 Task: Look for space in São Lourenço da Mata, Brazil from 2nd September, 2023 to 5th September, 2023 for 1 adult in price range Rs.5000 to Rs.10000. Place can be private room with 1  bedroom having 1 bed and 1 bathroom. Property type can be house, flat, guest house, hotel. Booking option can be shelf check-in. Required host language is Spanish.
Action: Mouse moved to (638, 88)
Screenshot: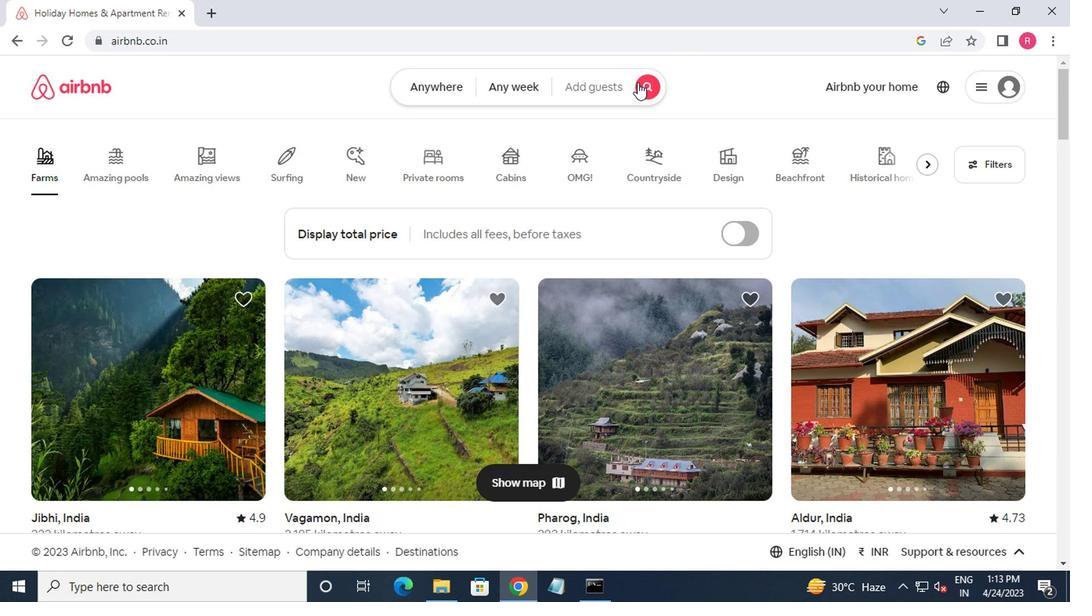 
Action: Mouse pressed left at (638, 88)
Screenshot: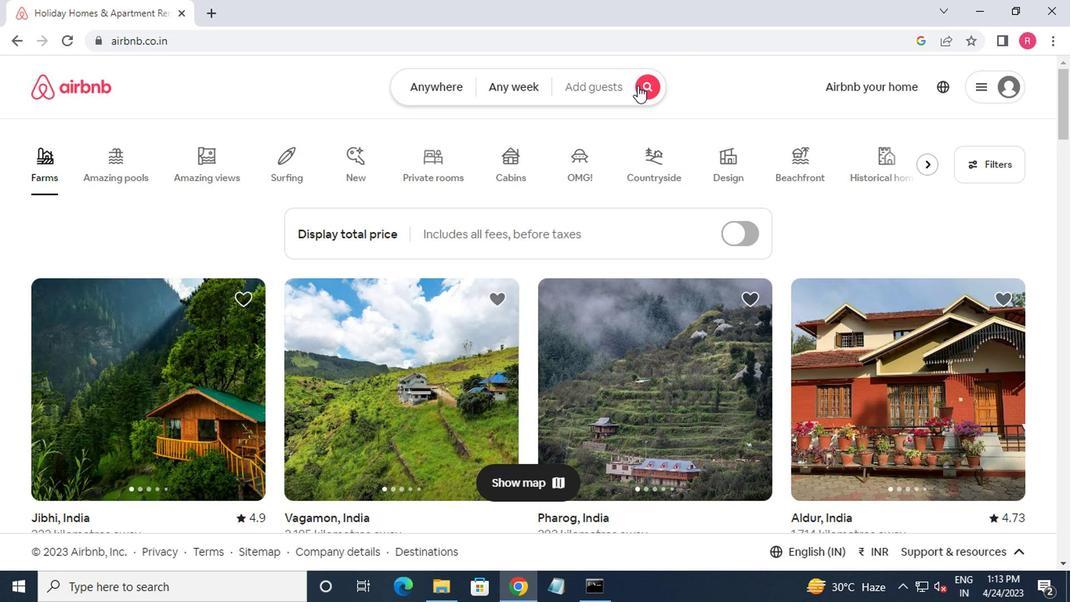 
Action: Mouse moved to (331, 156)
Screenshot: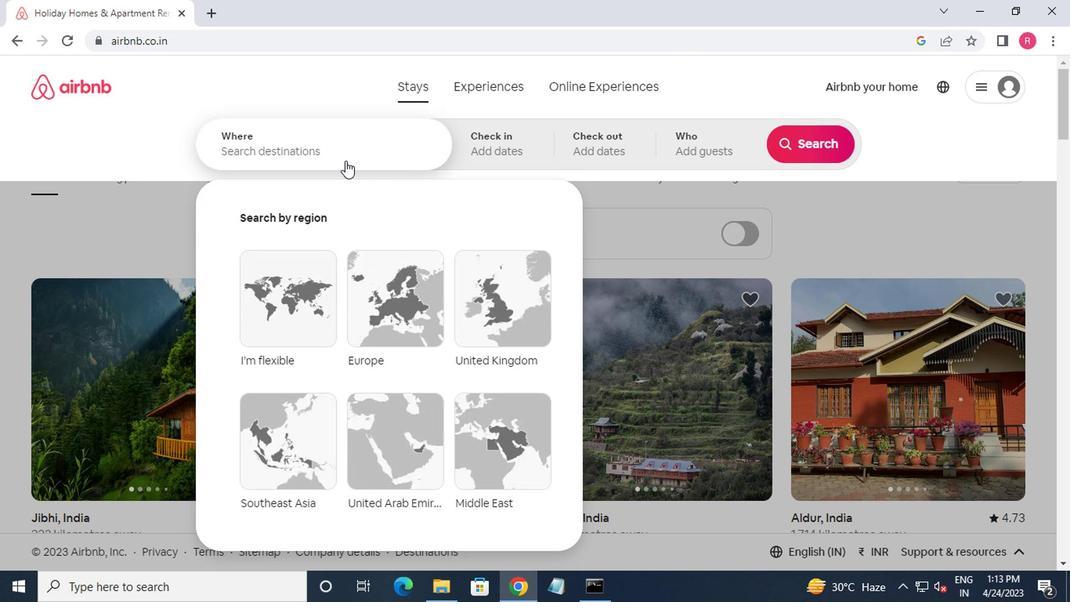 
Action: Mouse pressed left at (331, 156)
Screenshot: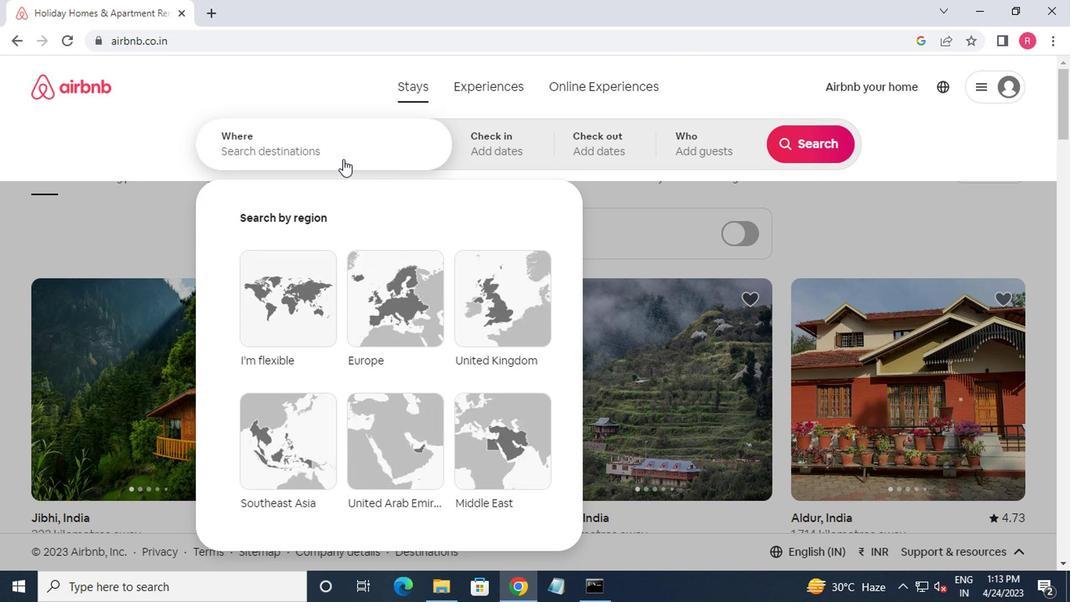 
Action: Mouse moved to (267, 200)
Screenshot: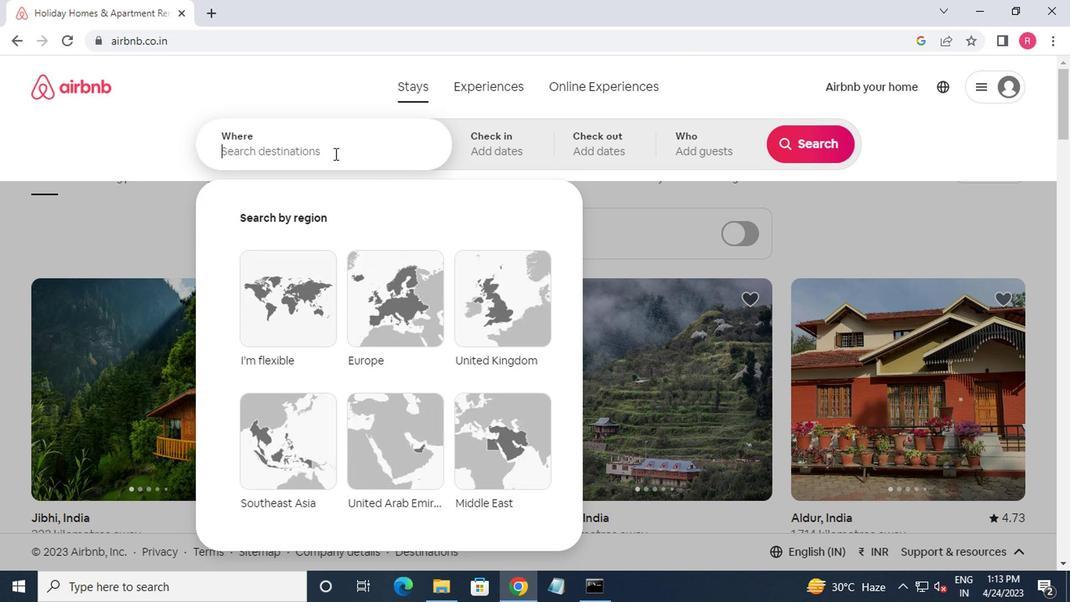 
Action: Key pressed sao<Key.space>lourenco<Key.space>da<Key.space>mar<Key.backspace>ta
Screenshot: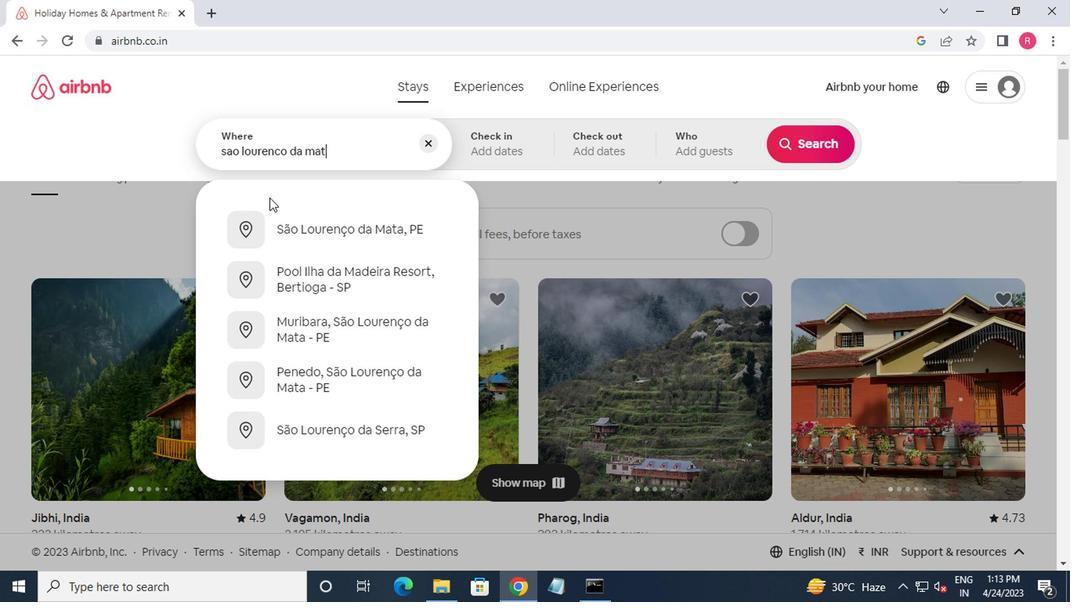 
Action: Mouse moved to (355, 237)
Screenshot: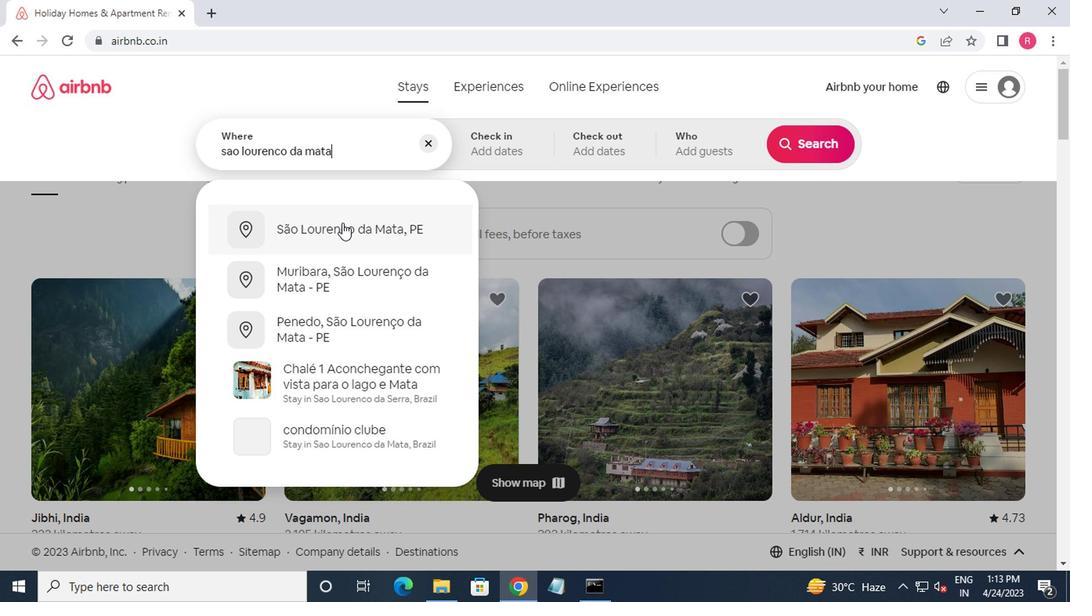
Action: Mouse pressed left at (355, 237)
Screenshot: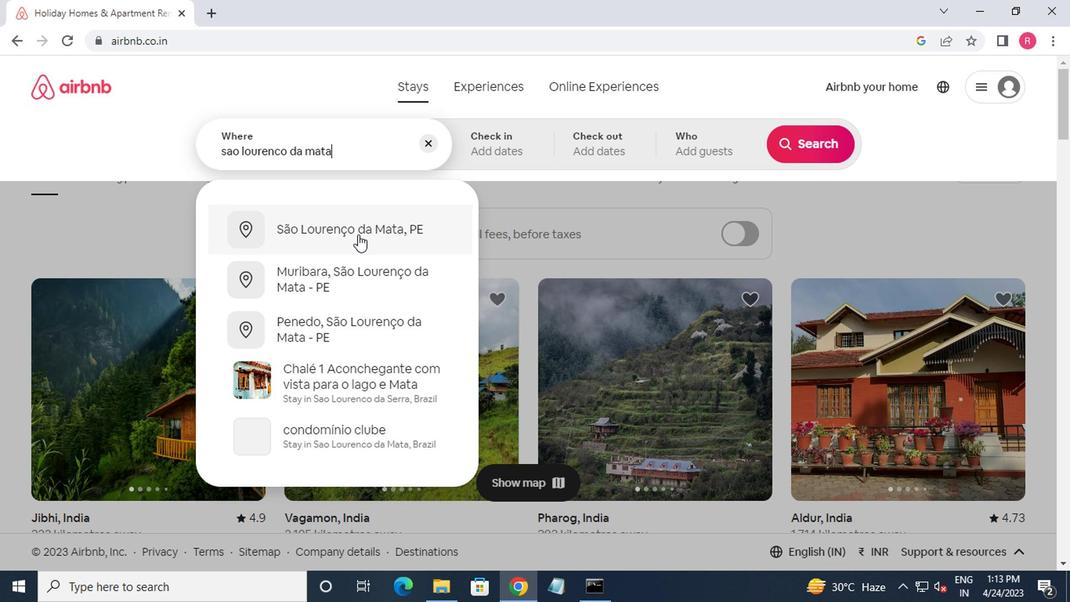 
Action: Mouse moved to (803, 268)
Screenshot: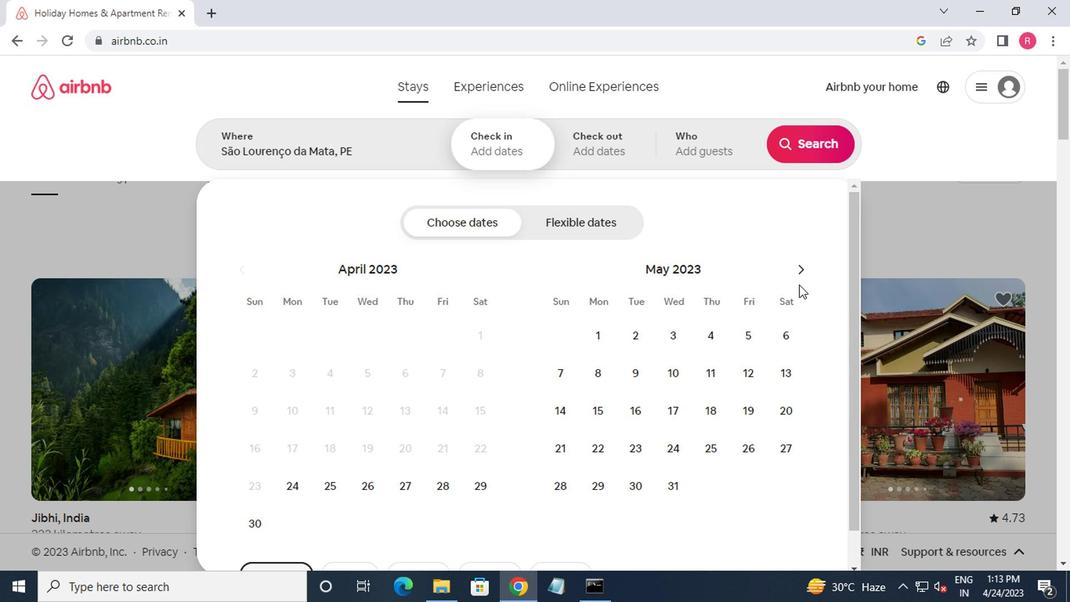 
Action: Mouse pressed left at (803, 268)
Screenshot: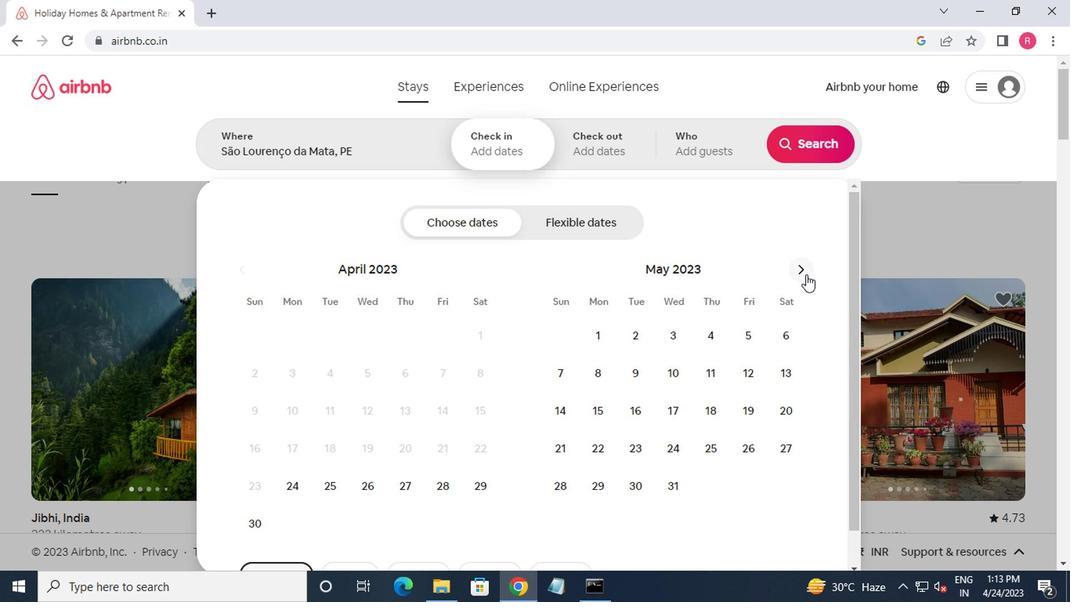 
Action: Mouse moved to (800, 269)
Screenshot: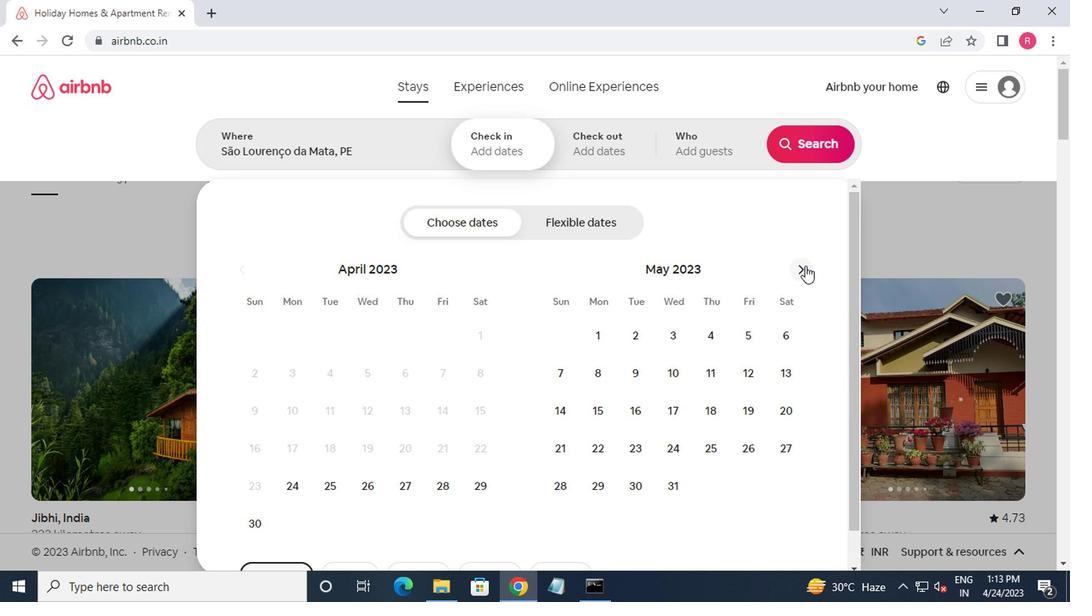 
Action: Mouse pressed left at (800, 269)
Screenshot: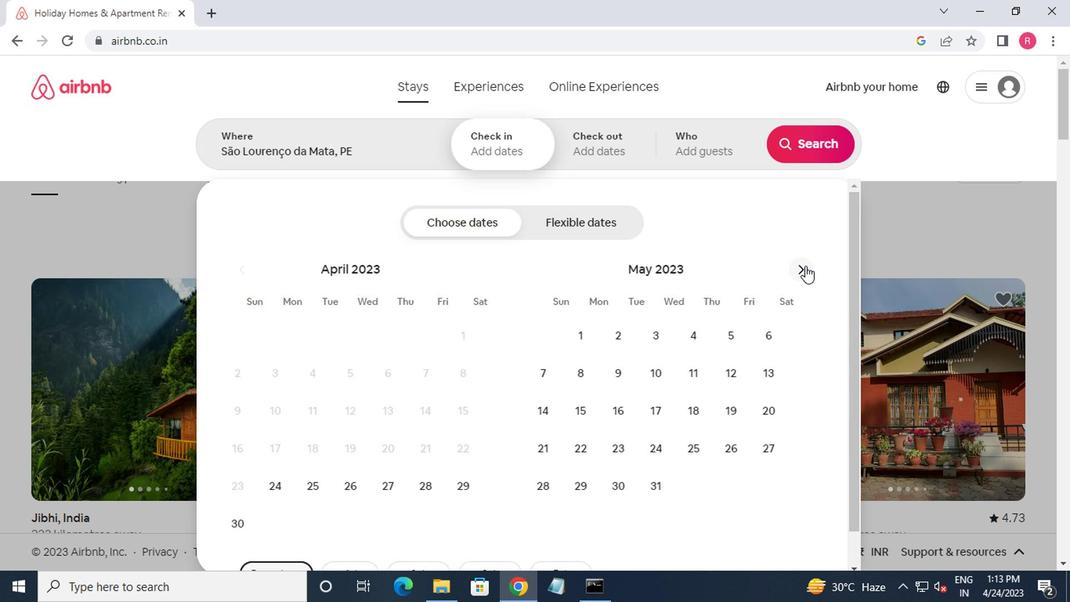 
Action: Mouse moved to (800, 269)
Screenshot: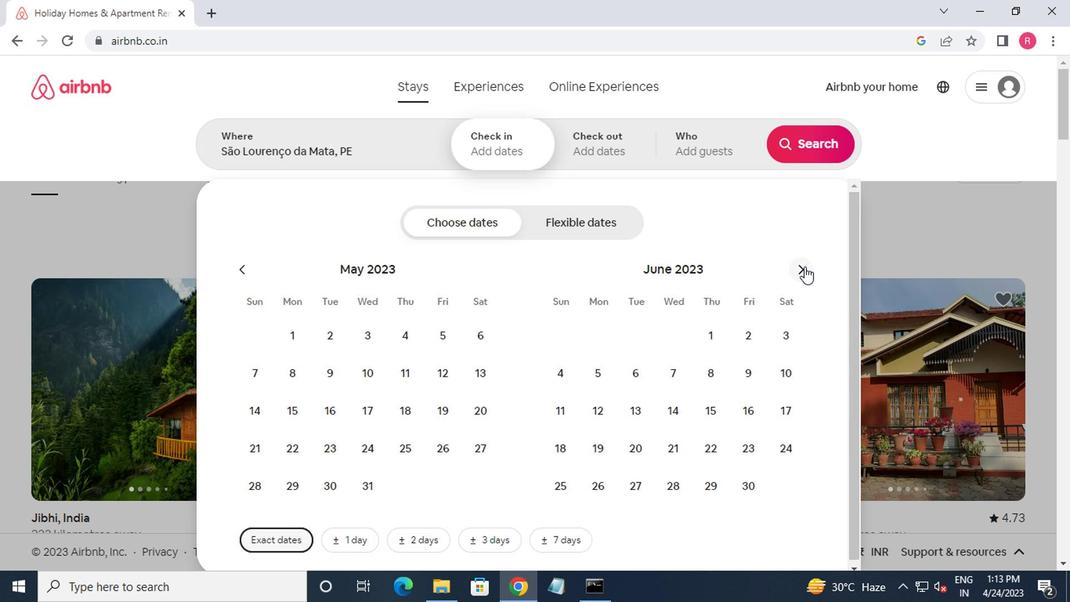 
Action: Mouse pressed left at (800, 269)
Screenshot: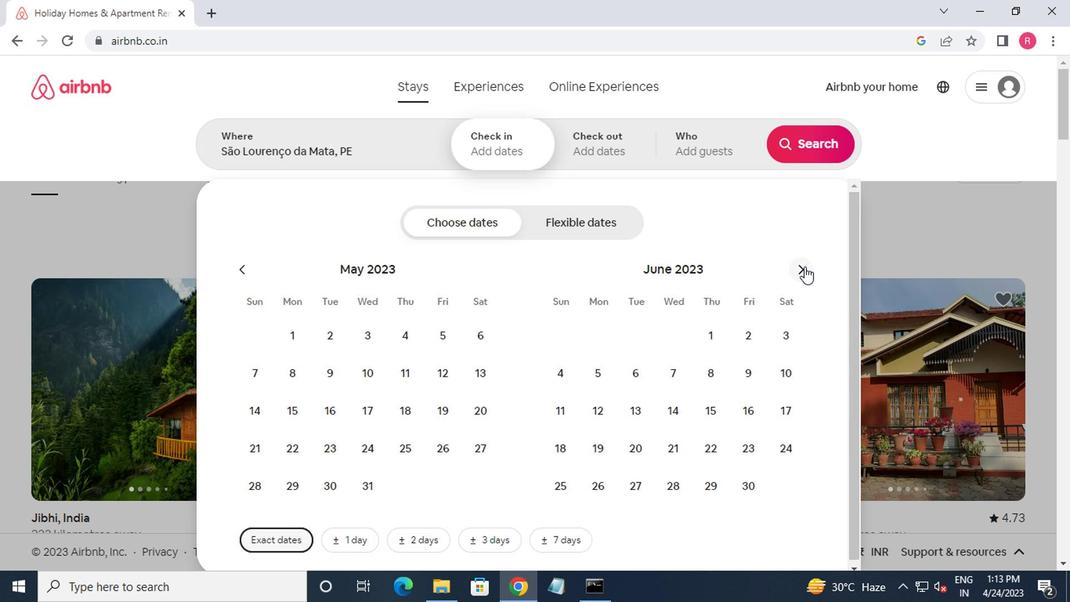 
Action: Mouse moved to (800, 271)
Screenshot: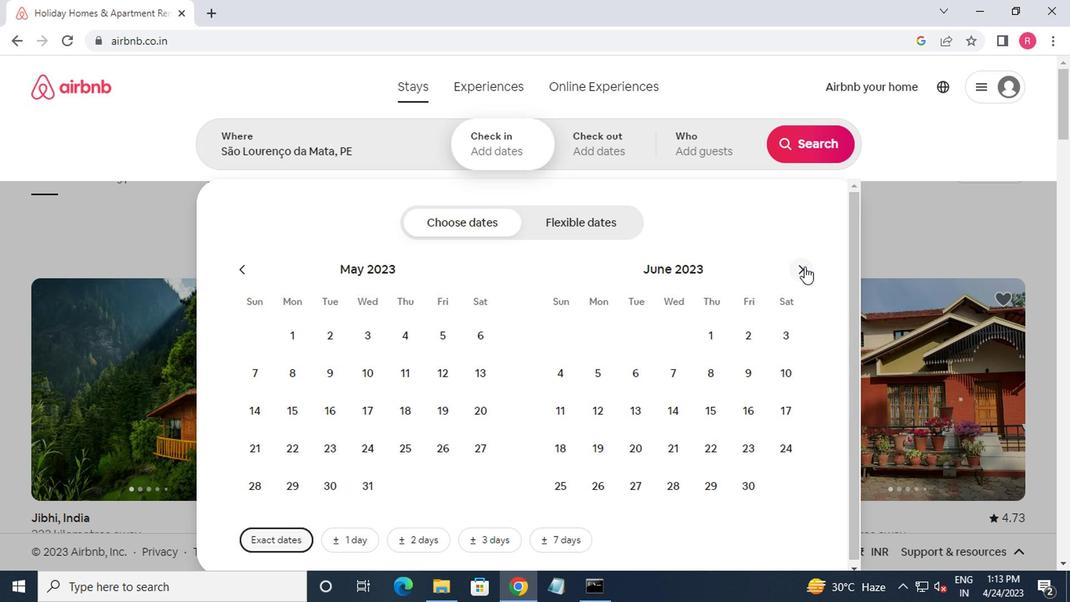 
Action: Mouse pressed left at (800, 271)
Screenshot: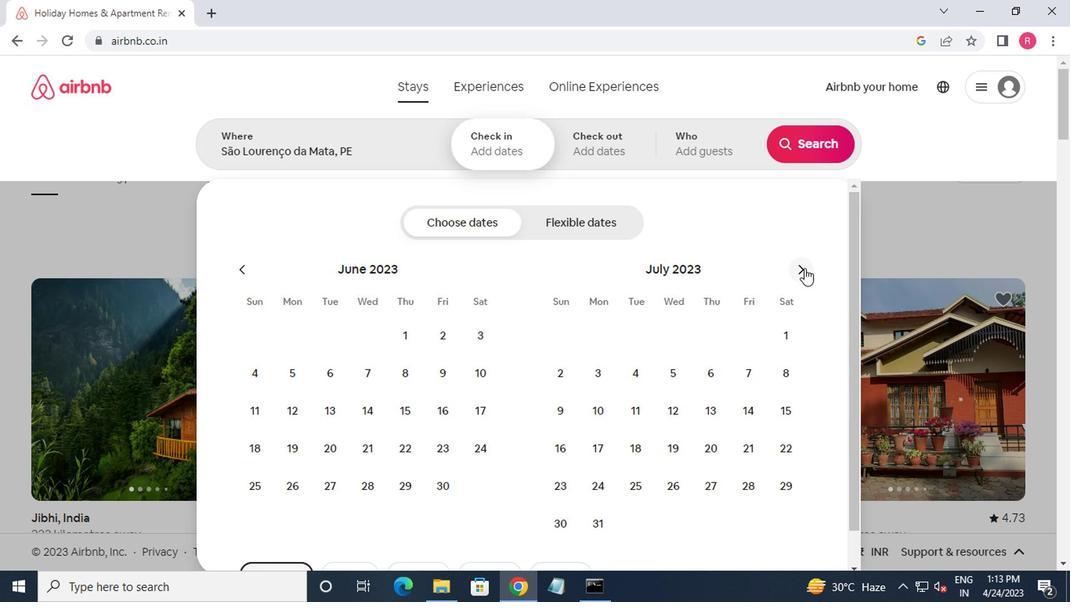 
Action: Mouse moved to (796, 272)
Screenshot: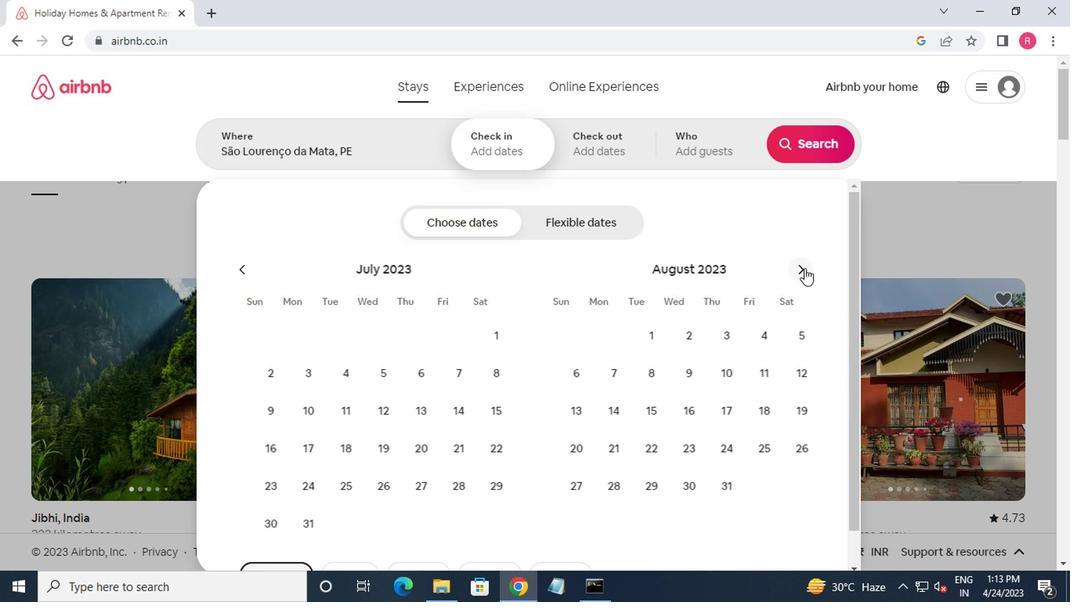 
Action: Mouse pressed left at (796, 272)
Screenshot: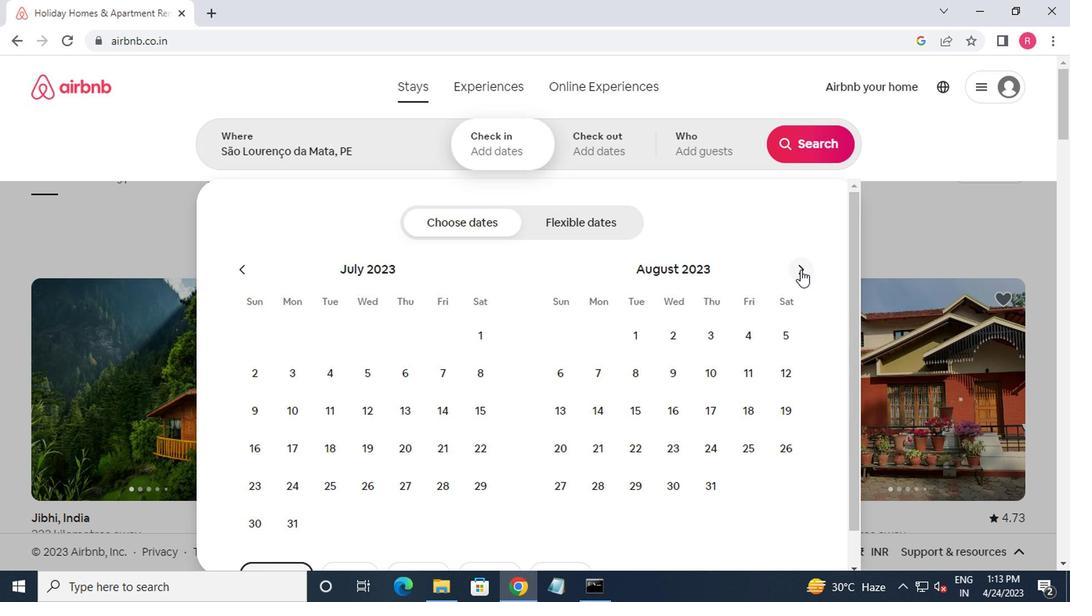 
Action: Mouse moved to (780, 342)
Screenshot: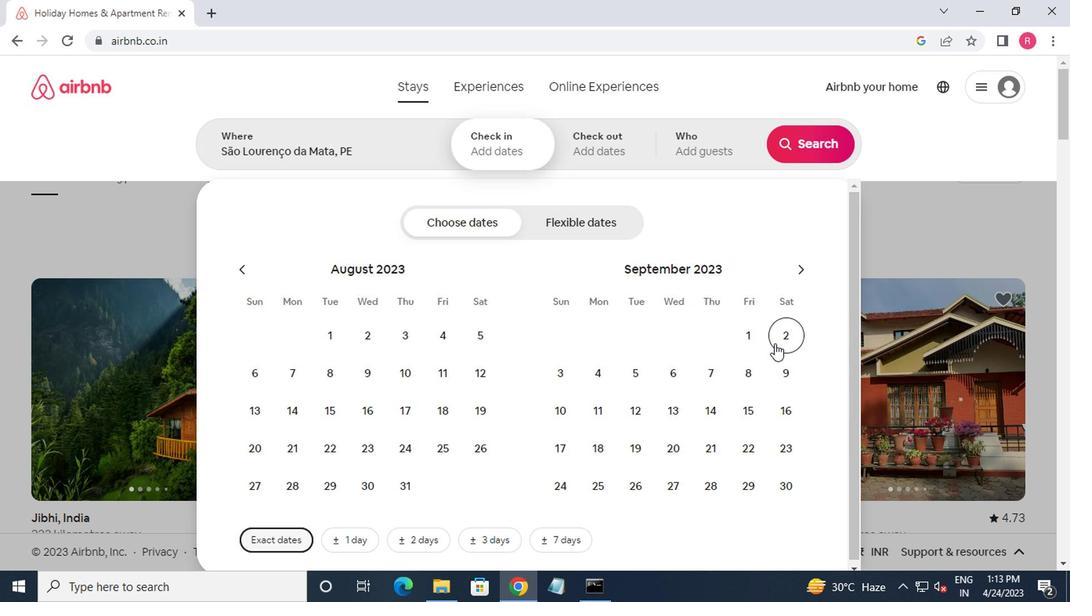 
Action: Mouse pressed left at (780, 342)
Screenshot: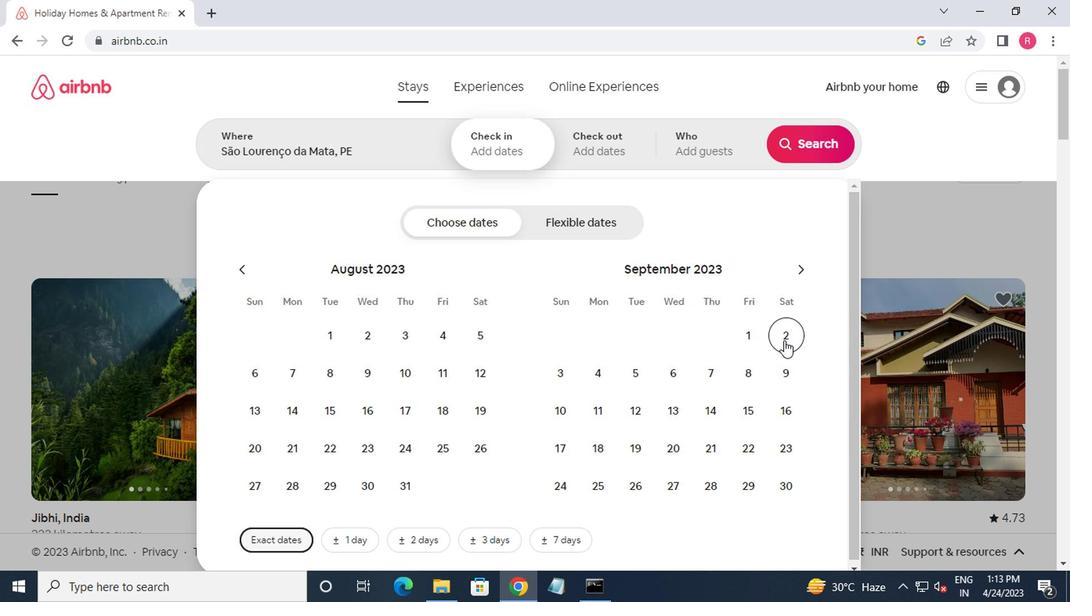 
Action: Mouse moved to (643, 380)
Screenshot: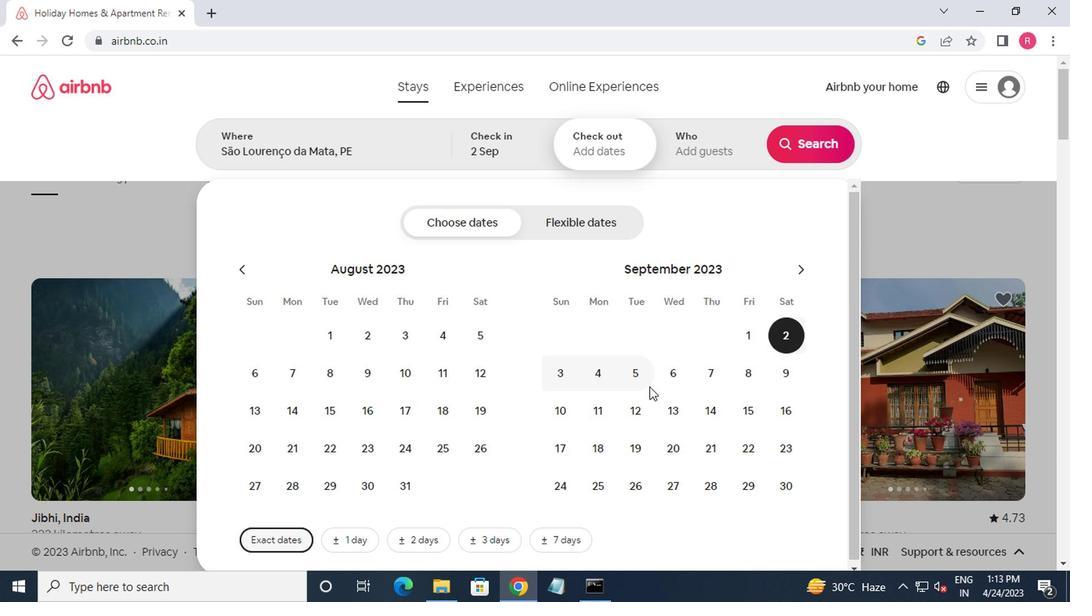 
Action: Mouse pressed left at (643, 380)
Screenshot: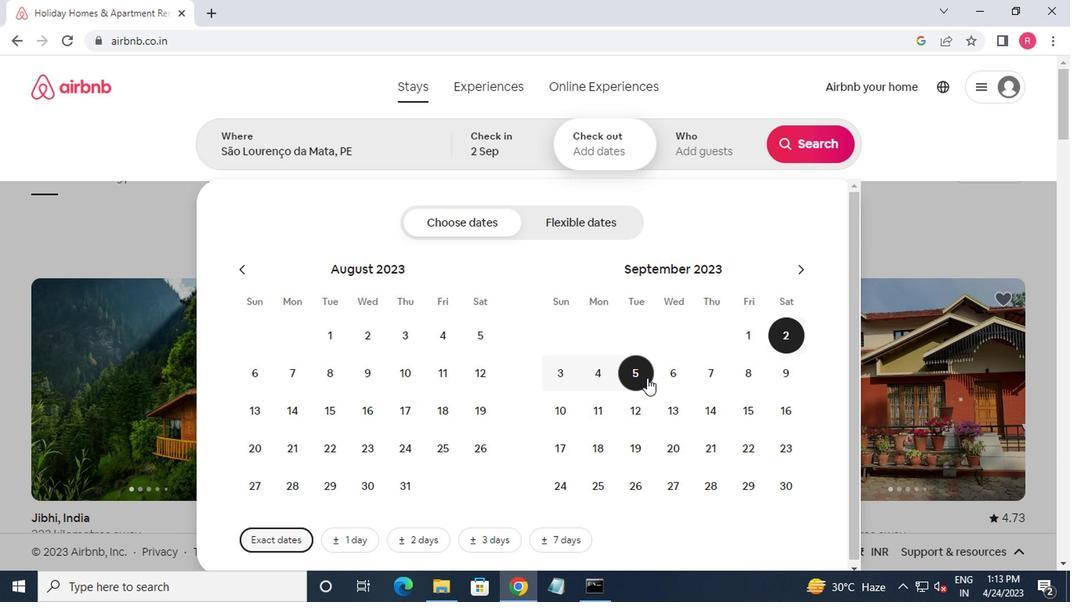 
Action: Mouse moved to (702, 131)
Screenshot: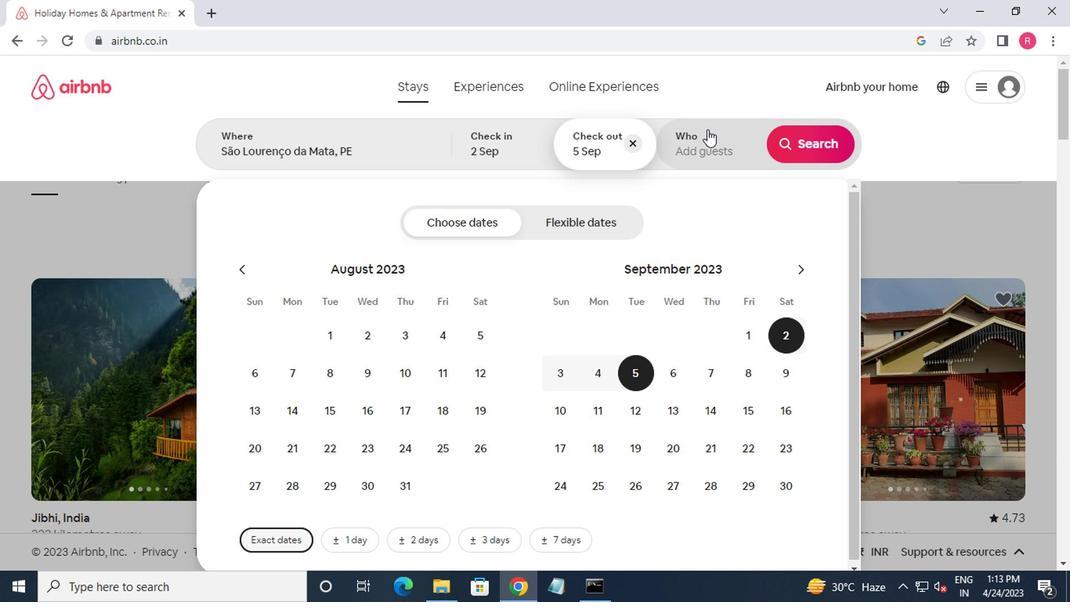 
Action: Mouse pressed left at (702, 131)
Screenshot: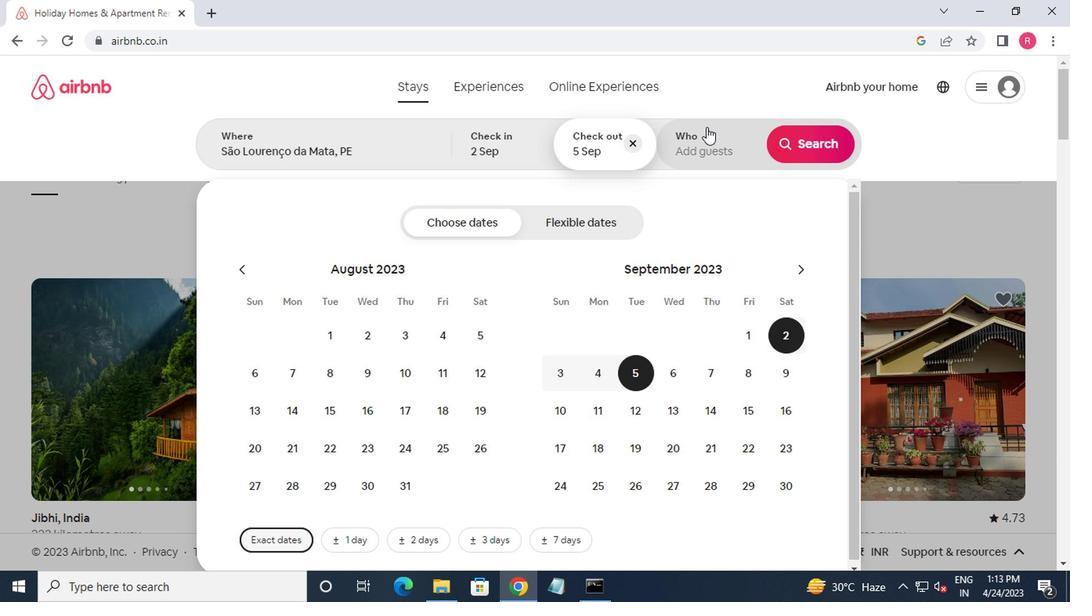 
Action: Mouse moved to (812, 232)
Screenshot: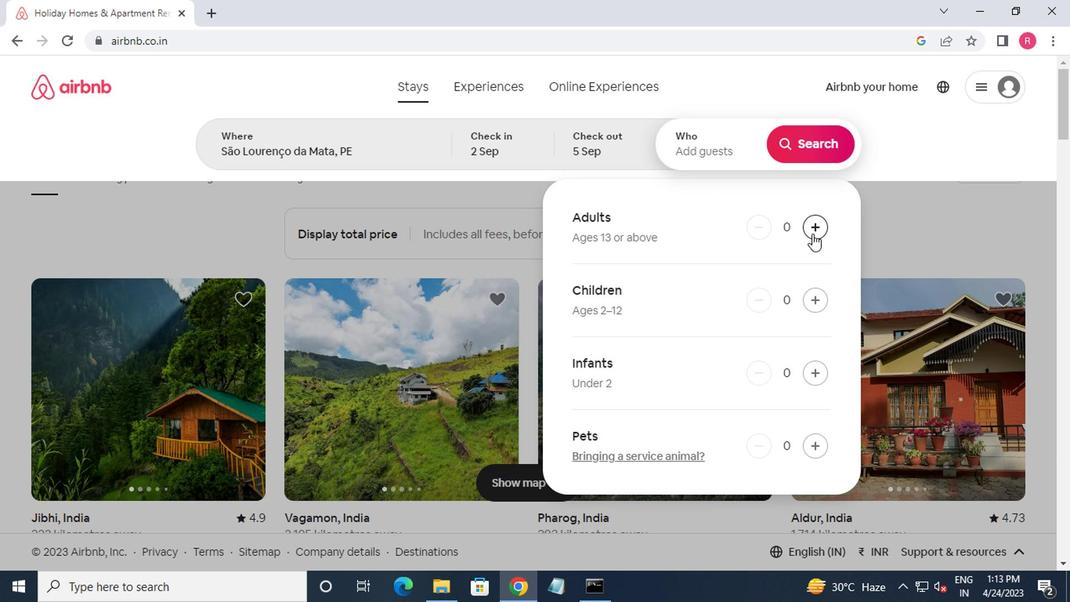 
Action: Mouse pressed left at (812, 232)
Screenshot: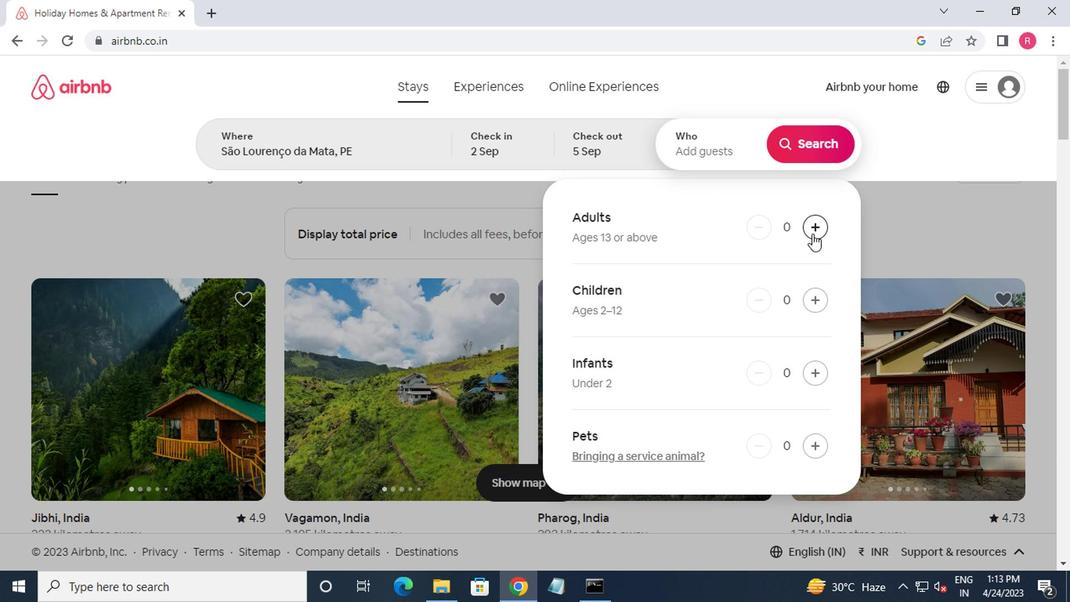 
Action: Mouse moved to (791, 168)
Screenshot: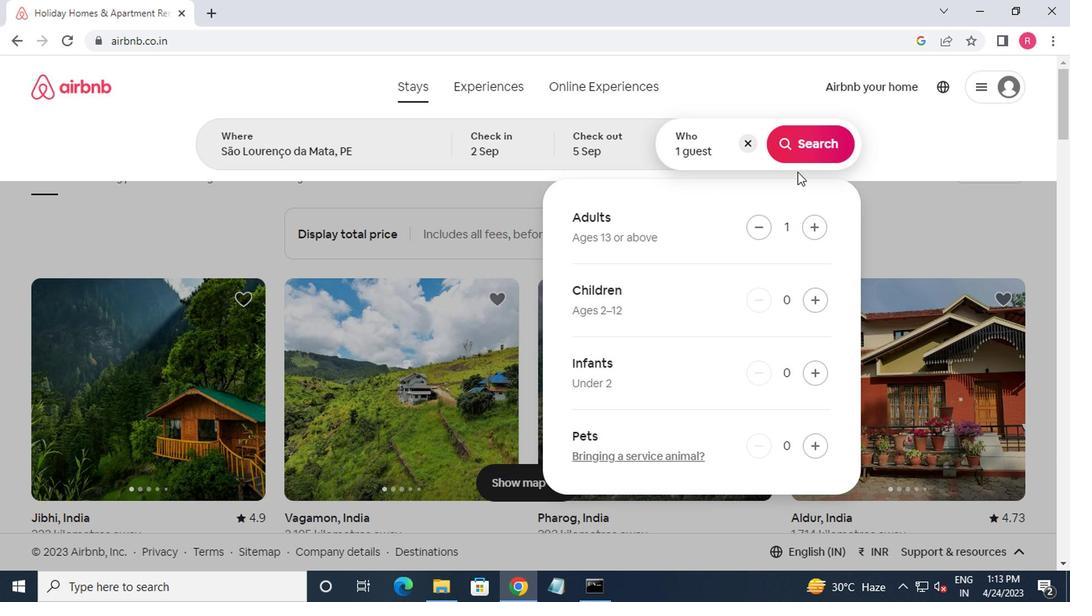 
Action: Mouse pressed left at (791, 168)
Screenshot: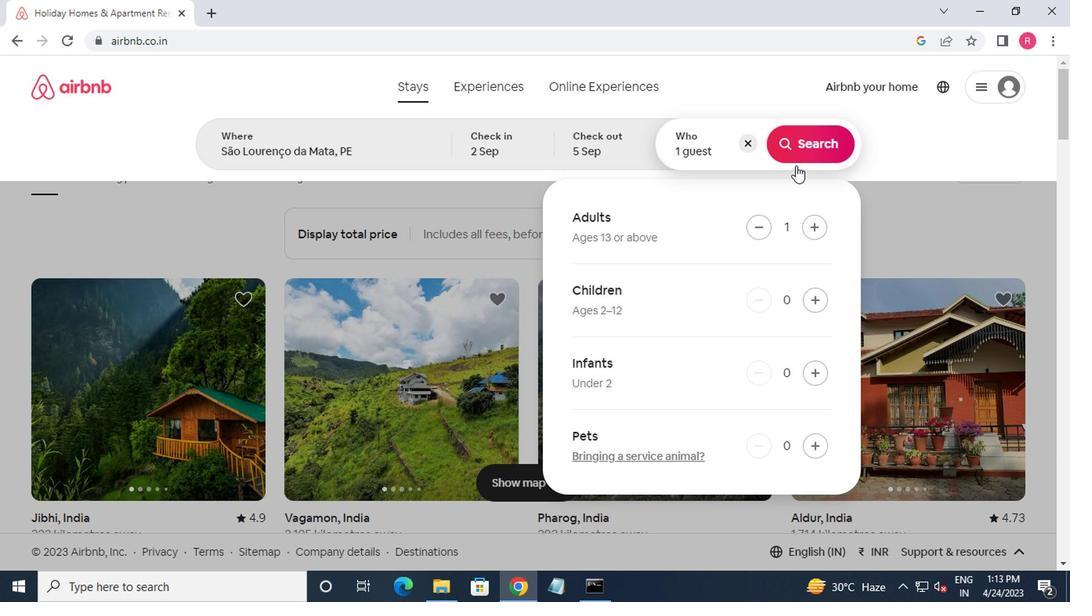
Action: Mouse moved to (806, 153)
Screenshot: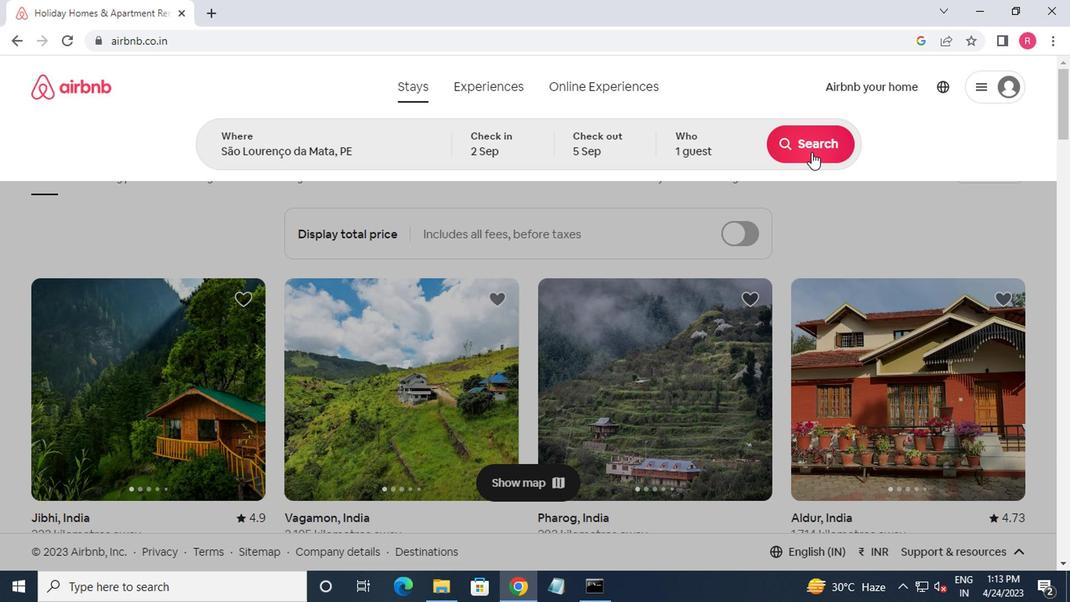 
Action: Mouse pressed left at (806, 153)
Screenshot: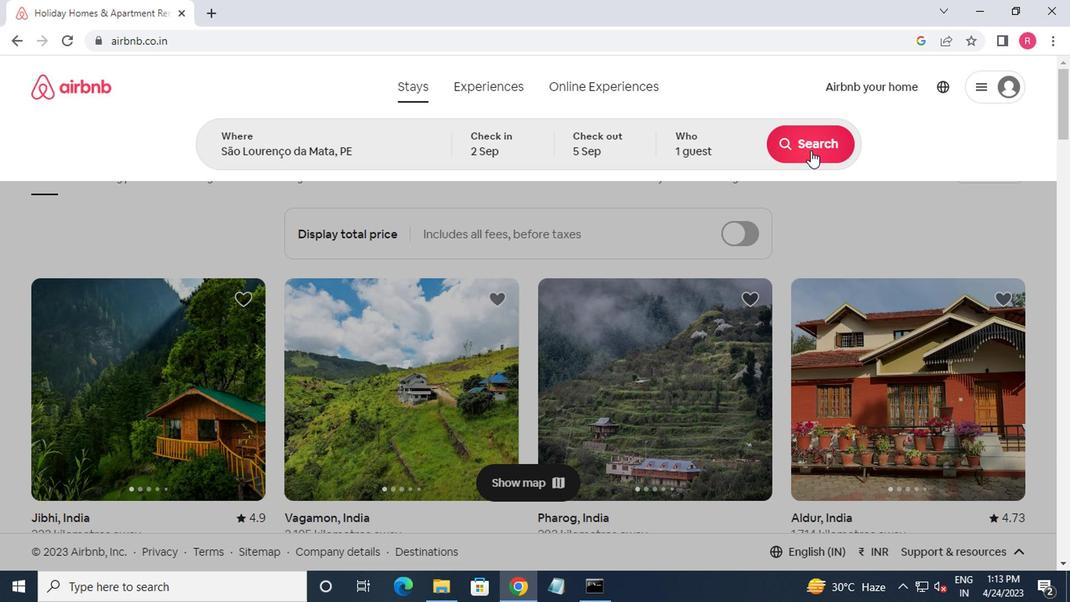 
Action: Mouse moved to (977, 157)
Screenshot: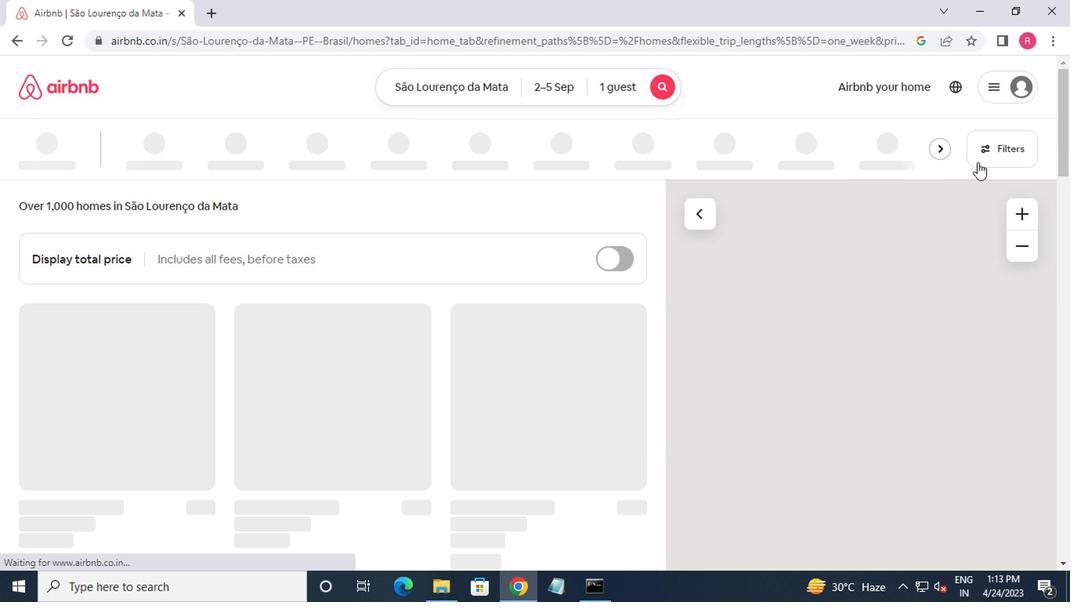 
Action: Mouse pressed left at (977, 157)
Screenshot: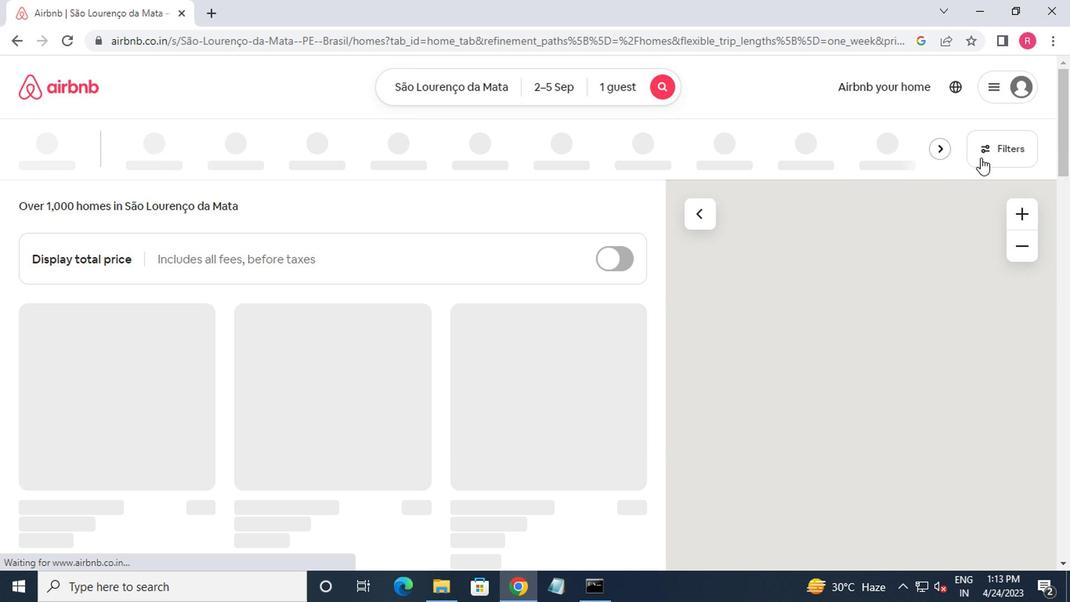 
Action: Mouse moved to (373, 337)
Screenshot: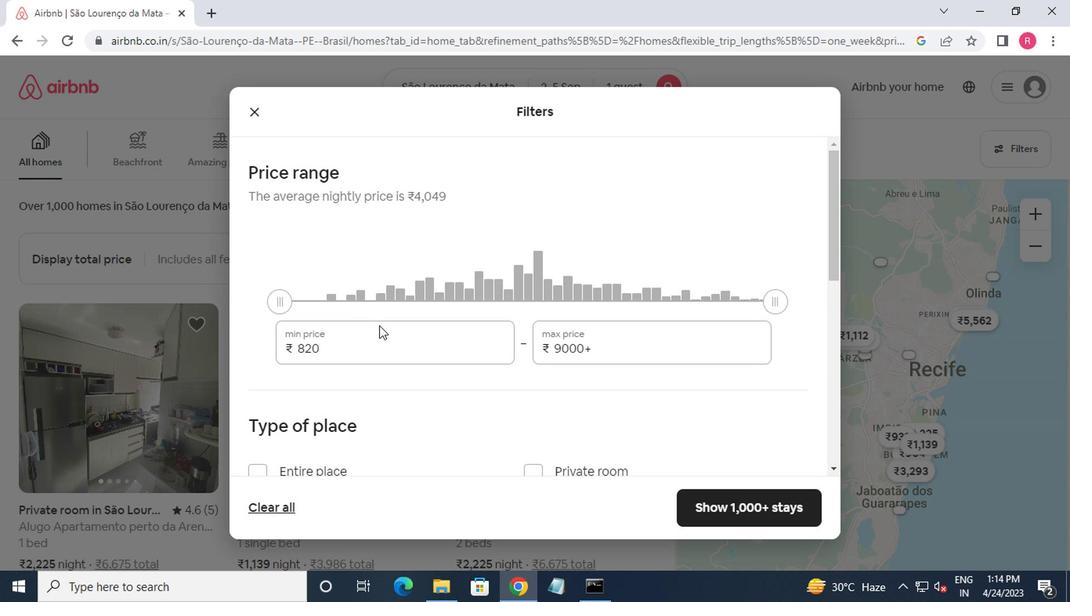 
Action: Mouse pressed left at (373, 337)
Screenshot: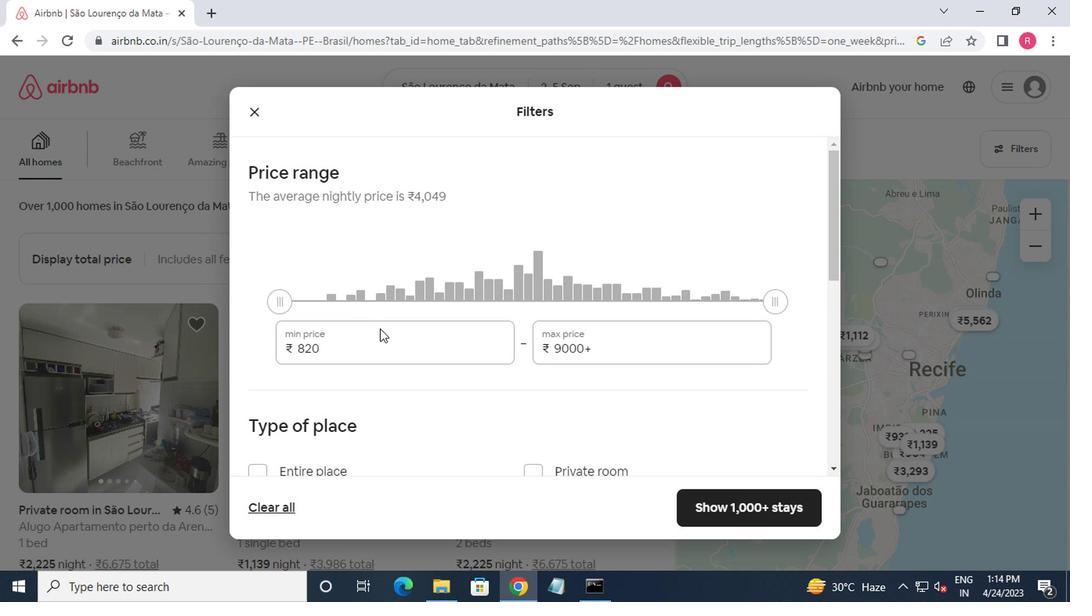 
Action: Mouse moved to (396, 310)
Screenshot: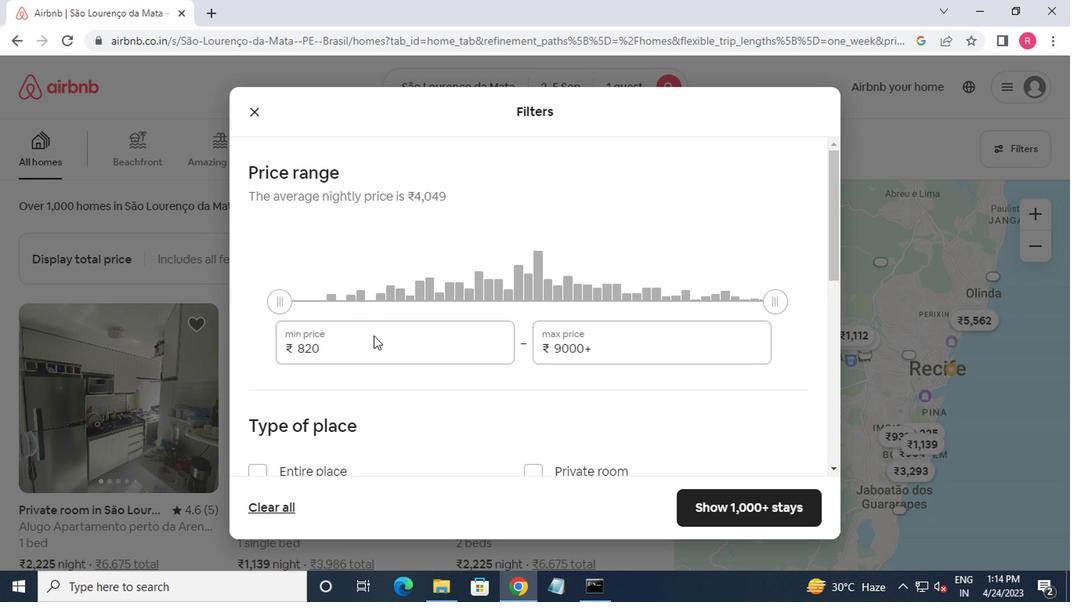 
Action: Key pressed <Key.backspace><Key.backspace><Key.backspace><Key.backspace><Key.backspace>59
Screenshot: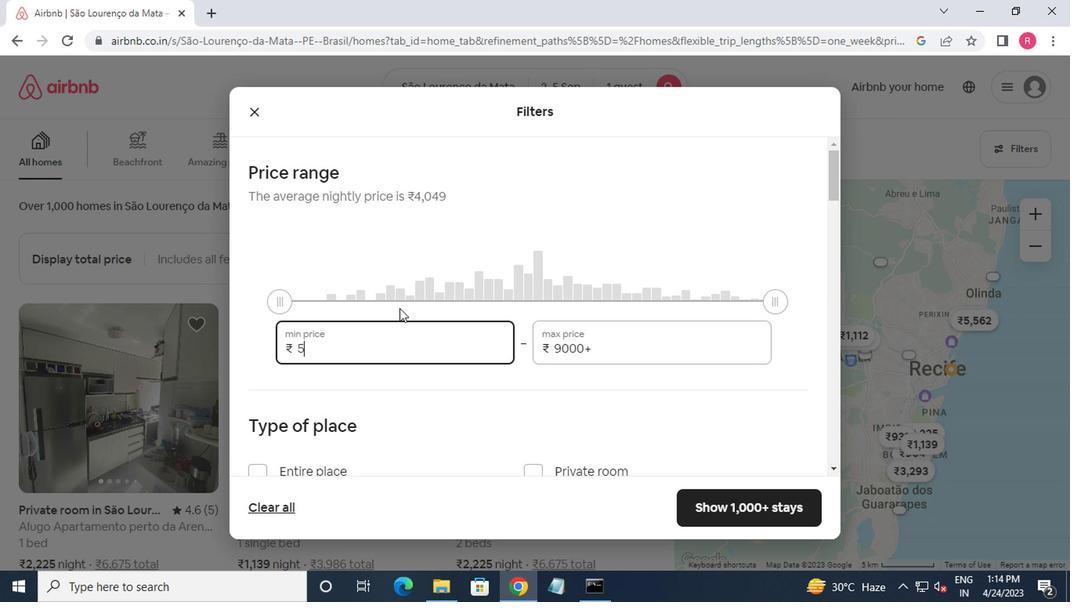 
Action: Mouse moved to (398, 308)
Screenshot: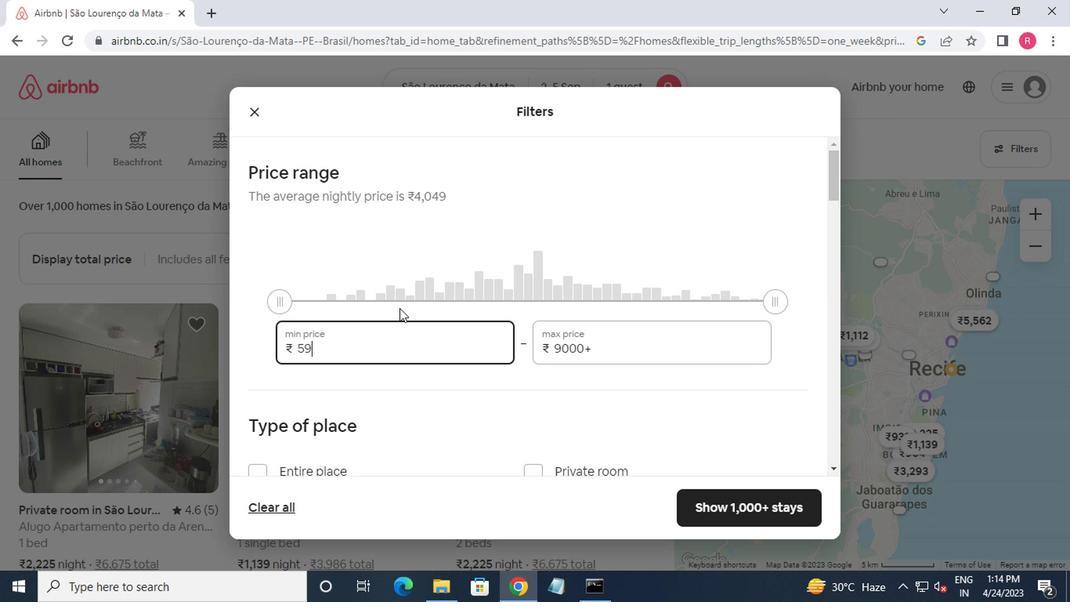 
Action: Key pressed <Key.backspace>000
Screenshot: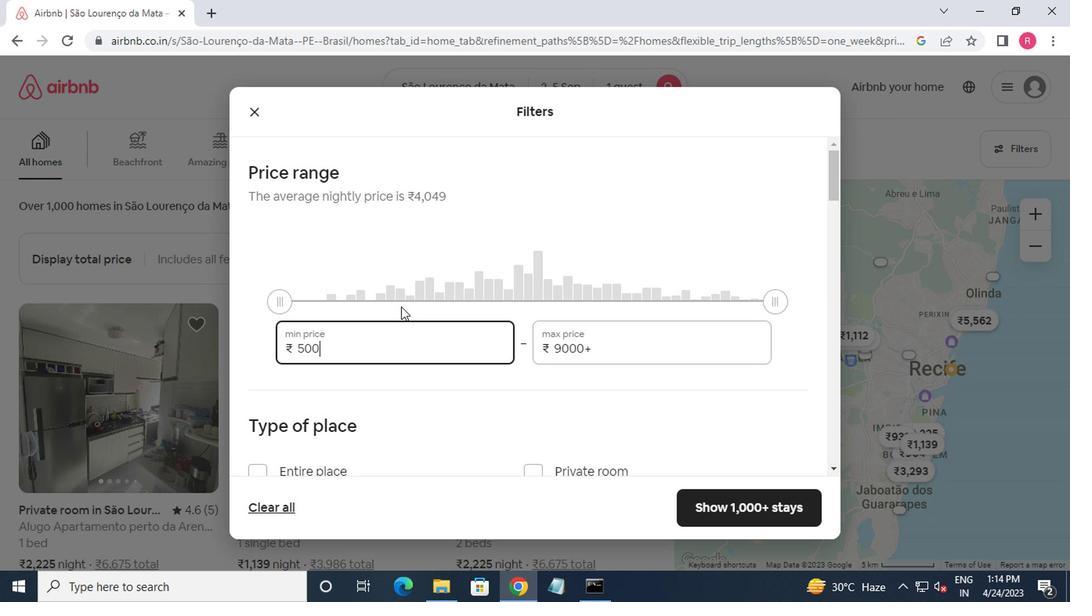 
Action: Mouse moved to (607, 351)
Screenshot: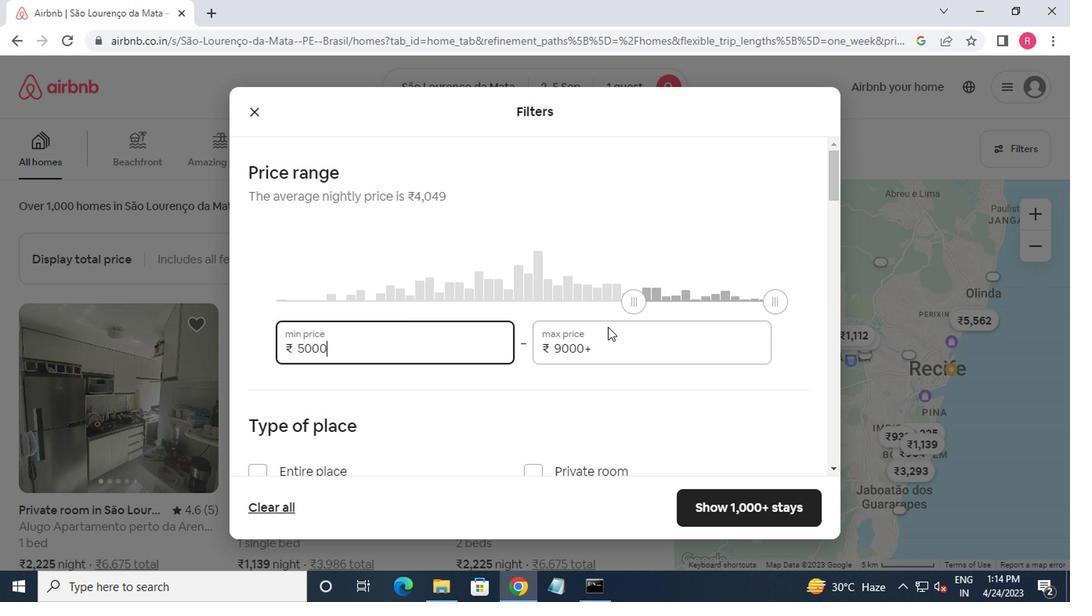 
Action: Mouse pressed left at (607, 351)
Screenshot: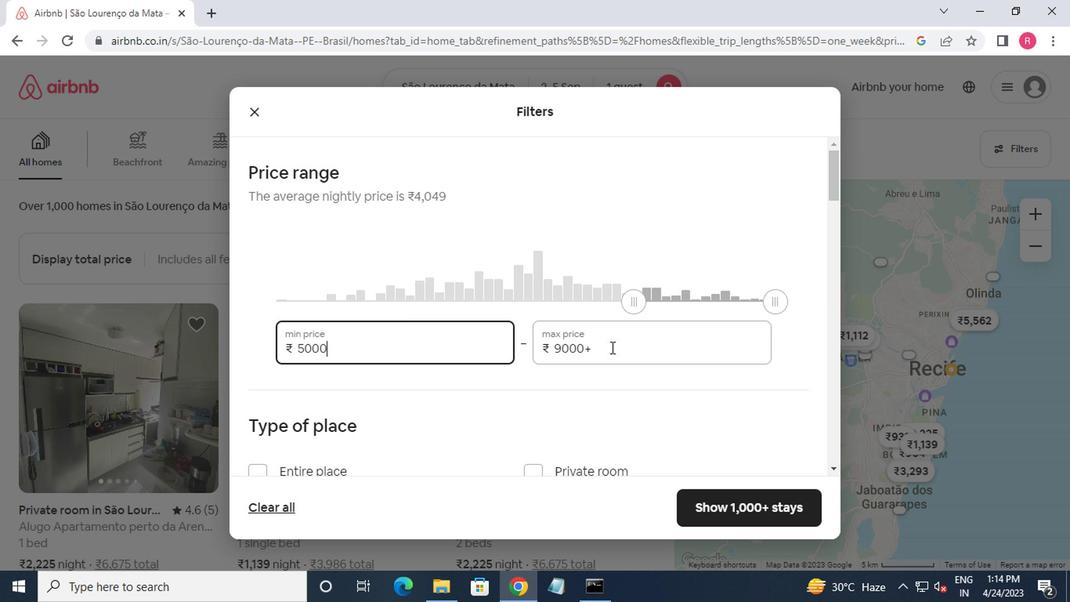 
Action: Mouse moved to (592, 213)
Screenshot: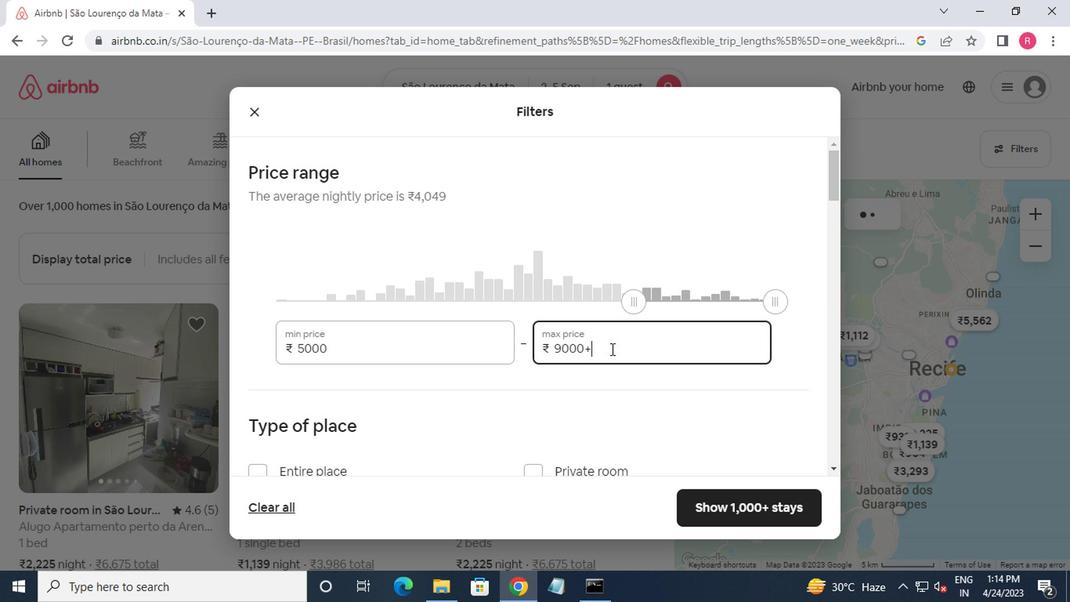 
Action: Key pressed <Key.backspace><Key.backspace><Key.backspace><Key.backspace><Key.backspace><Key.backspace>
Screenshot: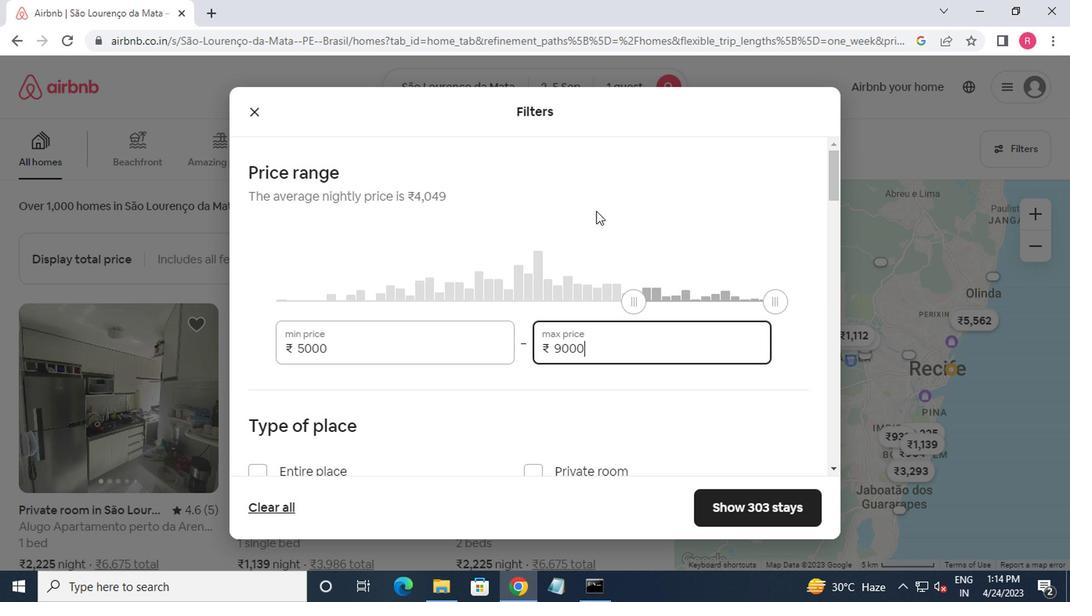 
Action: Mouse moved to (593, 213)
Screenshot: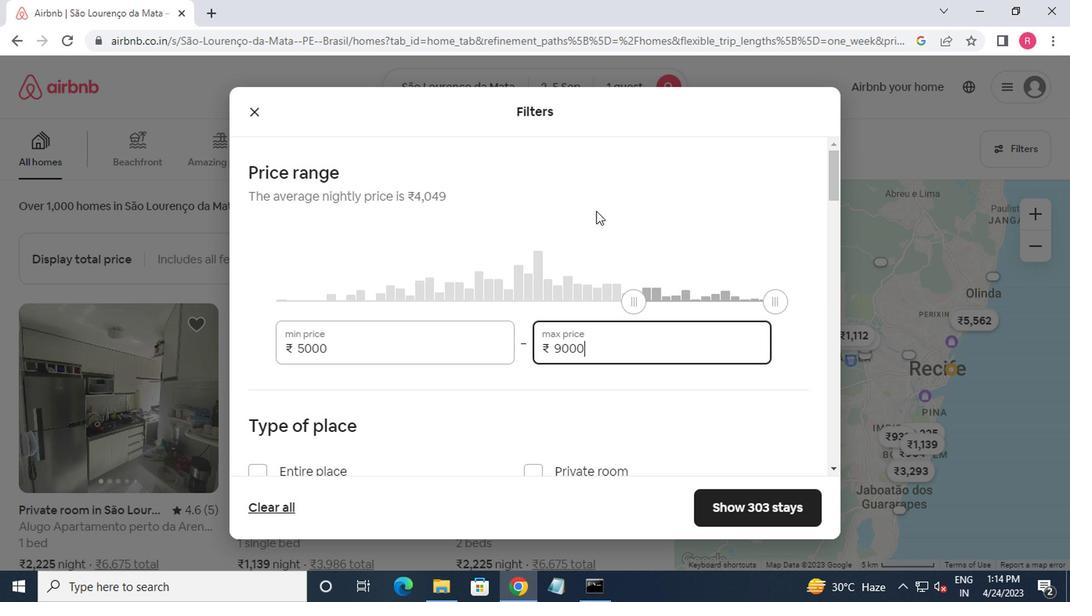 
Action: Key pressed <Key.backspace><Key.backspace><Key.backspace><Key.backspace><Key.backspace><Key.backspace><Key.backspace><Key.backspace><Key.backspace><Key.backspace><Key.backspace>1
Screenshot: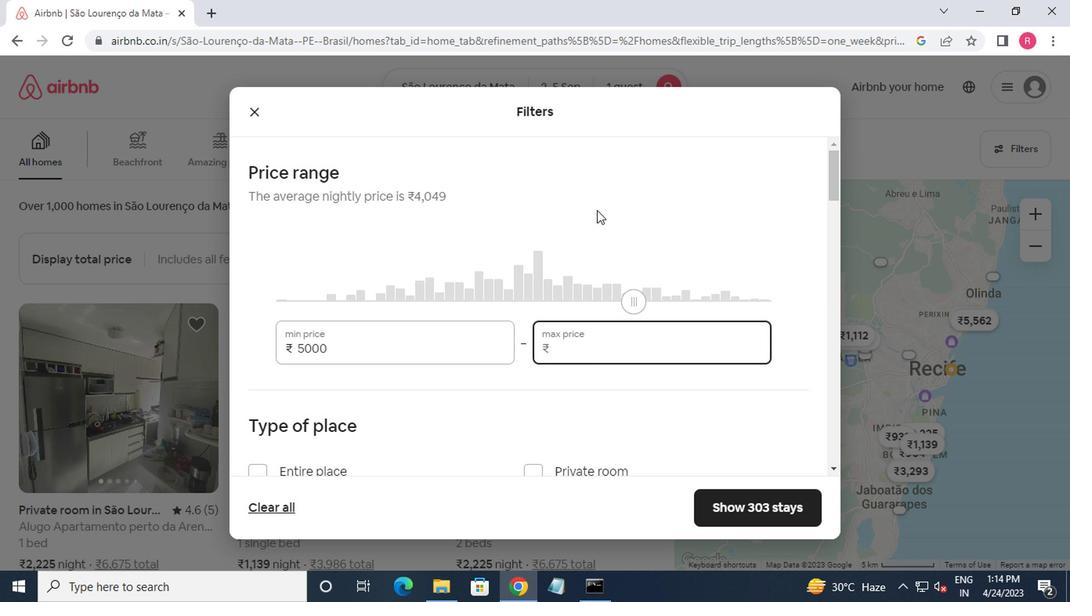 
Action: Mouse moved to (593, 212)
Screenshot: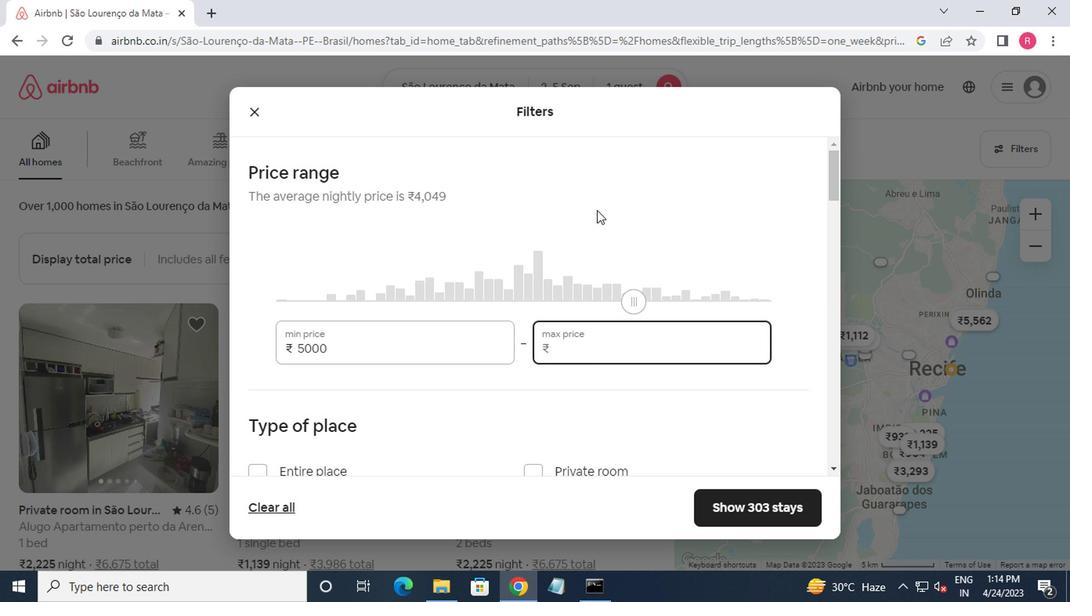 
Action: Key pressed 0
Screenshot: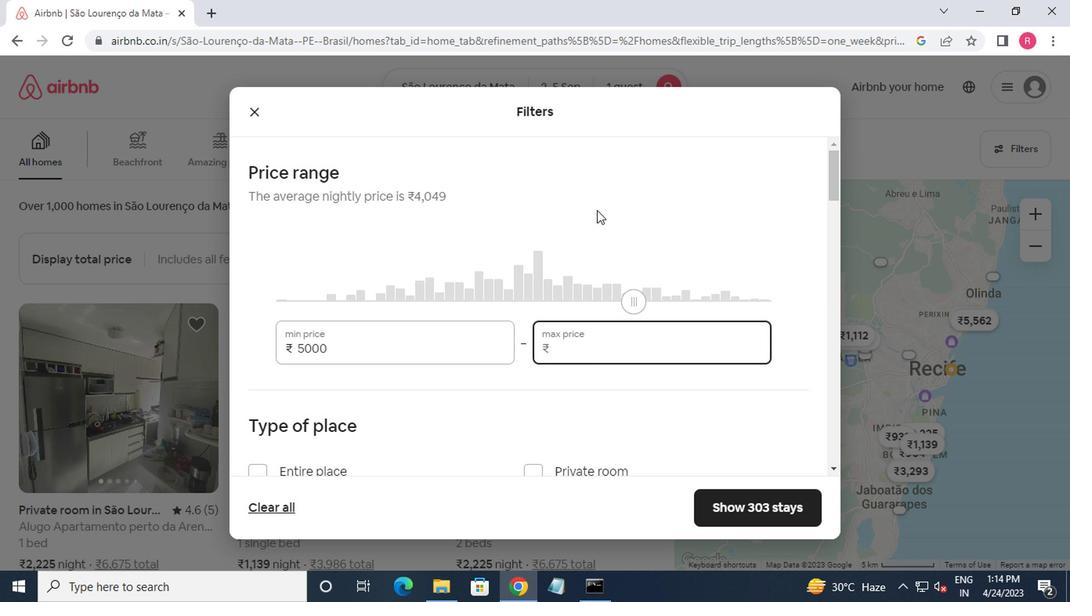 
Action: Mouse moved to (593, 211)
Screenshot: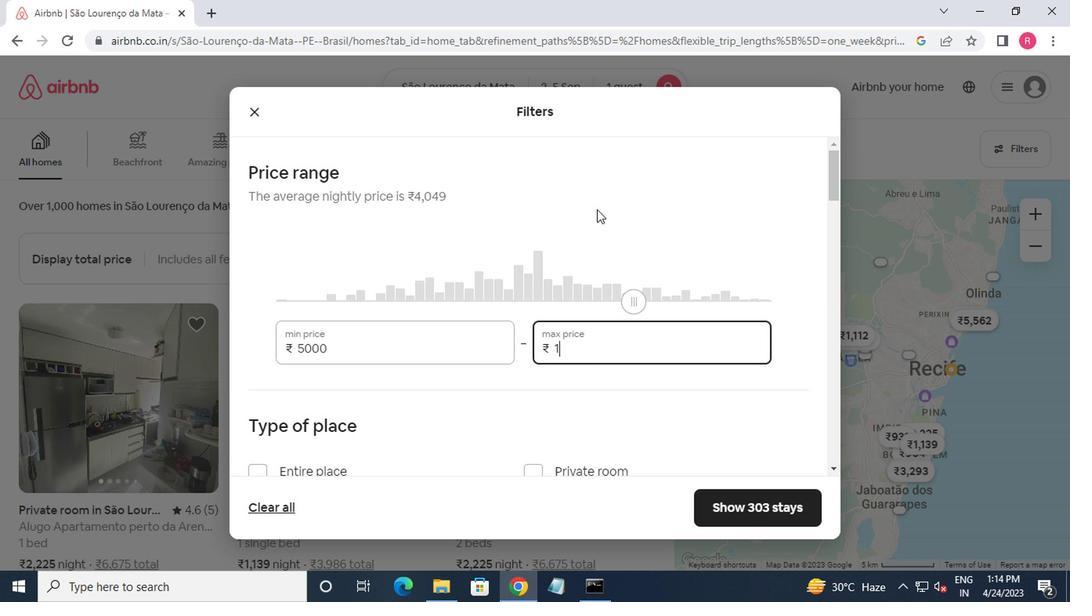 
Action: Key pressed 000
Screenshot: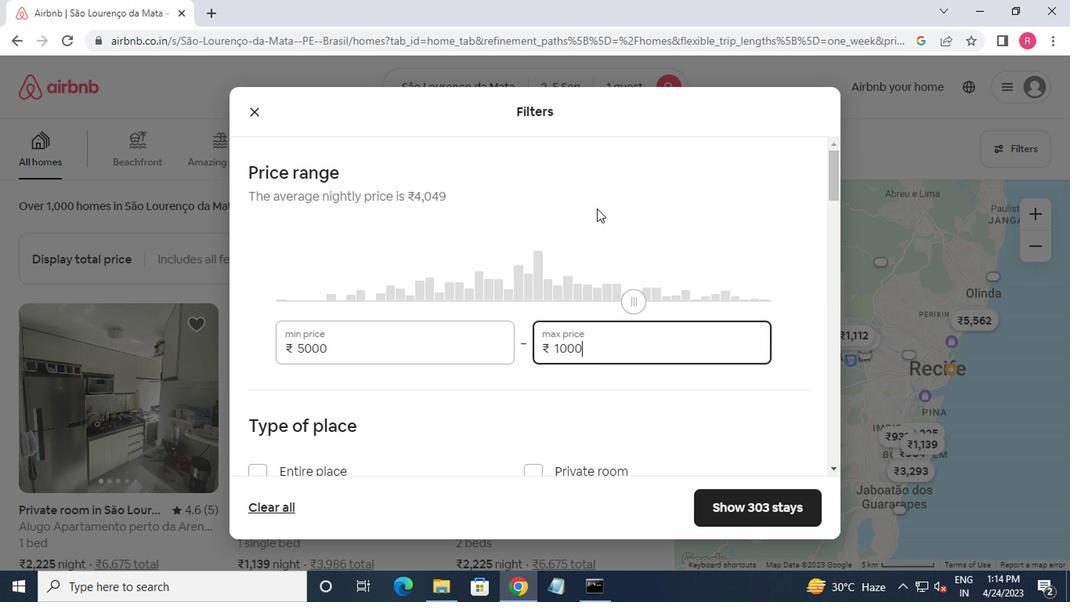 
Action: Mouse moved to (399, 216)
Screenshot: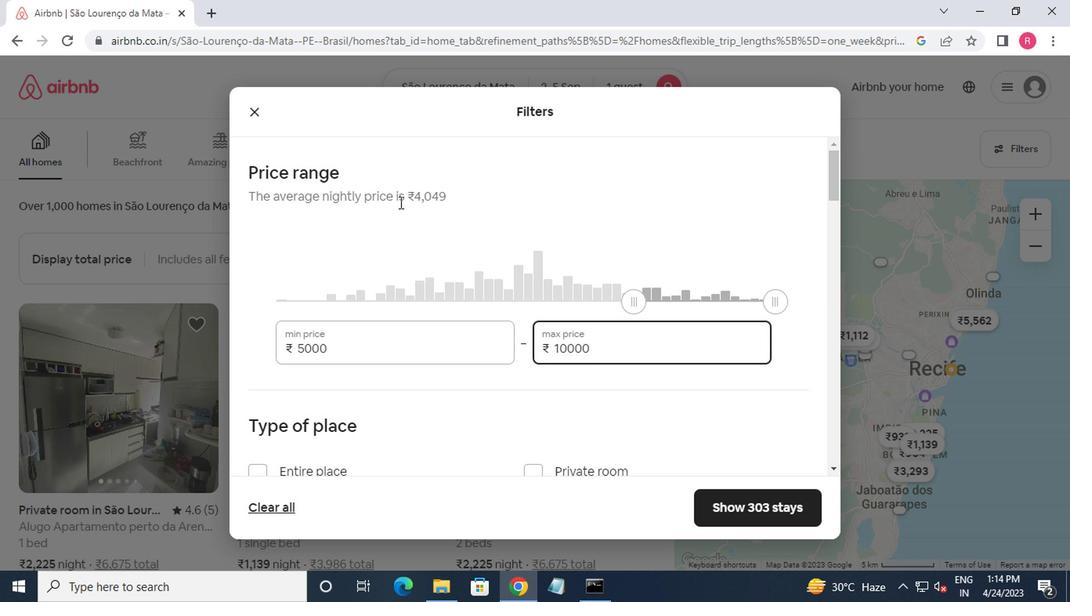 
Action: Mouse scrolled (399, 215) with delta (0, -1)
Screenshot: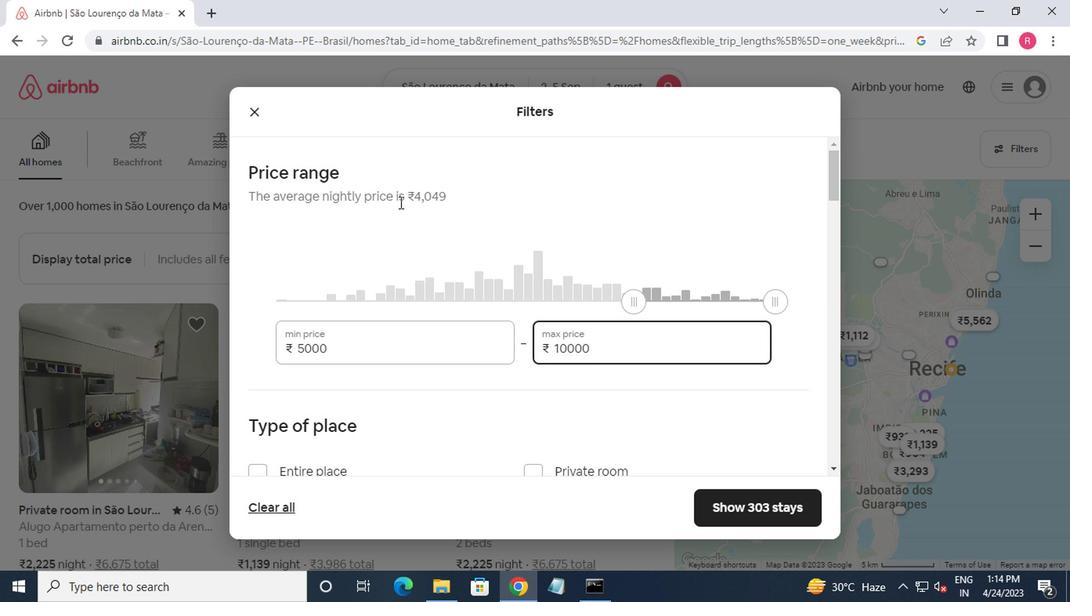 
Action: Mouse moved to (404, 222)
Screenshot: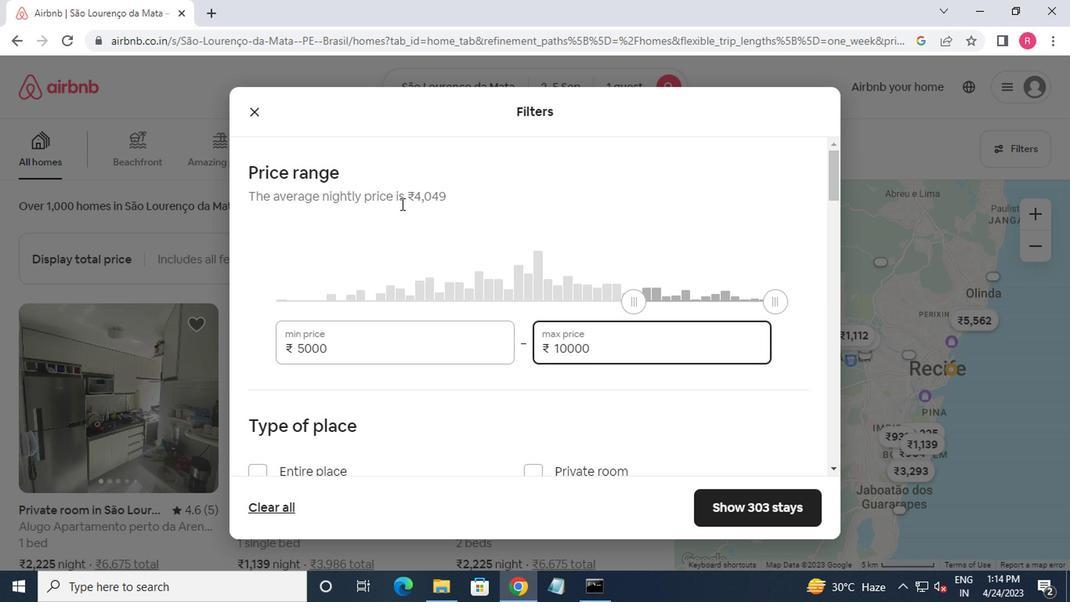 
Action: Mouse scrolled (404, 221) with delta (0, 0)
Screenshot: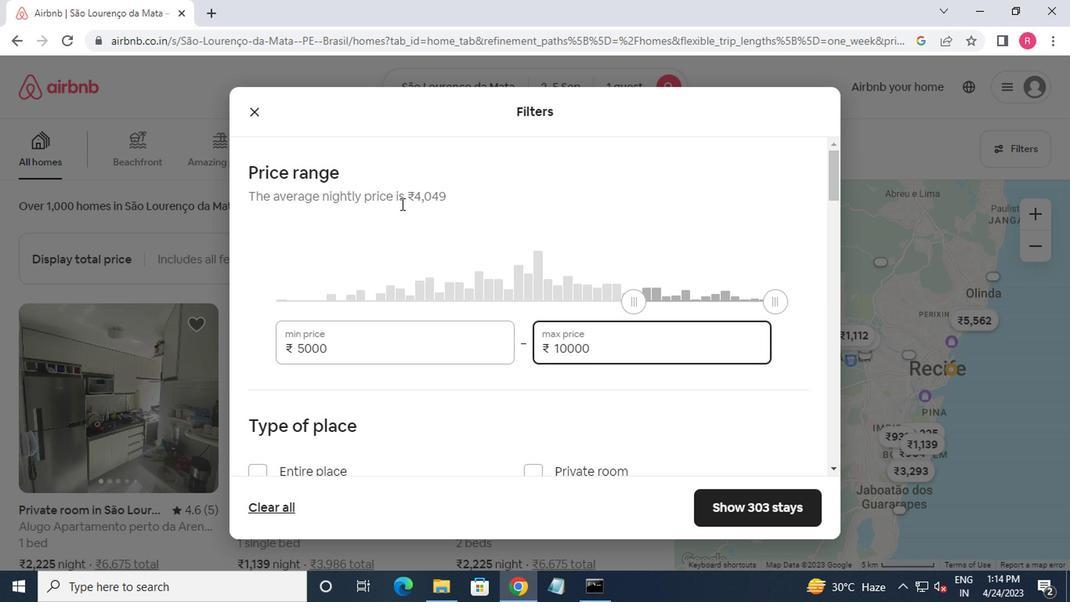 
Action: Mouse moved to (364, 273)
Screenshot: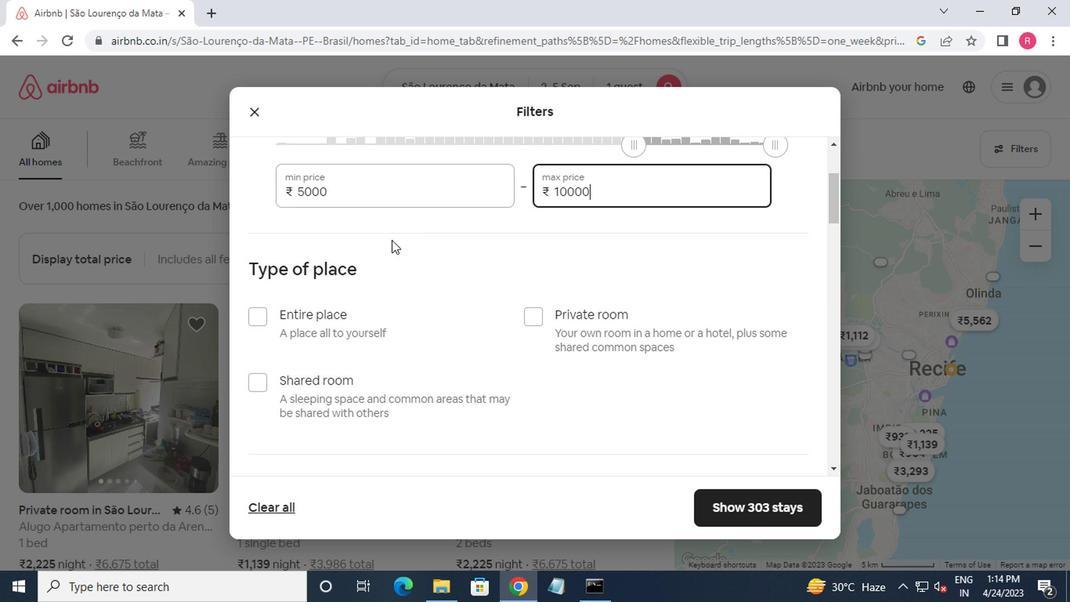 
Action: Mouse scrolled (364, 272) with delta (0, 0)
Screenshot: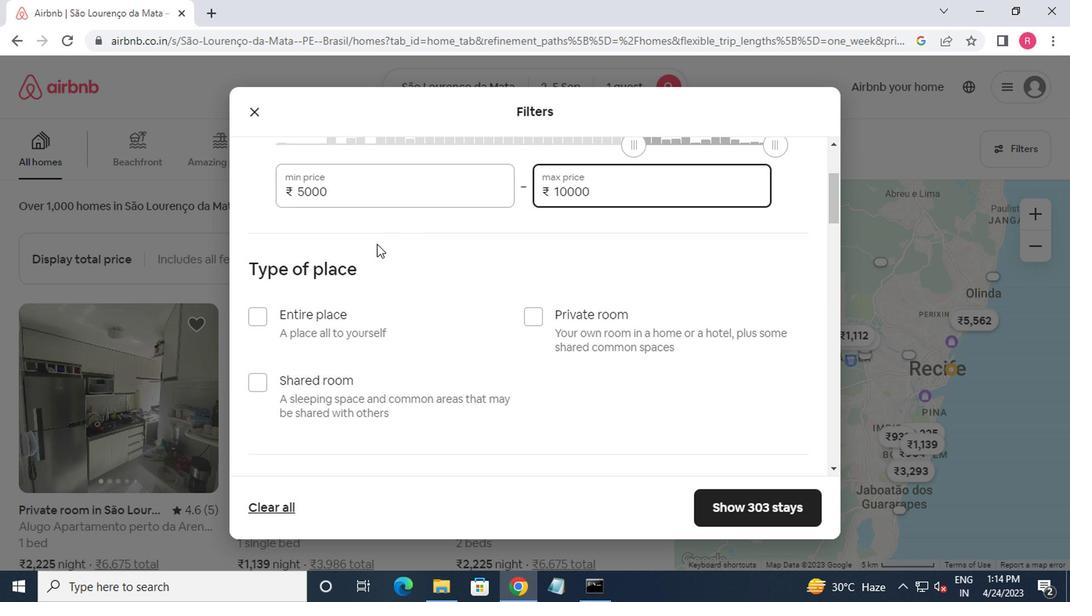 
Action: Mouse moved to (538, 245)
Screenshot: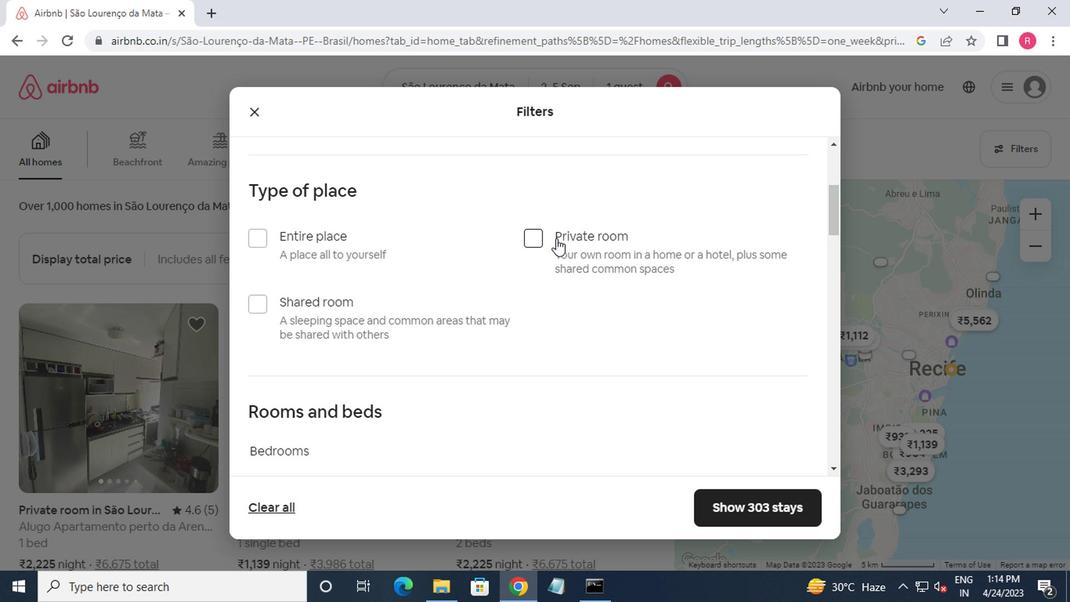 
Action: Mouse pressed left at (538, 245)
Screenshot: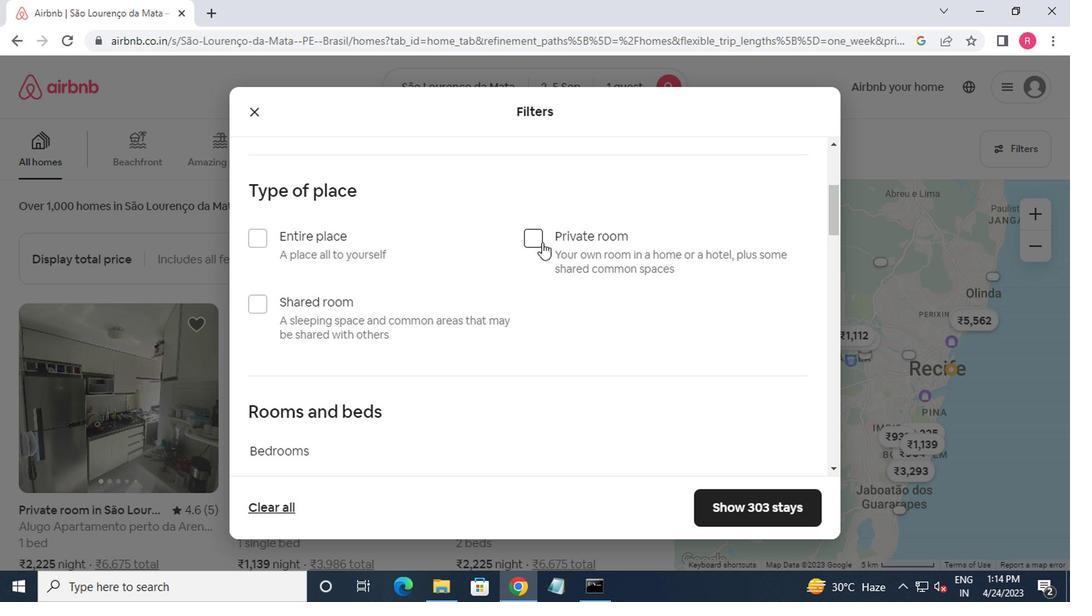 
Action: Mouse moved to (525, 245)
Screenshot: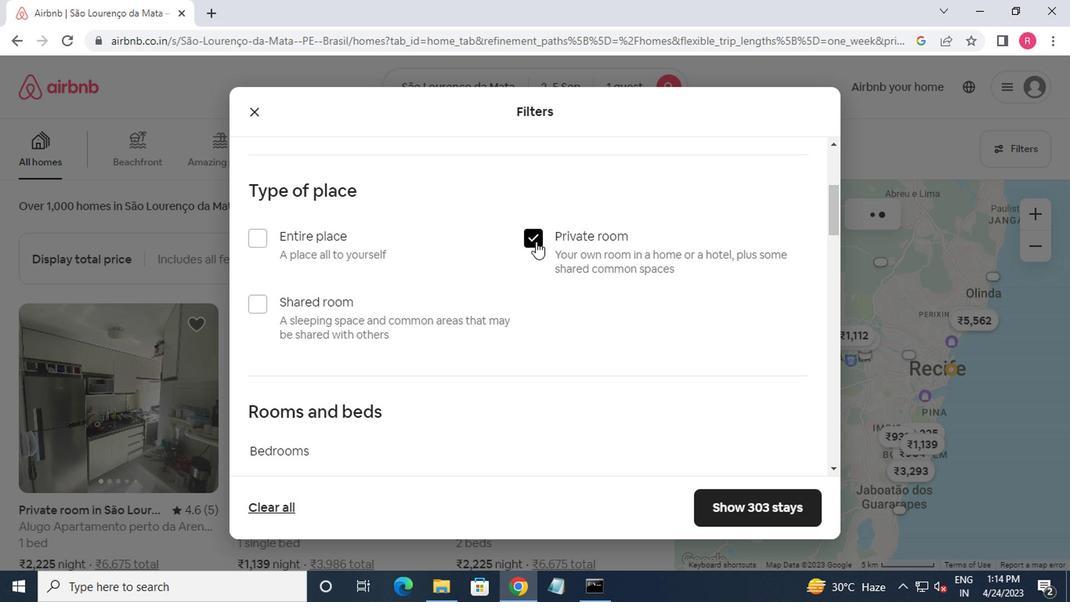 
Action: Mouse scrolled (525, 245) with delta (0, 0)
Screenshot: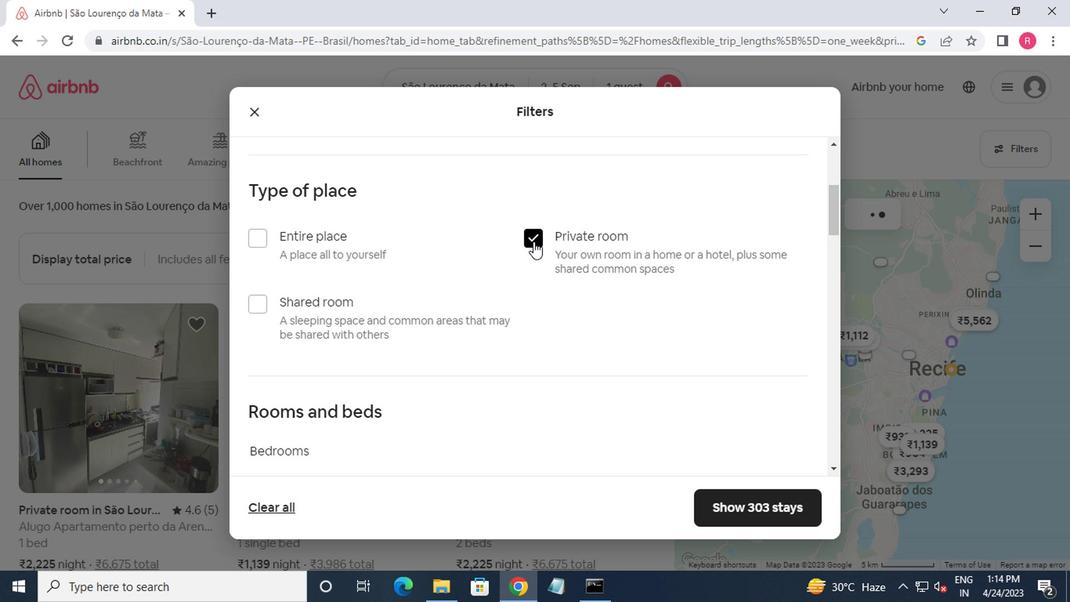 
Action: Mouse moved to (519, 248)
Screenshot: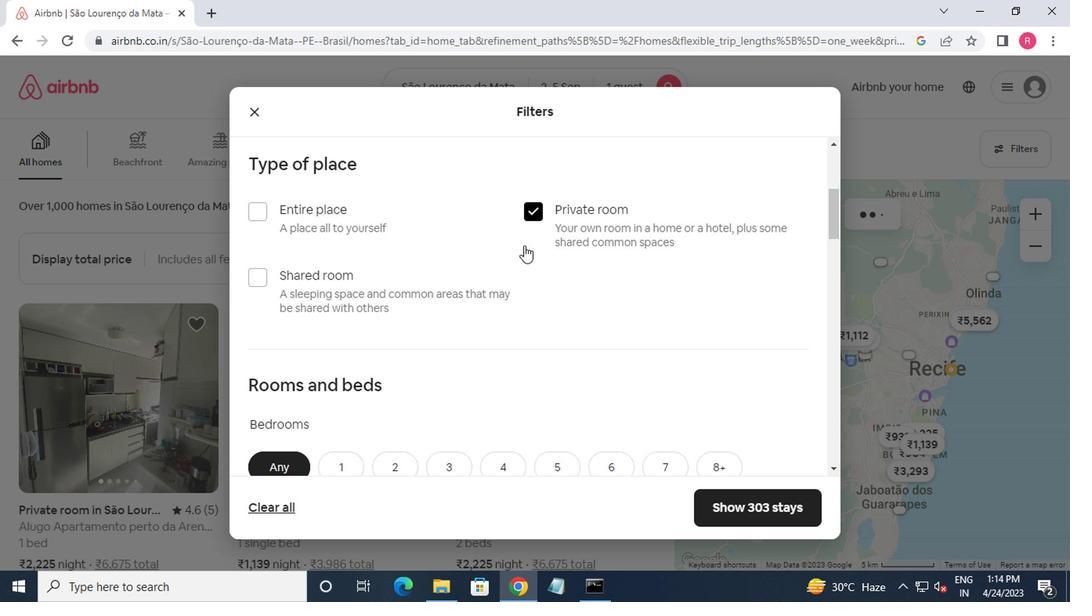 
Action: Mouse scrolled (519, 247) with delta (0, 0)
Screenshot: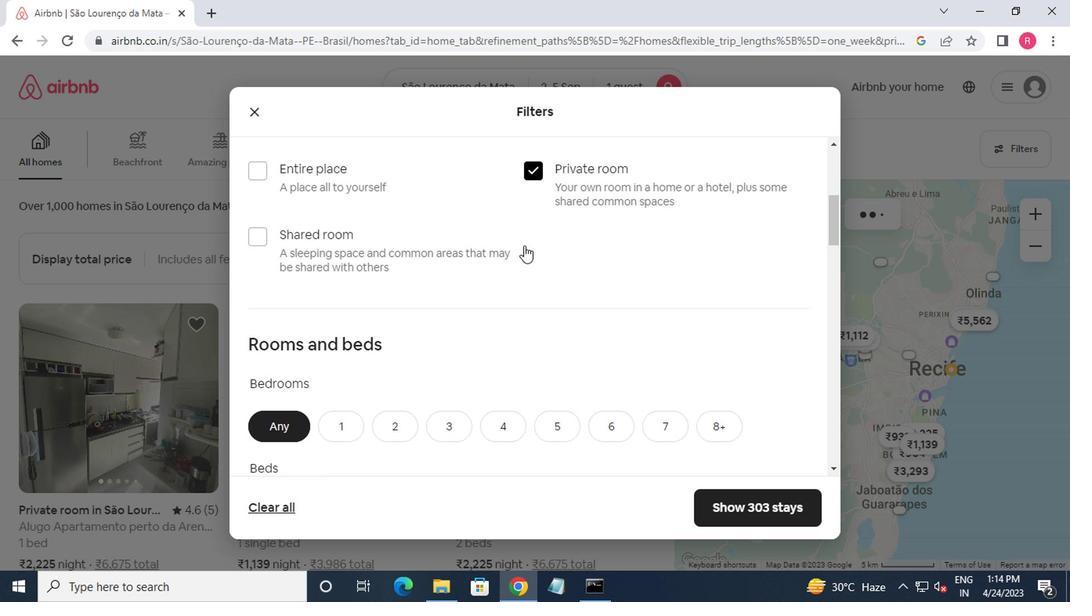 
Action: Mouse moved to (498, 251)
Screenshot: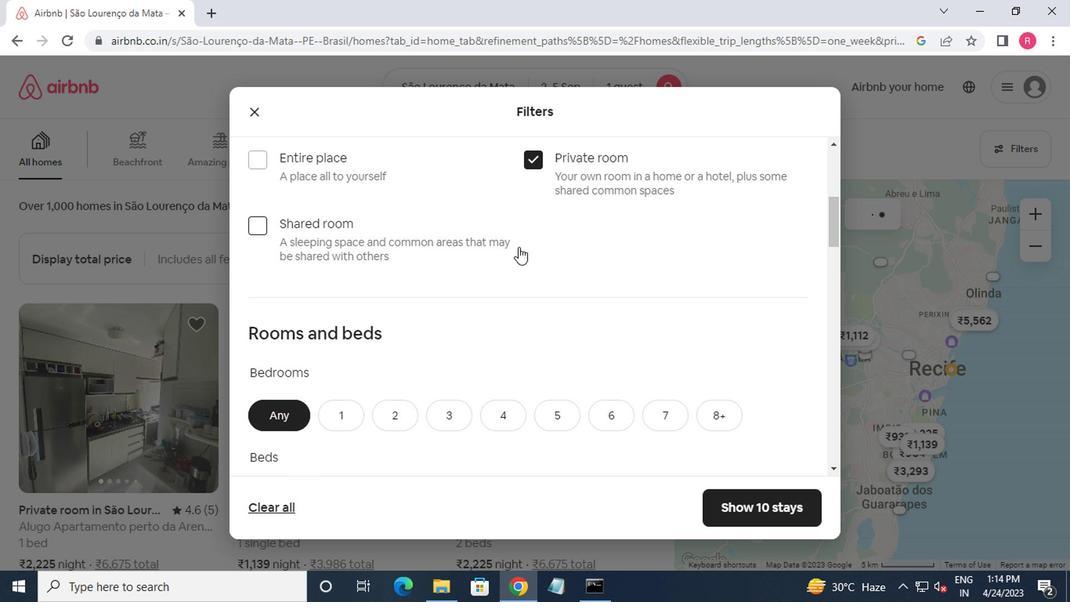 
Action: Mouse scrolled (498, 250) with delta (0, -1)
Screenshot: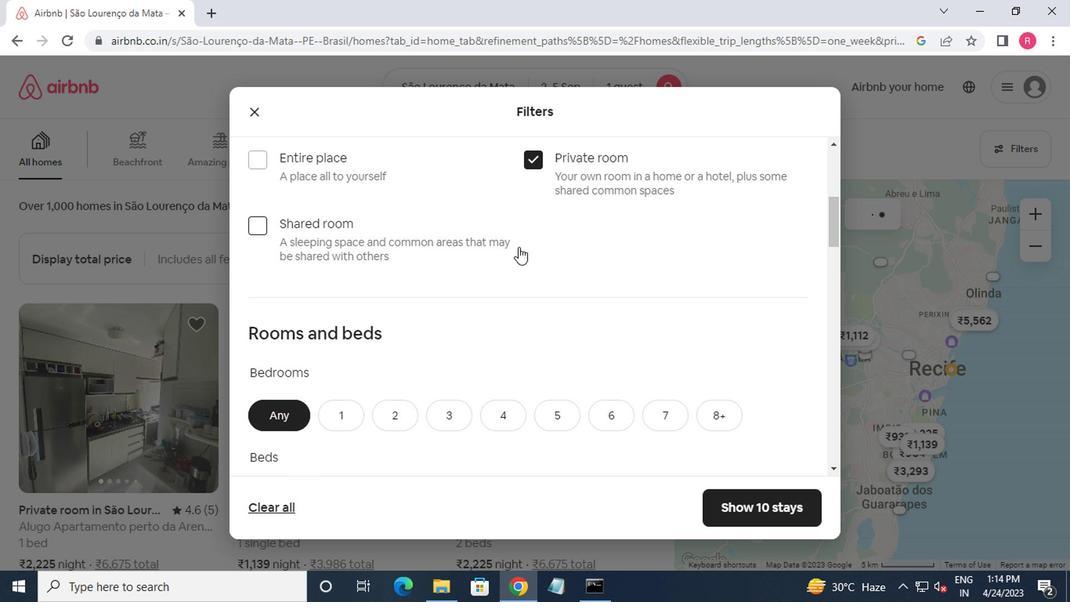 
Action: Mouse moved to (462, 253)
Screenshot: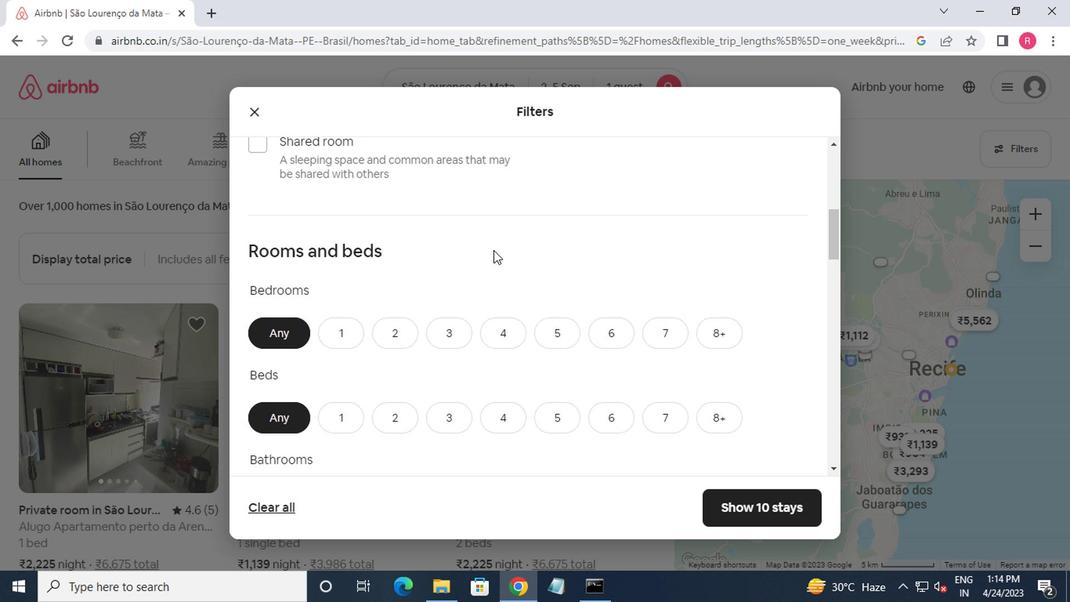
Action: Mouse scrolled (462, 252) with delta (0, -1)
Screenshot: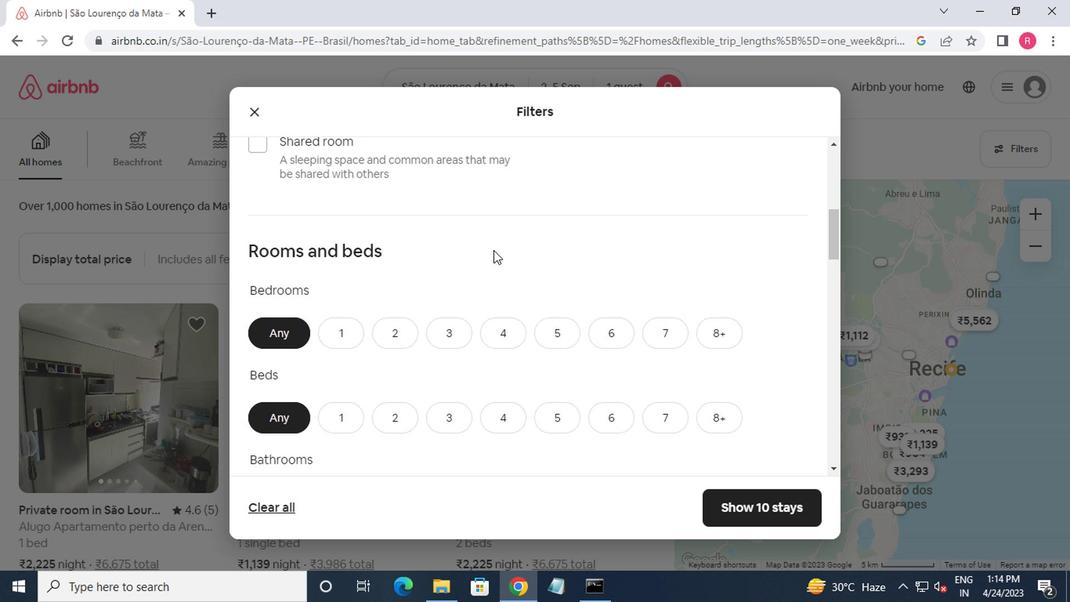
Action: Mouse moved to (340, 189)
Screenshot: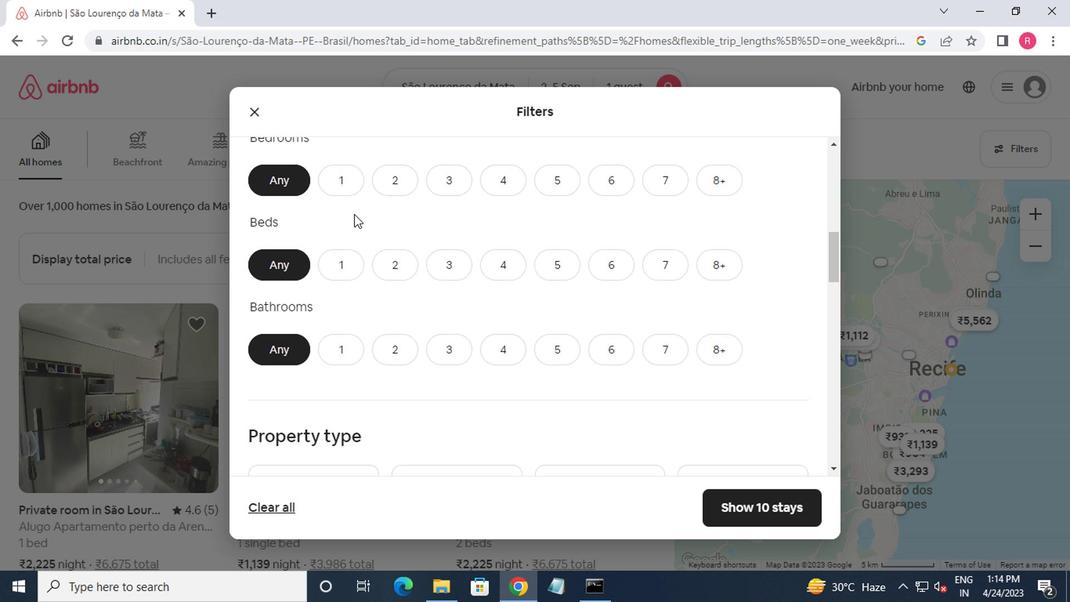 
Action: Mouse pressed left at (340, 189)
Screenshot: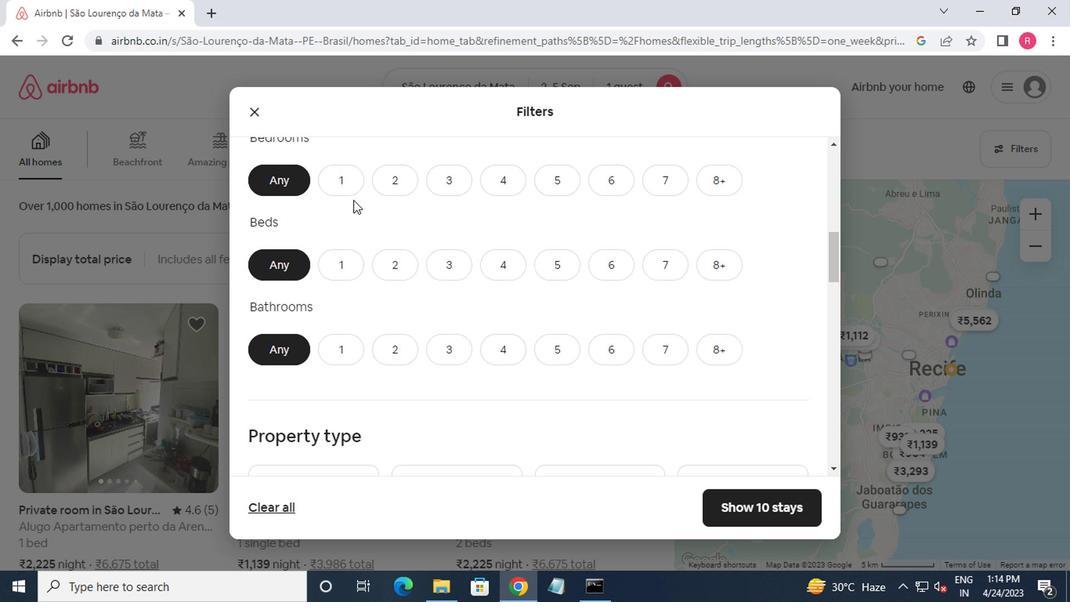 
Action: Mouse moved to (349, 262)
Screenshot: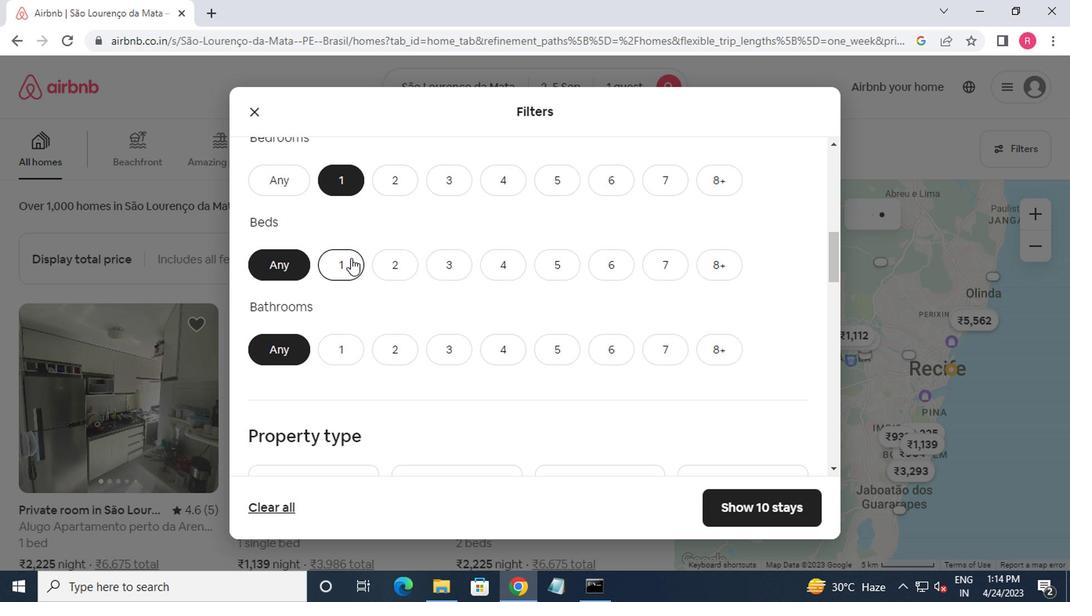 
Action: Mouse pressed left at (349, 262)
Screenshot: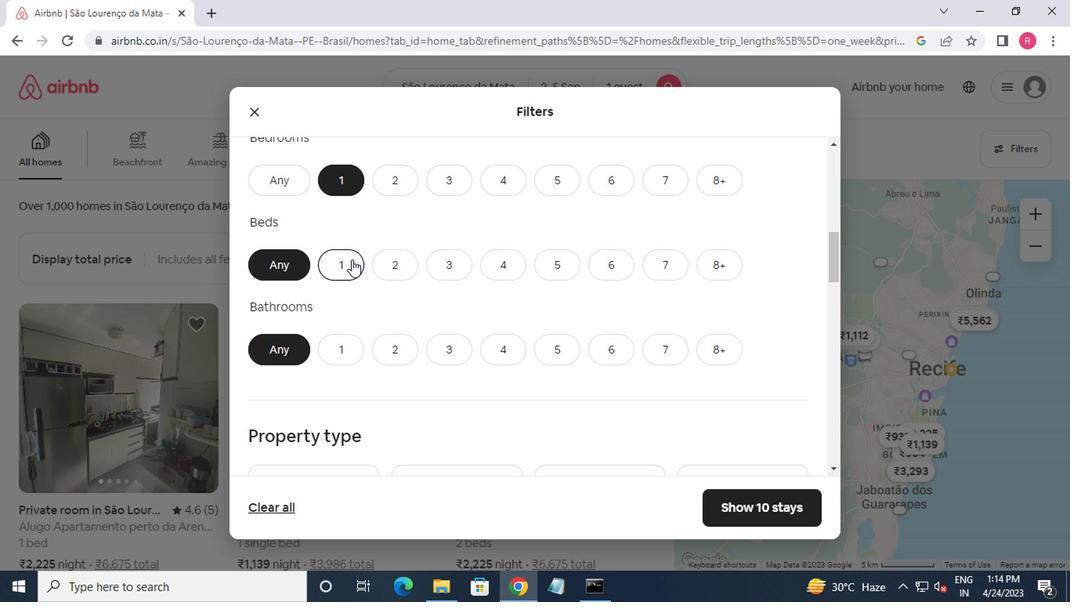 
Action: Mouse moved to (346, 351)
Screenshot: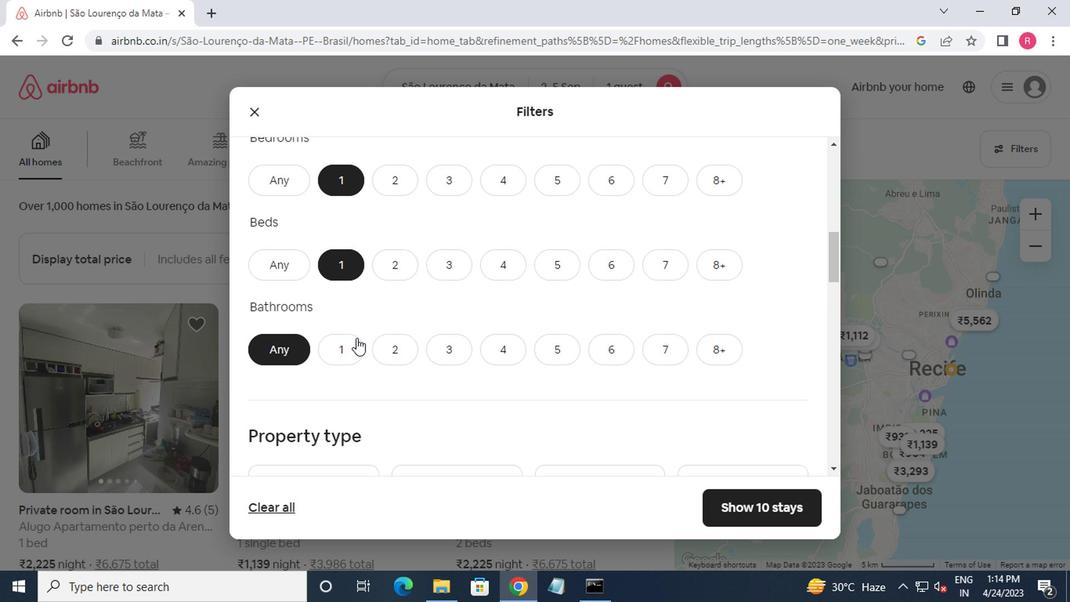 
Action: Mouse pressed left at (346, 351)
Screenshot: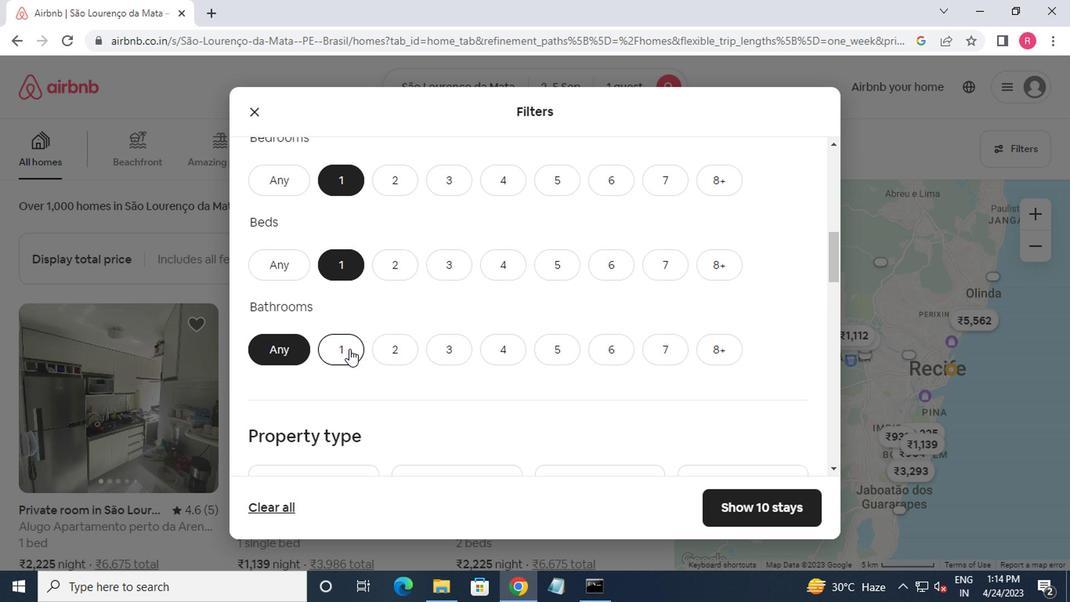 
Action: Mouse moved to (368, 301)
Screenshot: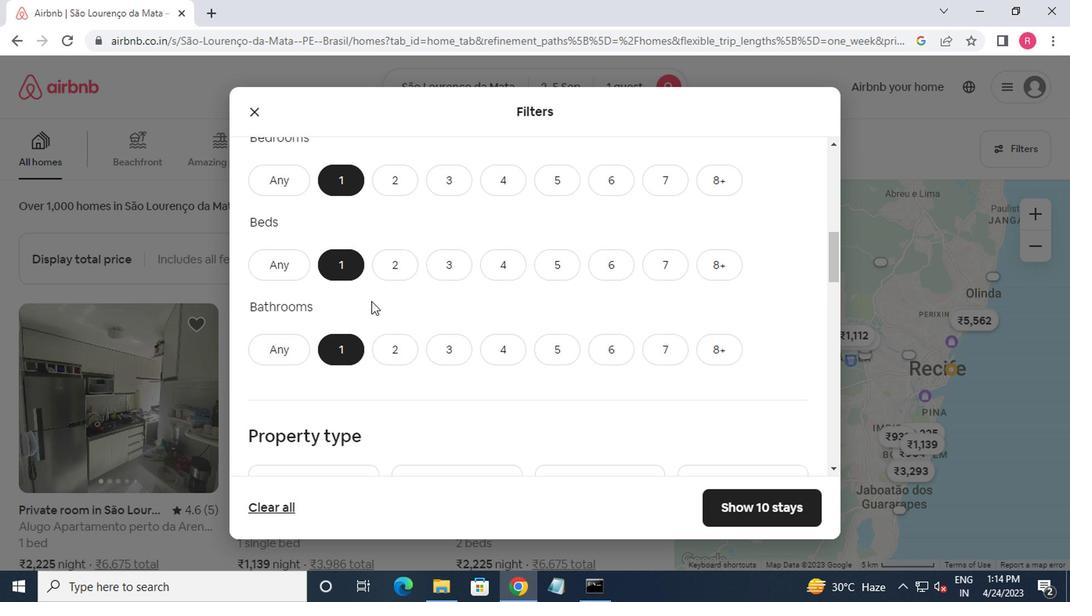
Action: Mouse scrolled (368, 300) with delta (0, 0)
Screenshot: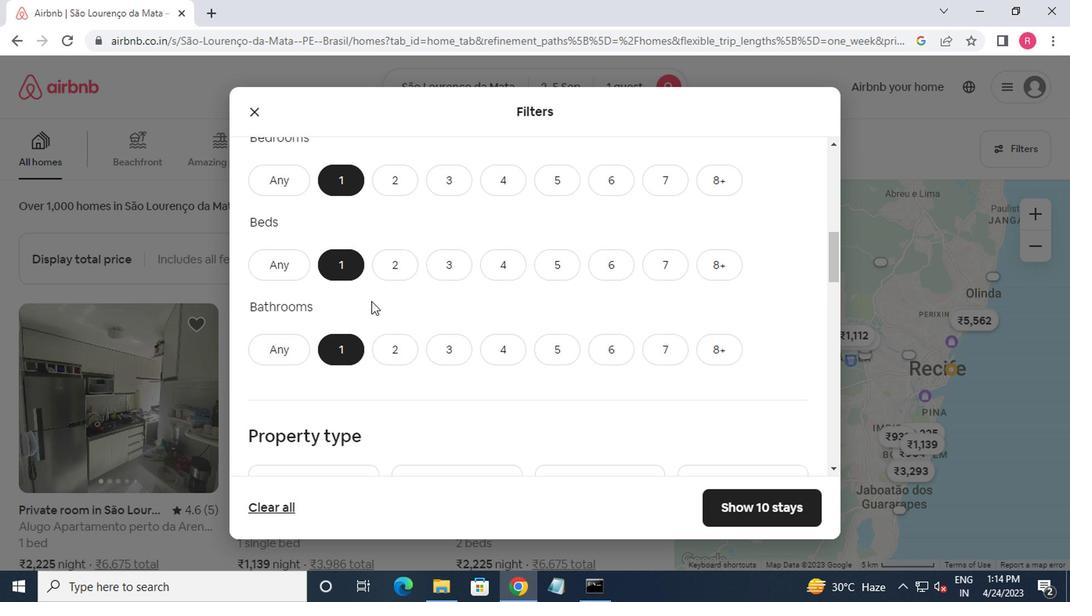
Action: Mouse moved to (370, 296)
Screenshot: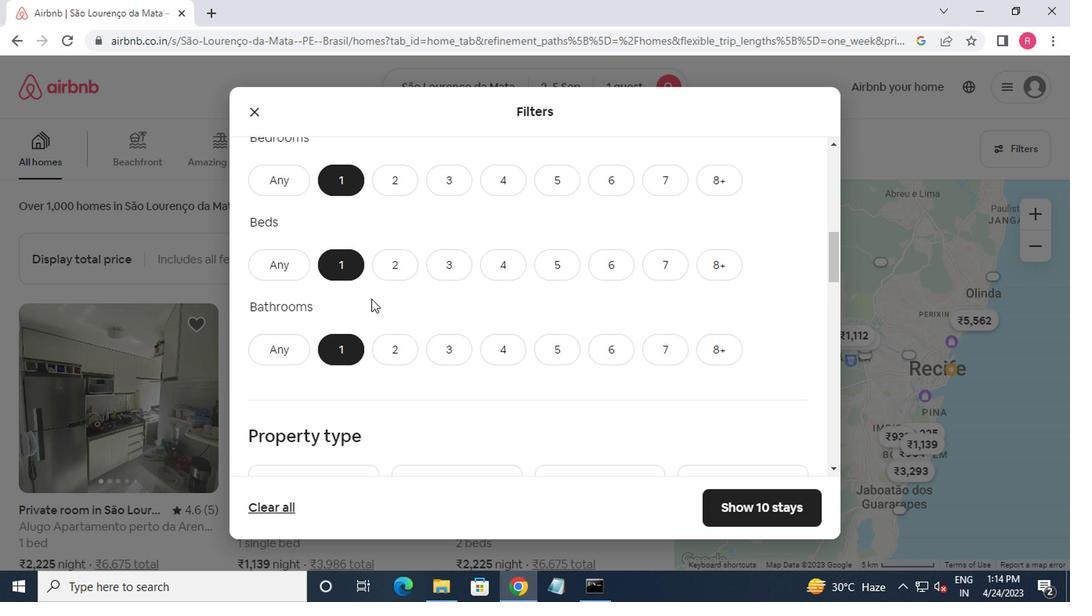 
Action: Mouse scrolled (370, 296) with delta (0, 0)
Screenshot: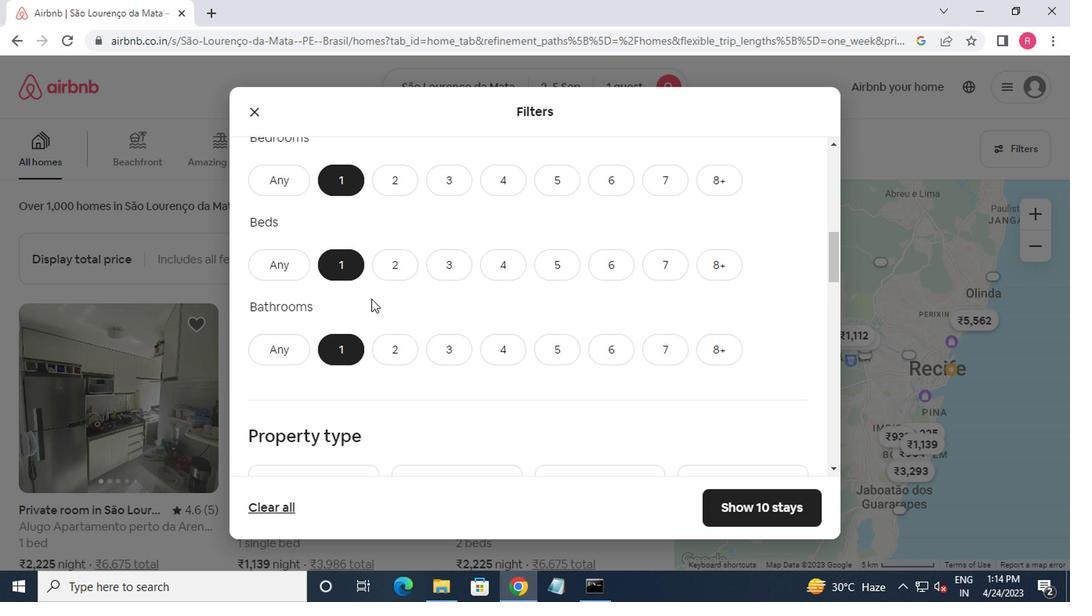 
Action: Mouse moved to (370, 296)
Screenshot: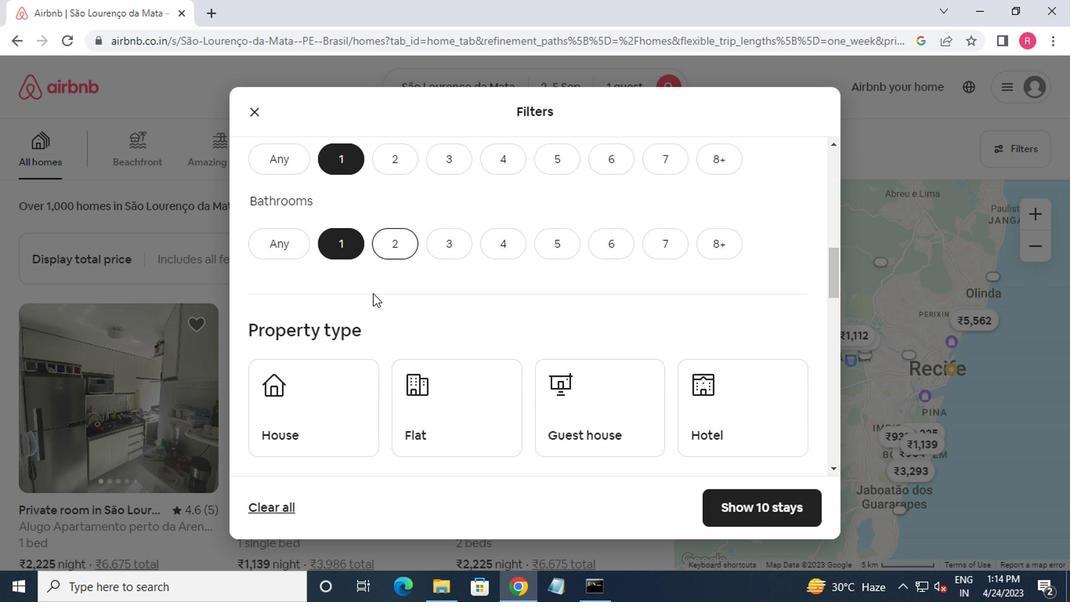 
Action: Mouse scrolled (370, 296) with delta (0, 0)
Screenshot: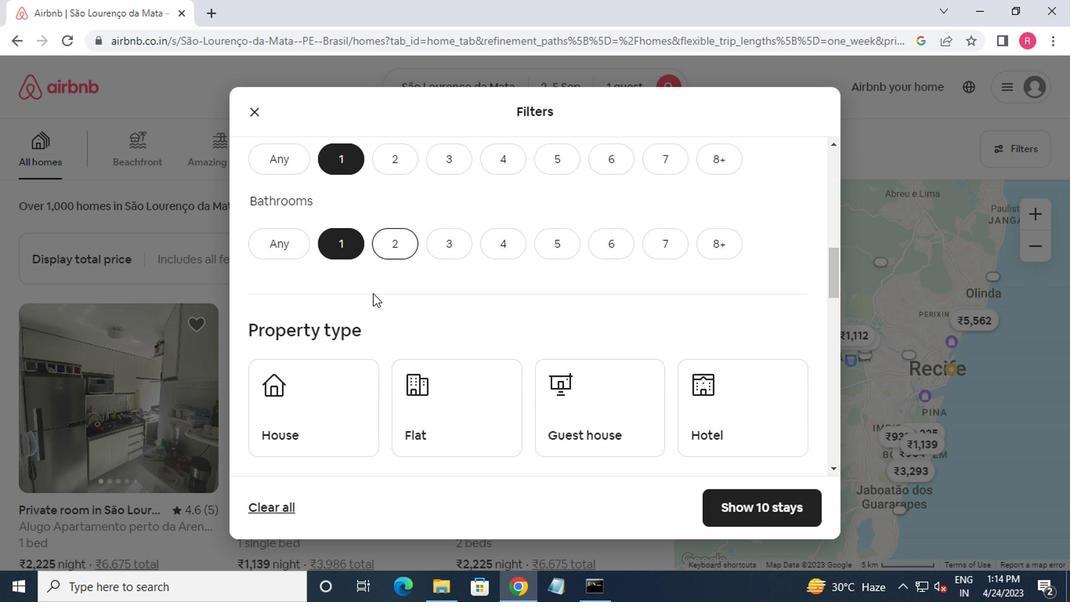 
Action: Mouse moved to (364, 296)
Screenshot: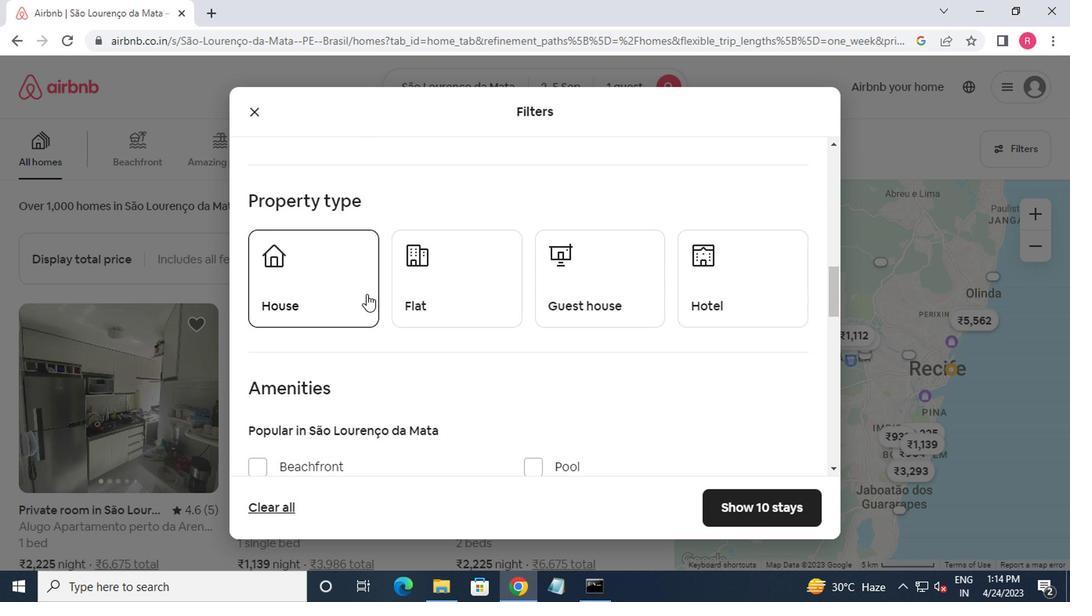
Action: Mouse pressed left at (364, 296)
Screenshot: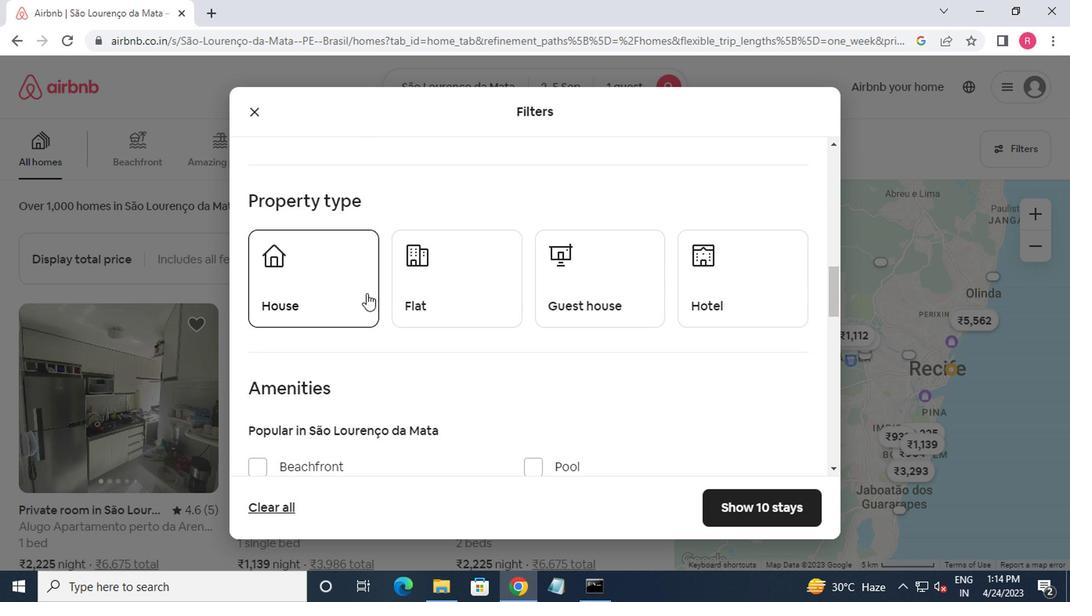 
Action: Mouse moved to (443, 310)
Screenshot: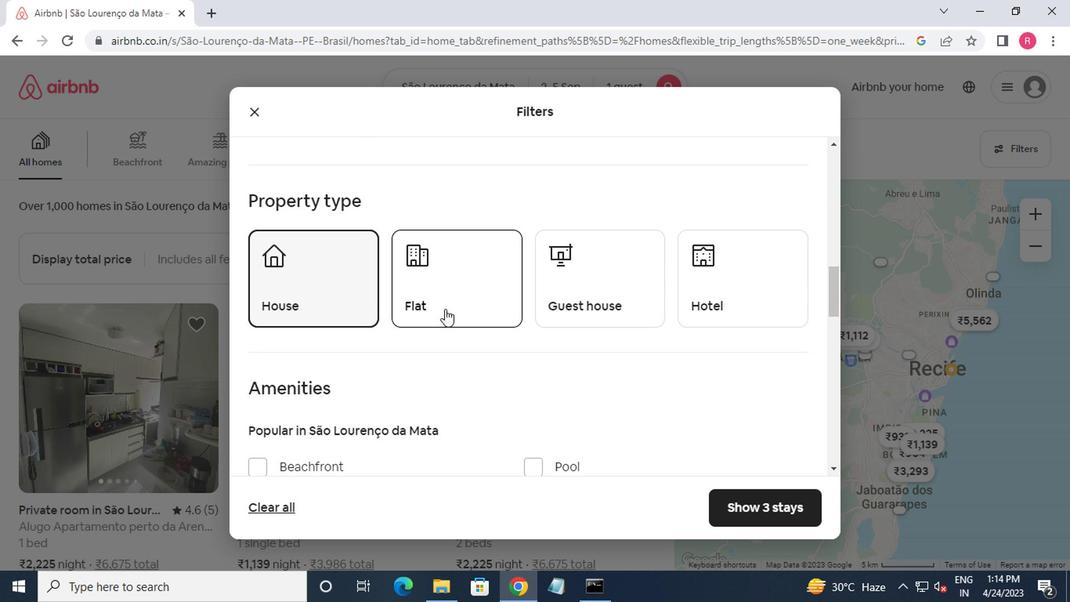 
Action: Mouse pressed left at (443, 310)
Screenshot: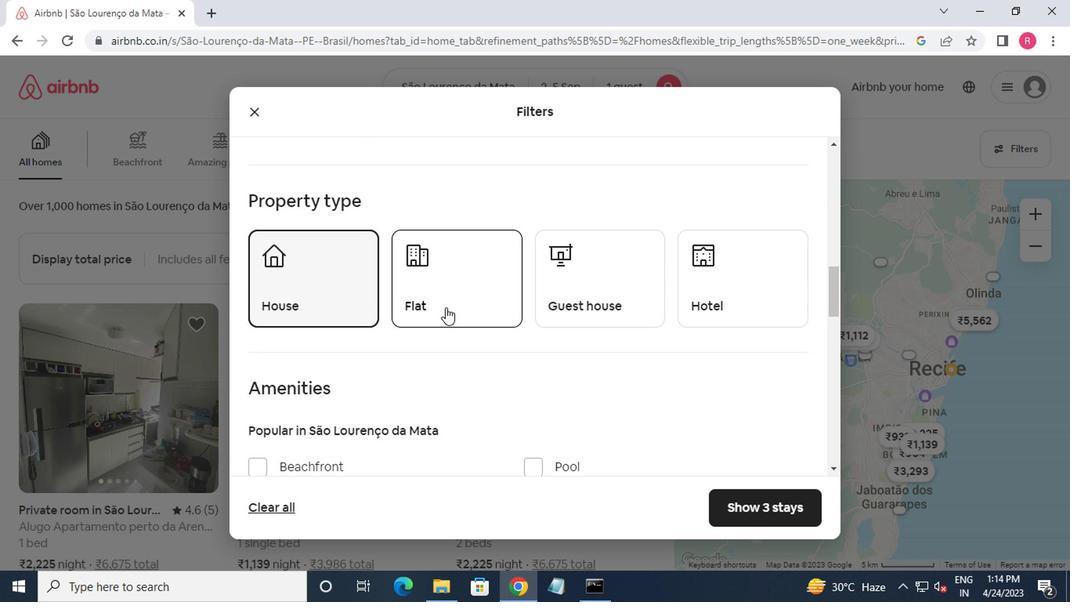 
Action: Mouse moved to (563, 310)
Screenshot: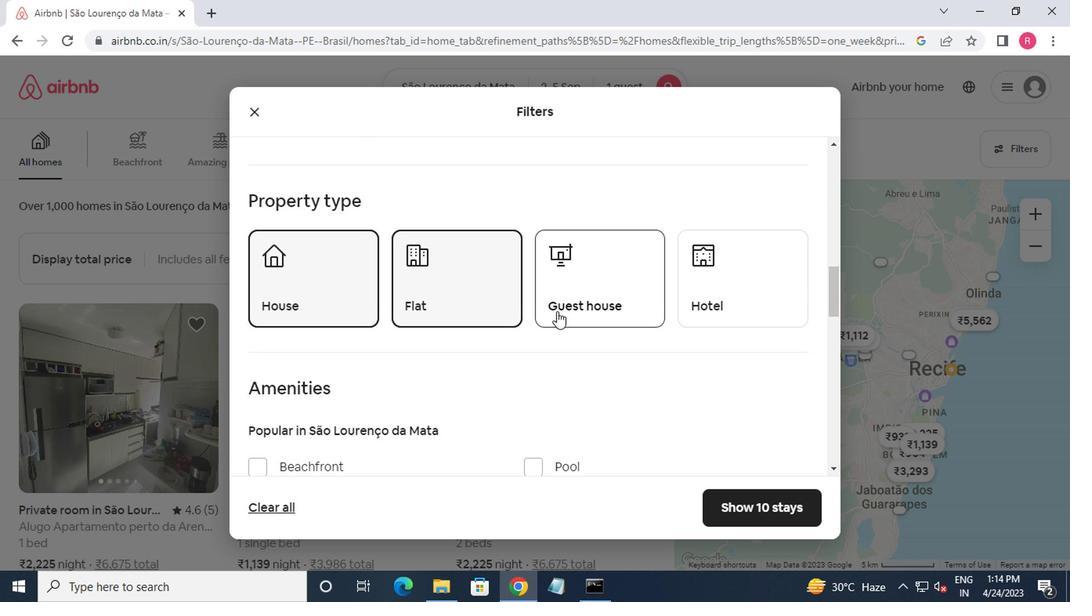 
Action: Mouse pressed left at (563, 310)
Screenshot: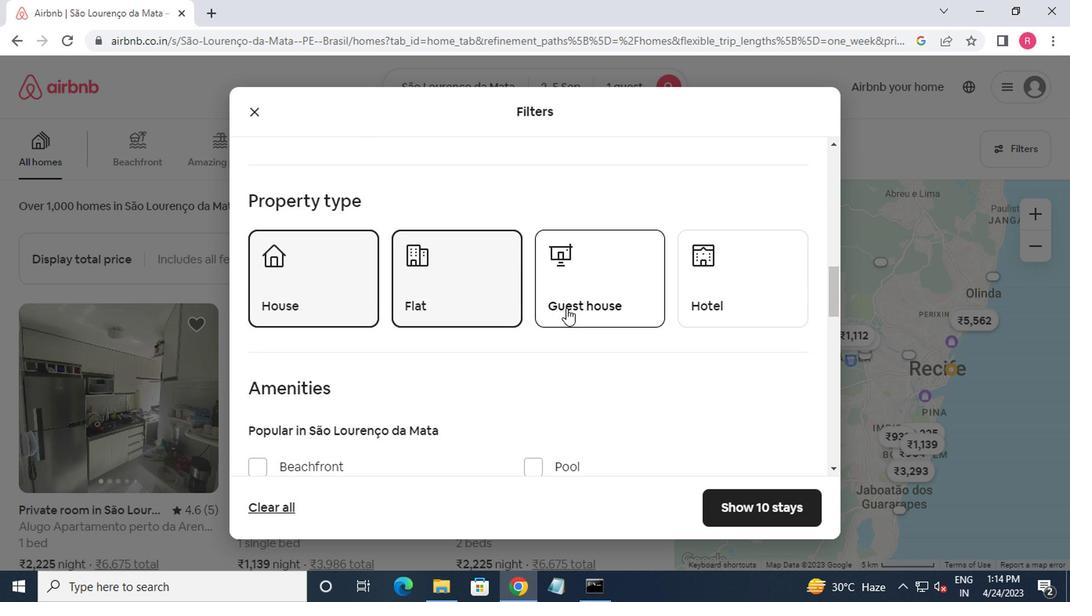 
Action: Mouse moved to (703, 305)
Screenshot: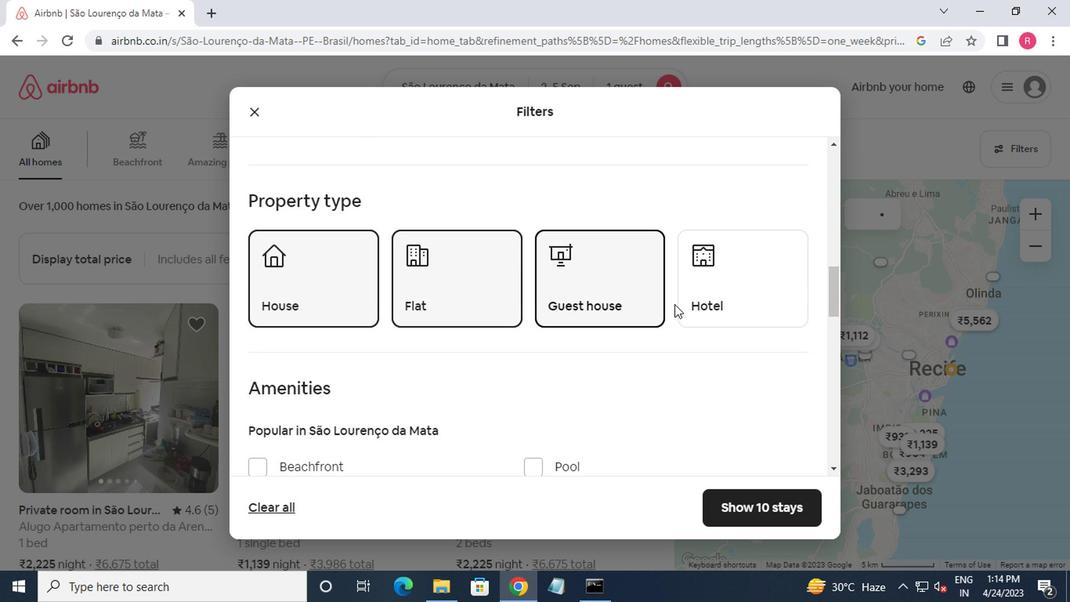 
Action: Mouse pressed left at (703, 305)
Screenshot: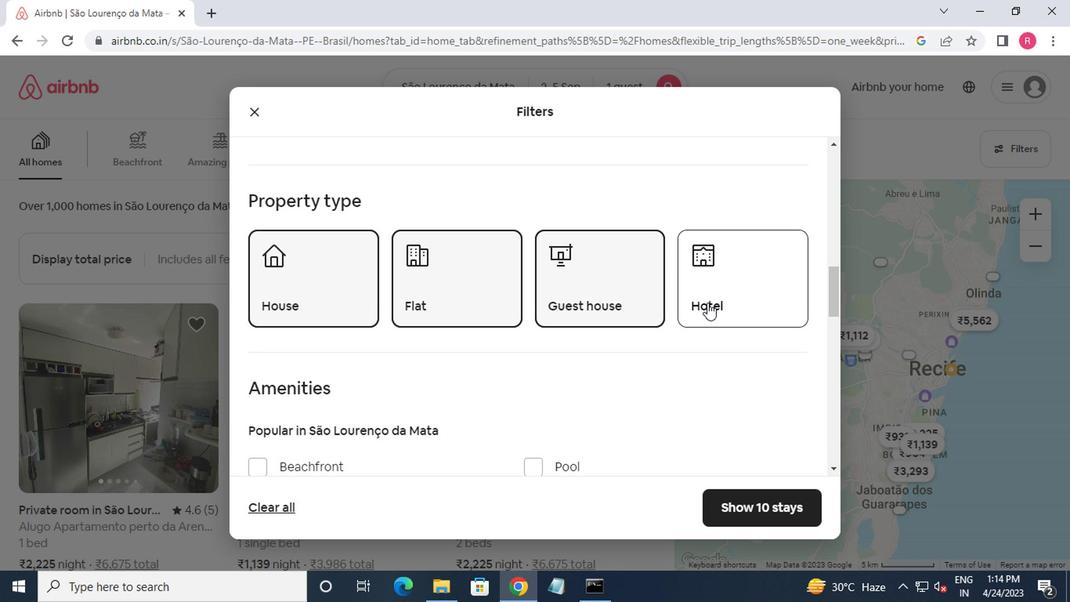 
Action: Mouse moved to (595, 312)
Screenshot: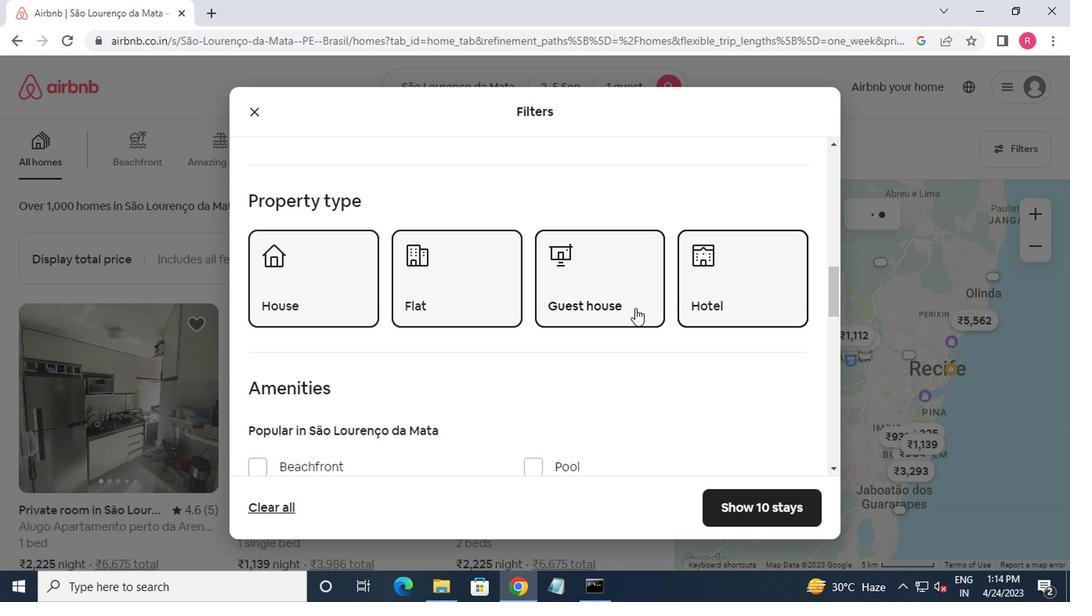 
Action: Mouse scrolled (595, 311) with delta (0, 0)
Screenshot: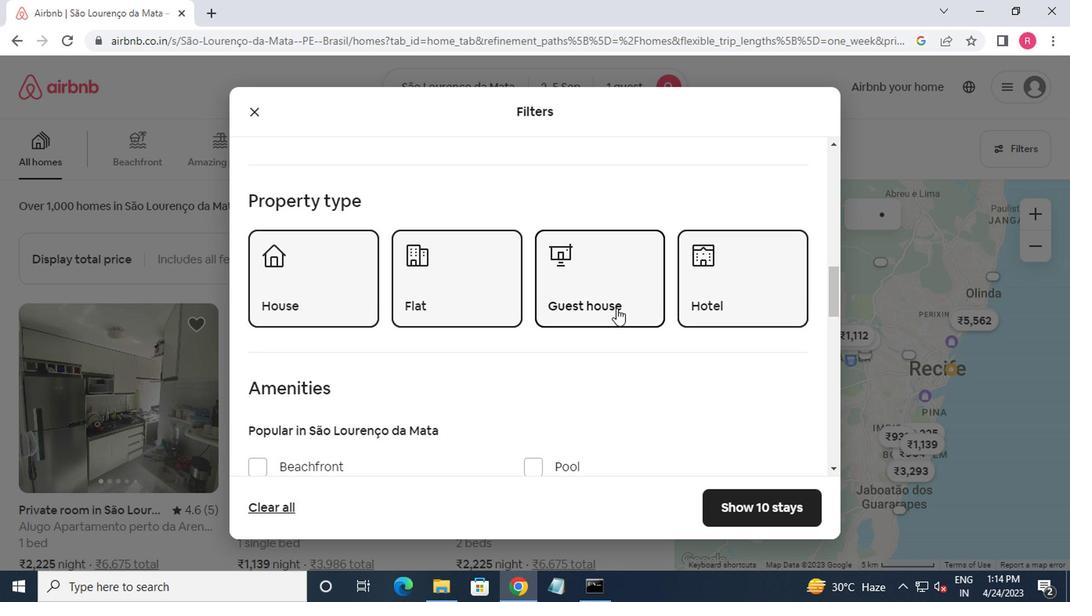 
Action: Mouse moved to (592, 314)
Screenshot: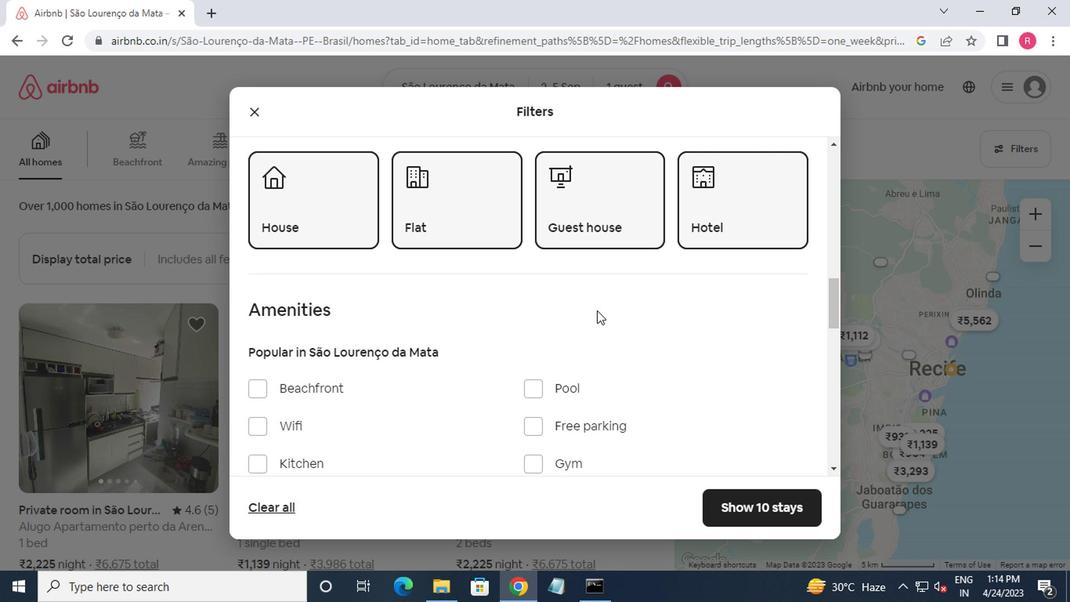 
Action: Mouse scrolled (592, 313) with delta (0, 0)
Screenshot: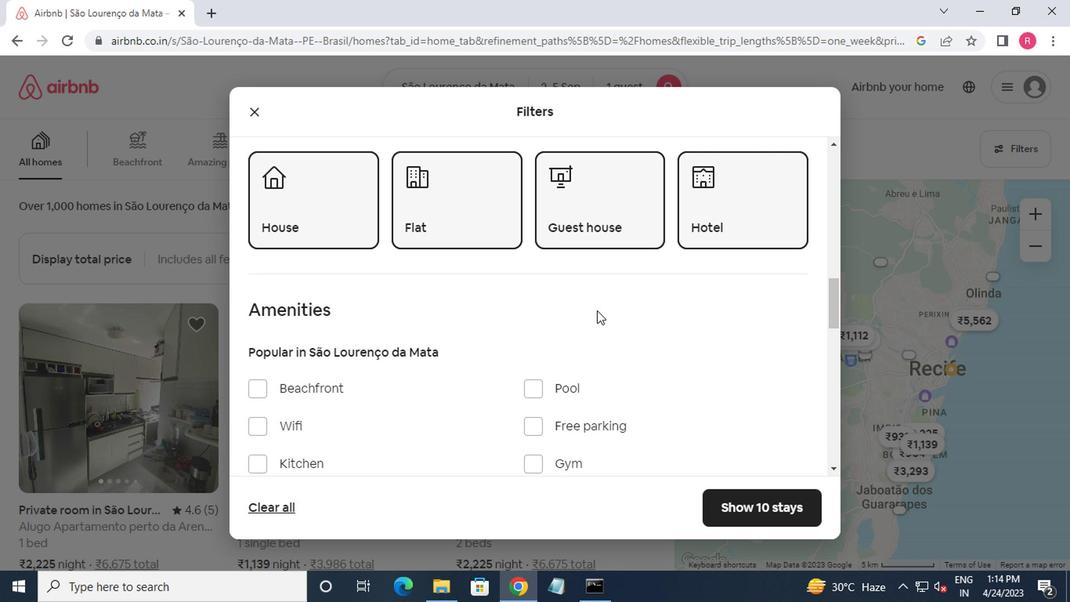 
Action: Mouse moved to (577, 319)
Screenshot: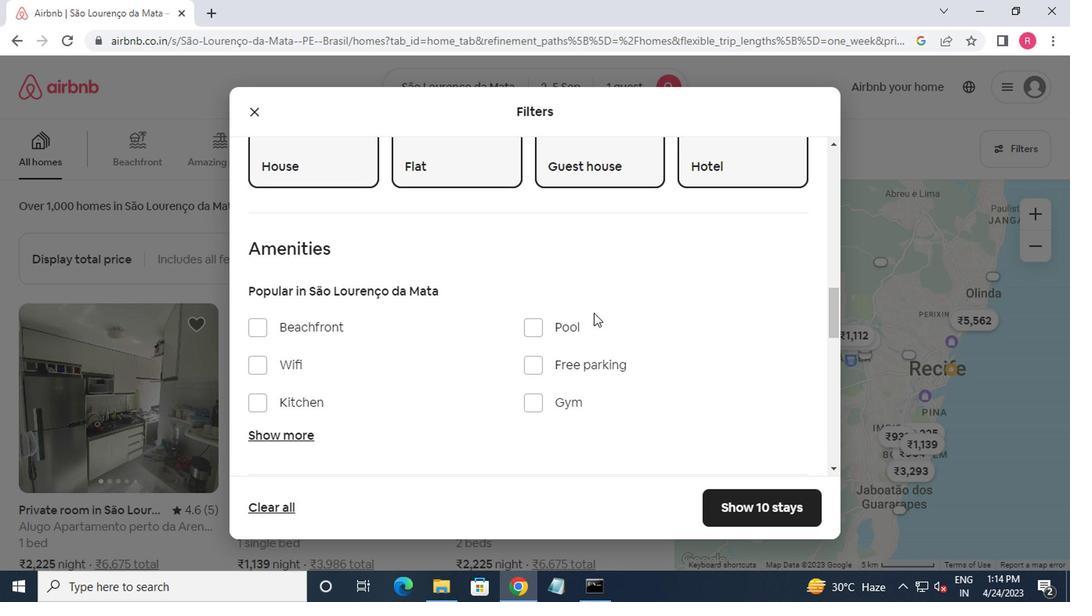 
Action: Mouse scrolled (577, 318) with delta (0, -1)
Screenshot: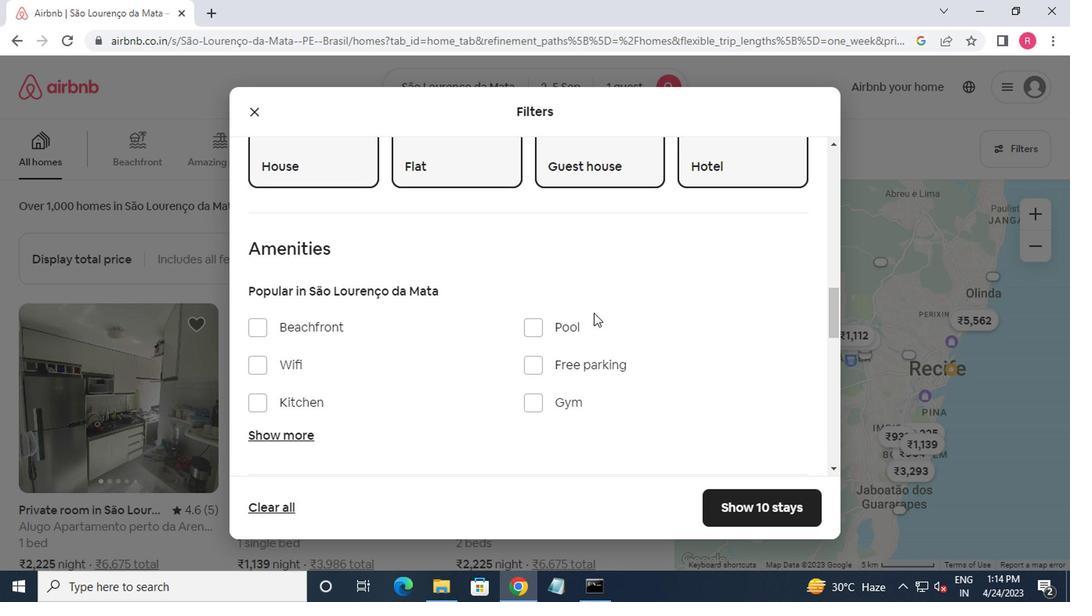 
Action: Mouse moved to (551, 323)
Screenshot: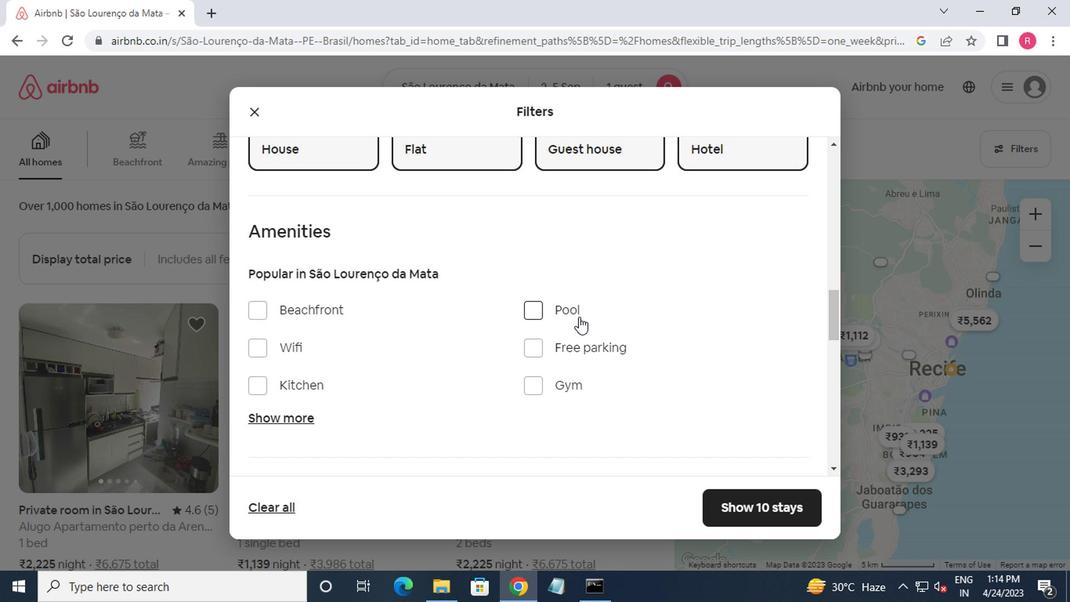 
Action: Mouse scrolled (551, 322) with delta (0, -1)
Screenshot: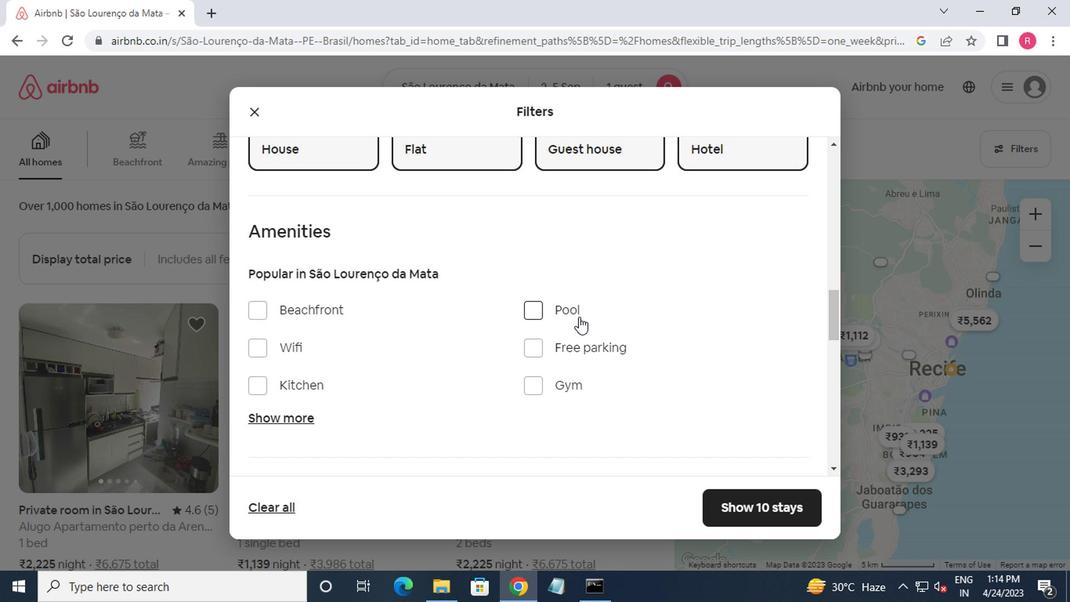 
Action: Mouse moved to (536, 327)
Screenshot: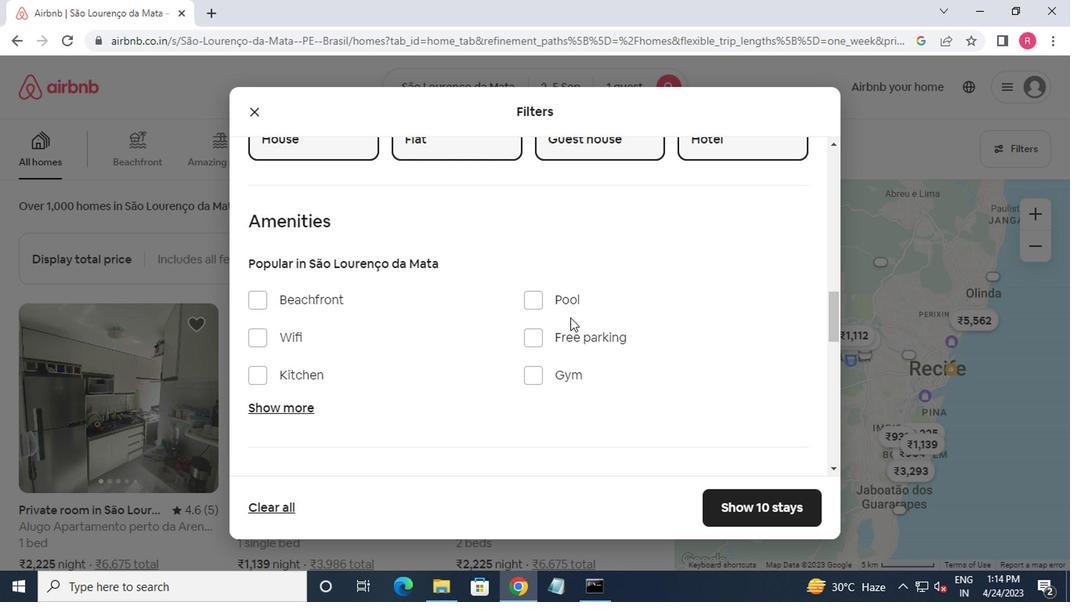 
Action: Mouse scrolled (536, 326) with delta (0, -1)
Screenshot: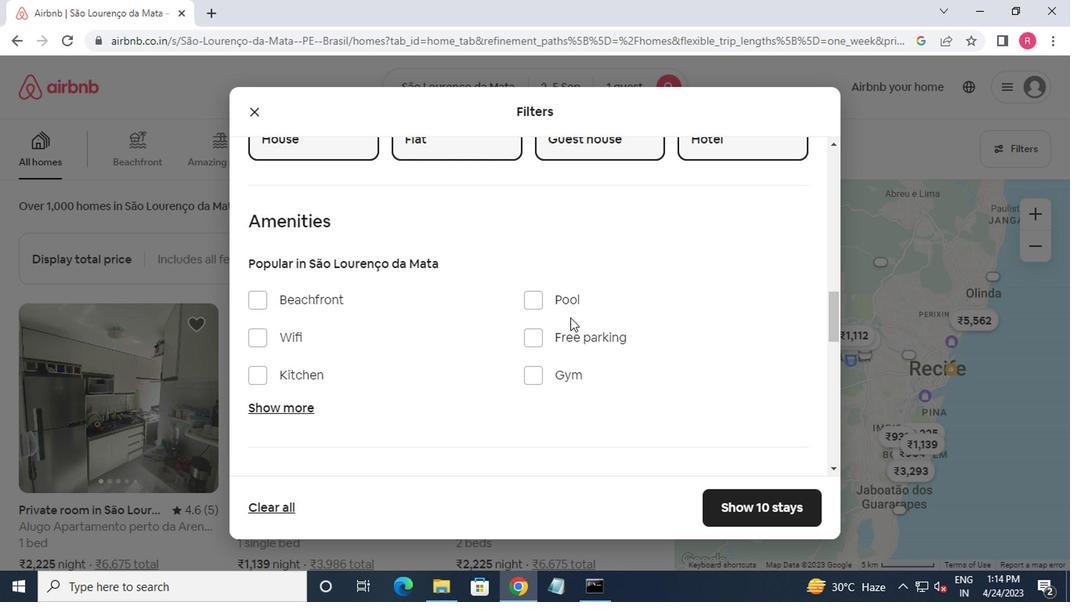 
Action: Mouse moved to (766, 359)
Screenshot: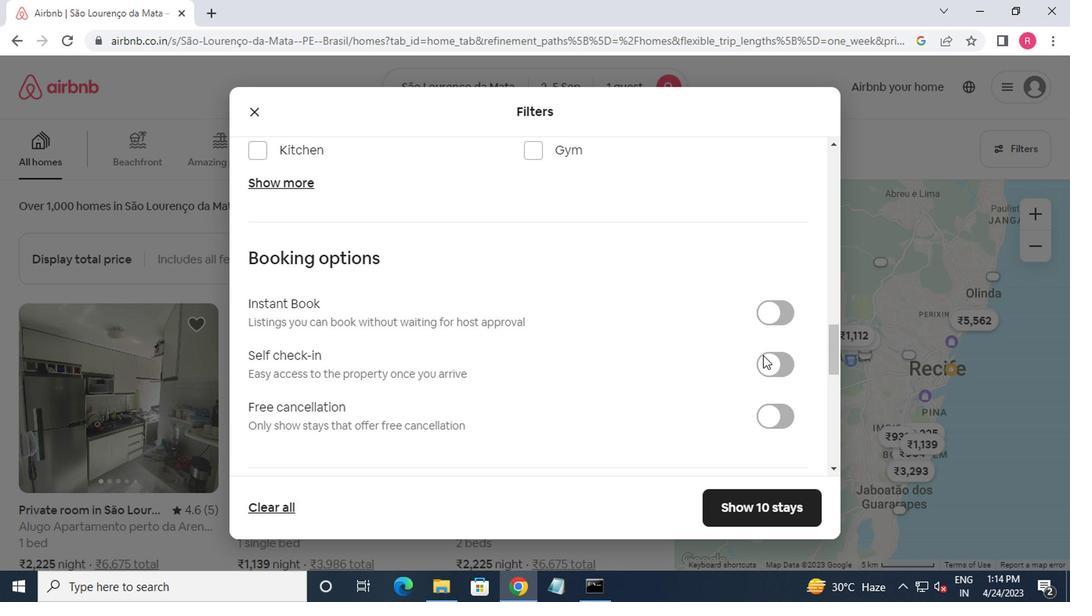 
Action: Mouse pressed left at (766, 359)
Screenshot: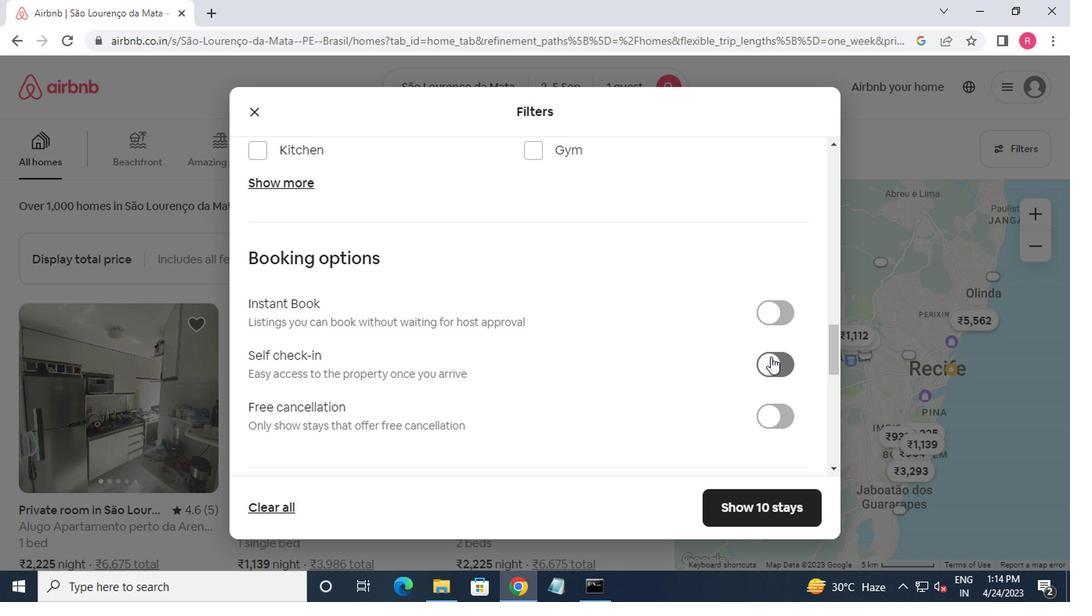
Action: Mouse moved to (632, 358)
Screenshot: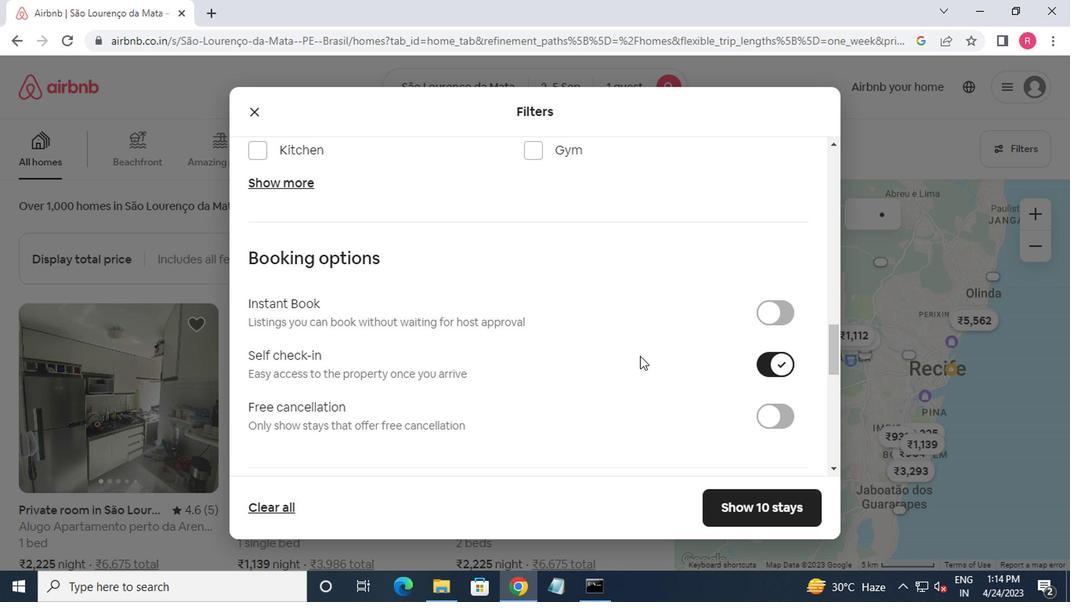 
Action: Mouse scrolled (632, 357) with delta (0, -1)
Screenshot: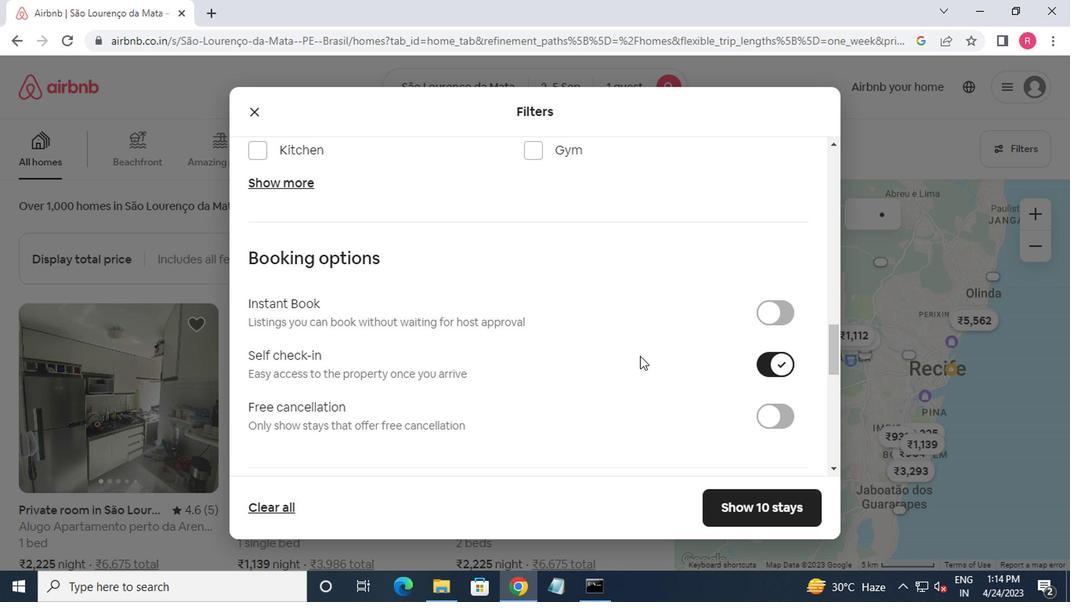 
Action: Mouse moved to (630, 358)
Screenshot: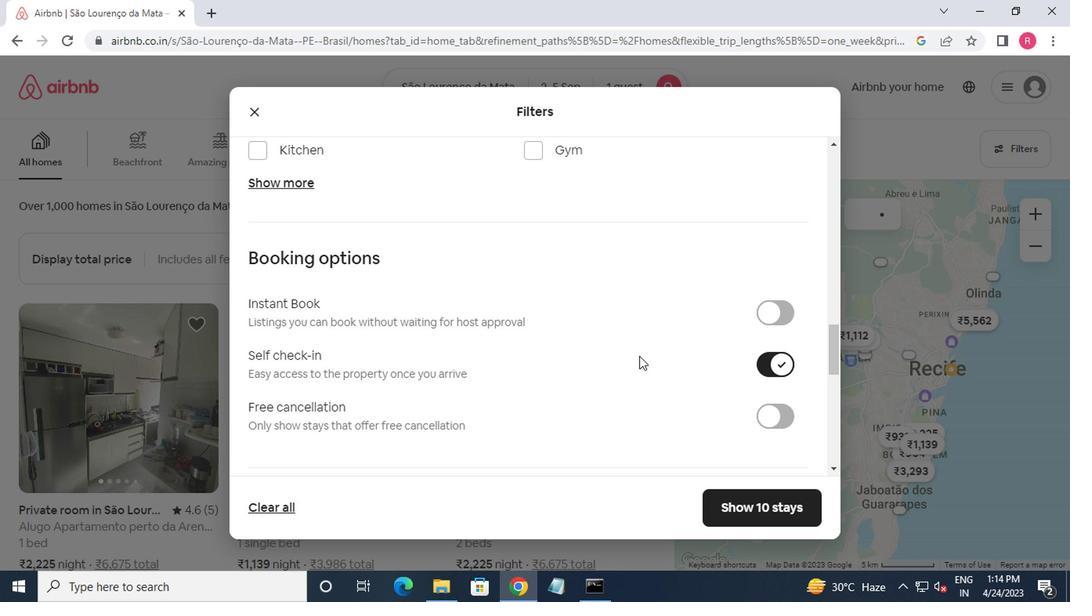 
Action: Mouse scrolled (630, 357) with delta (0, -1)
Screenshot: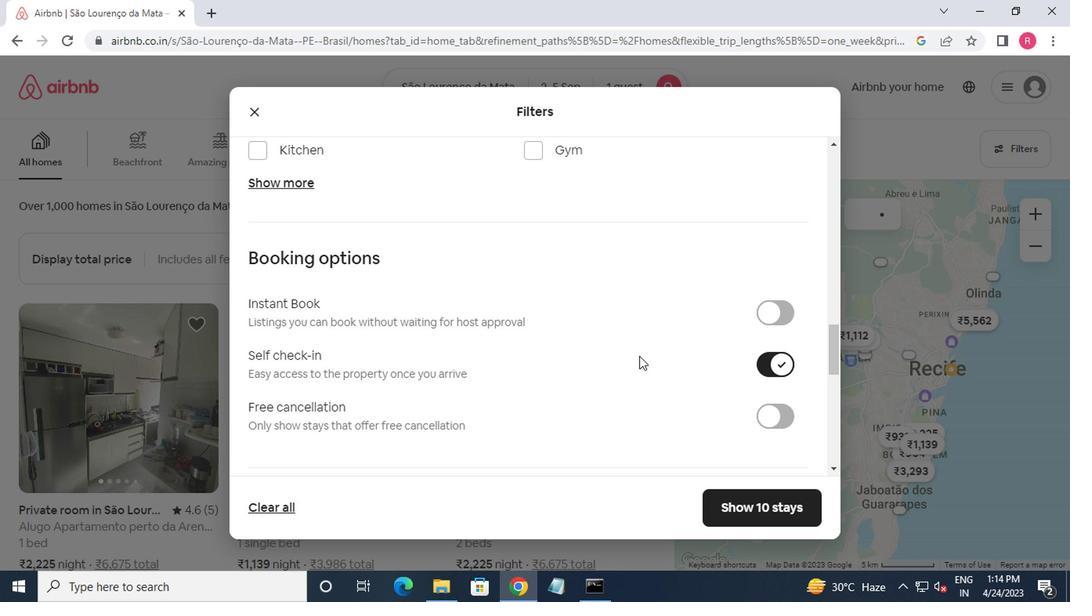 
Action: Mouse scrolled (630, 357) with delta (0, -1)
Screenshot: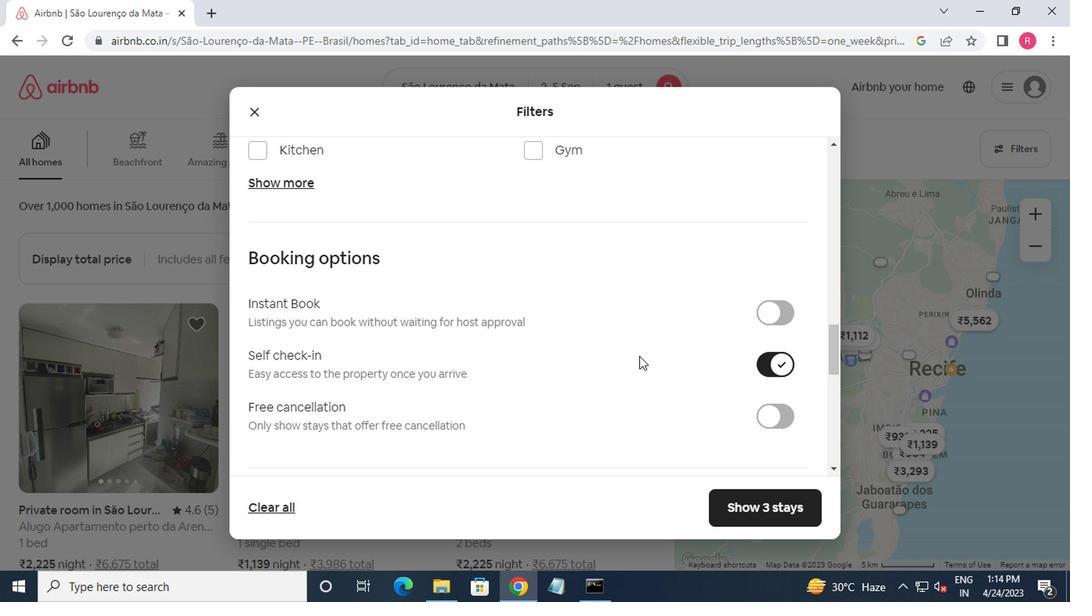 
Action: Mouse moved to (617, 355)
Screenshot: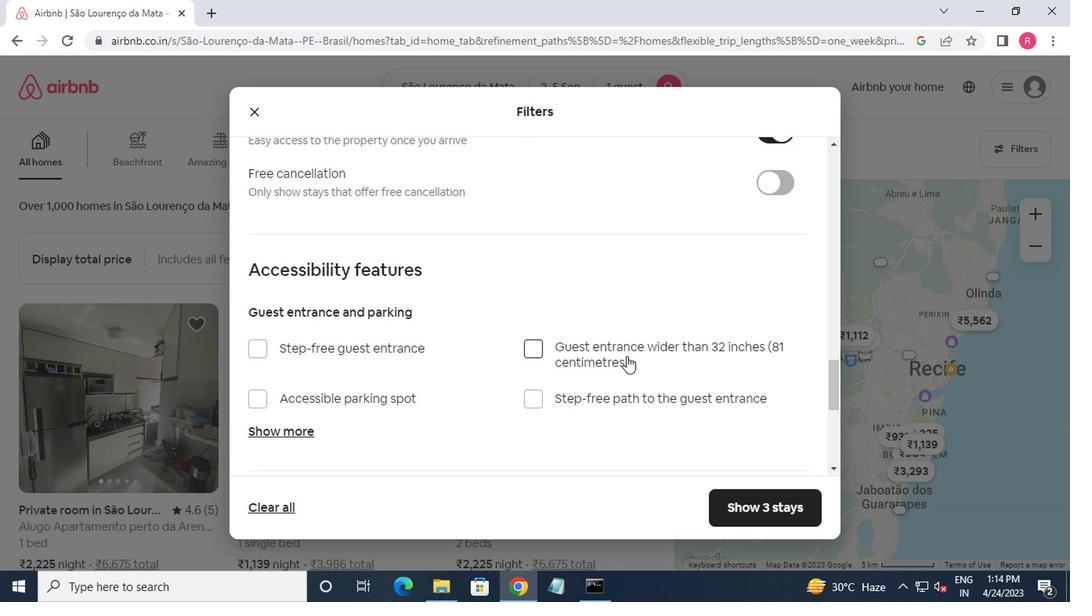 
Action: Mouse scrolled (617, 355) with delta (0, 0)
Screenshot: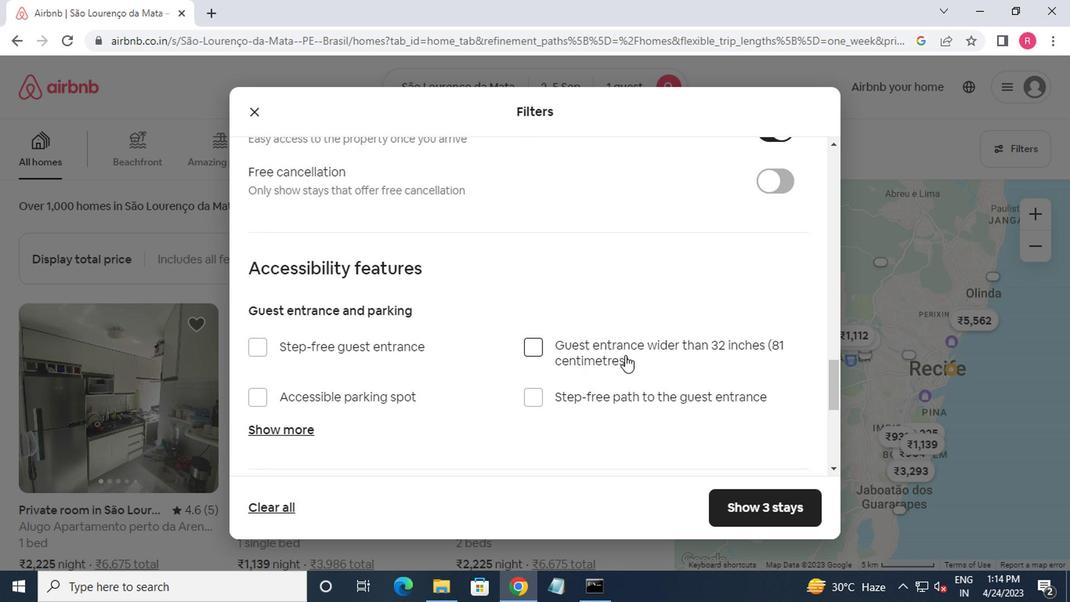 
Action: Mouse moved to (616, 355)
Screenshot: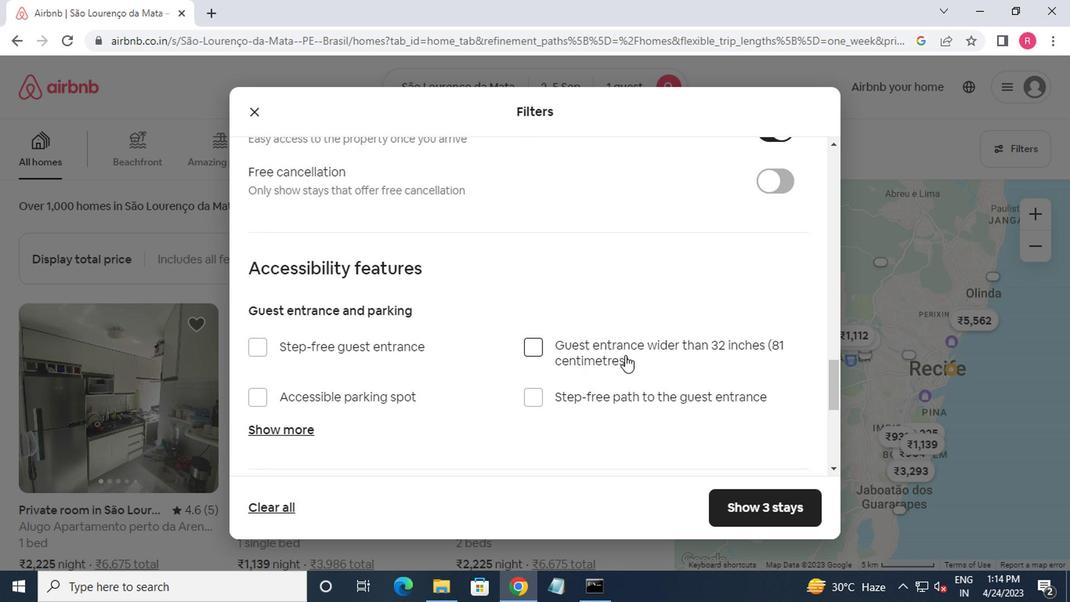
Action: Mouse scrolled (616, 355) with delta (0, 0)
Screenshot: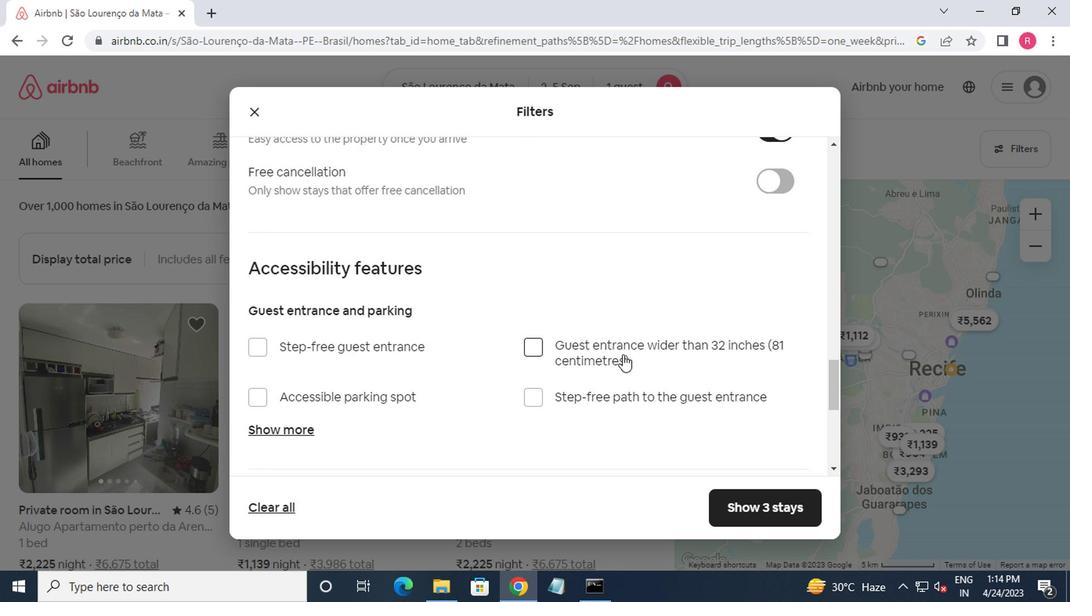 
Action: Mouse moved to (571, 361)
Screenshot: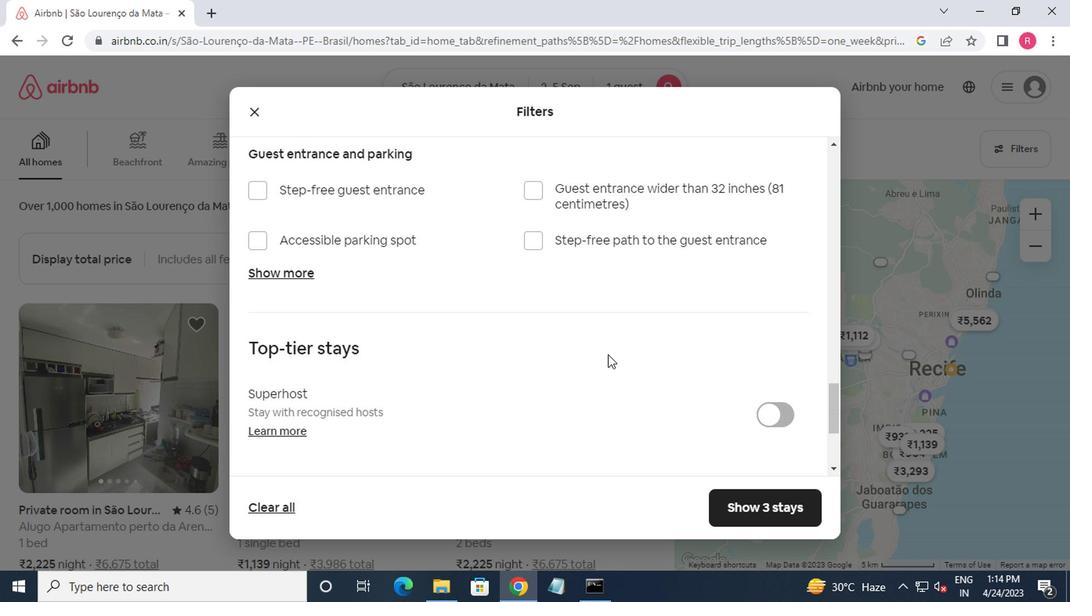
Action: Mouse scrolled (571, 360) with delta (0, 0)
Screenshot: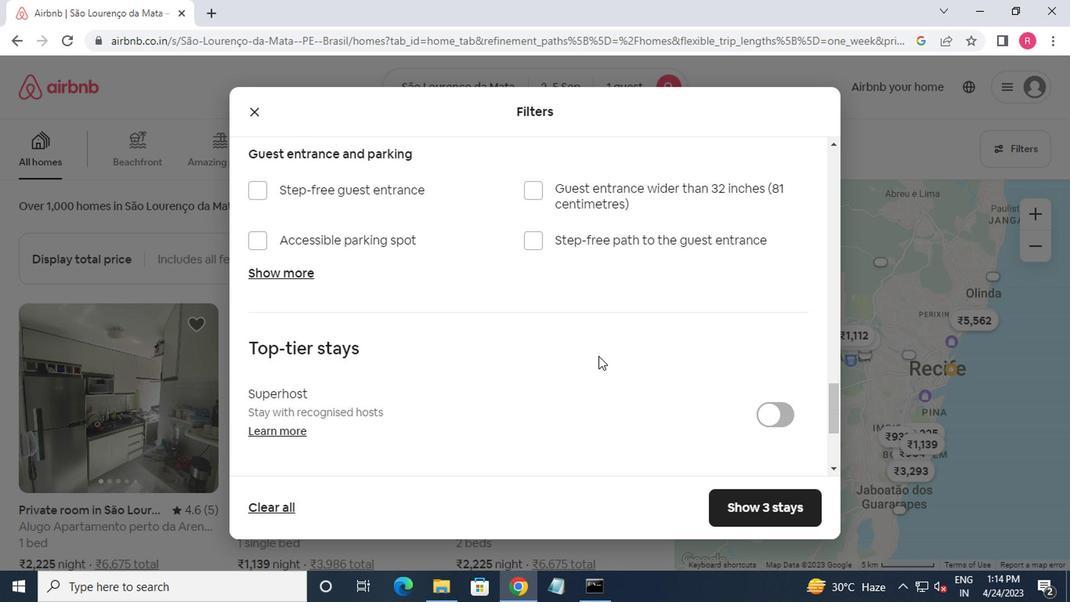 
Action: Mouse scrolled (571, 360) with delta (0, 0)
Screenshot: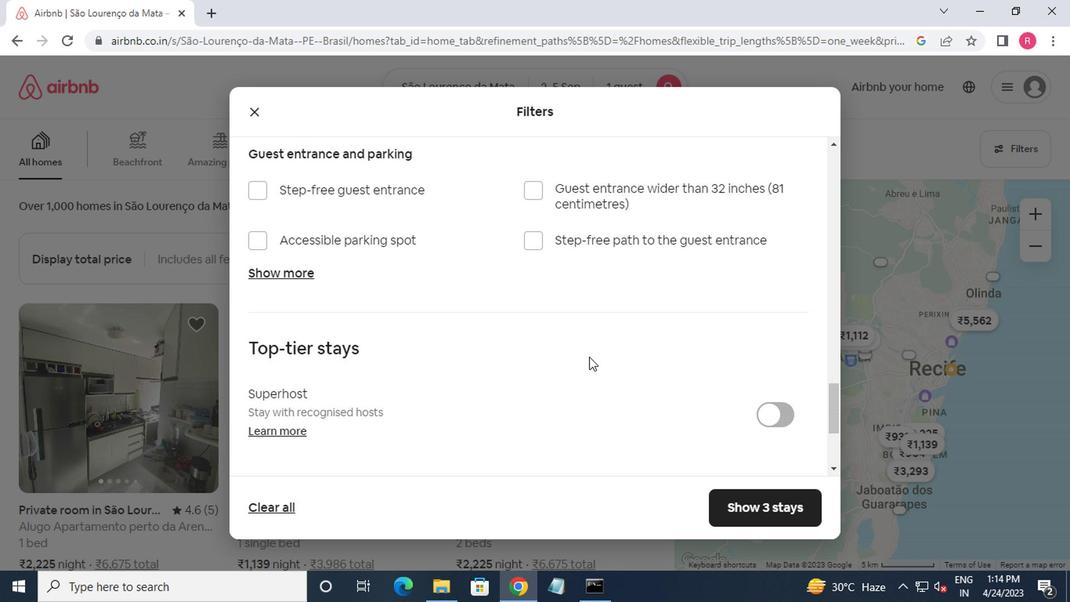 
Action: Mouse moved to (566, 366)
Screenshot: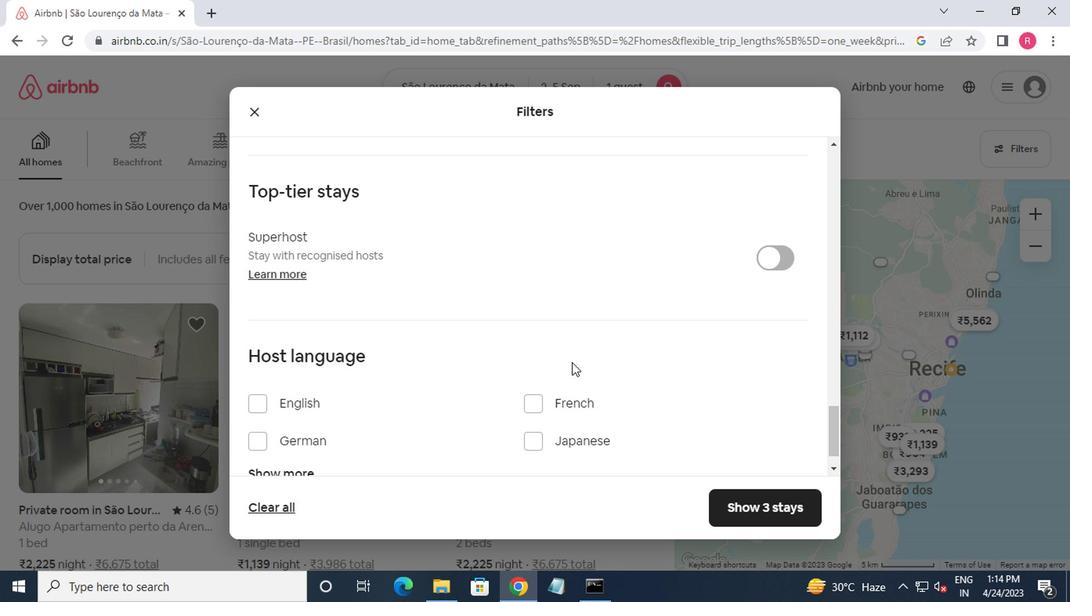 
Action: Mouse scrolled (566, 365) with delta (0, -1)
Screenshot: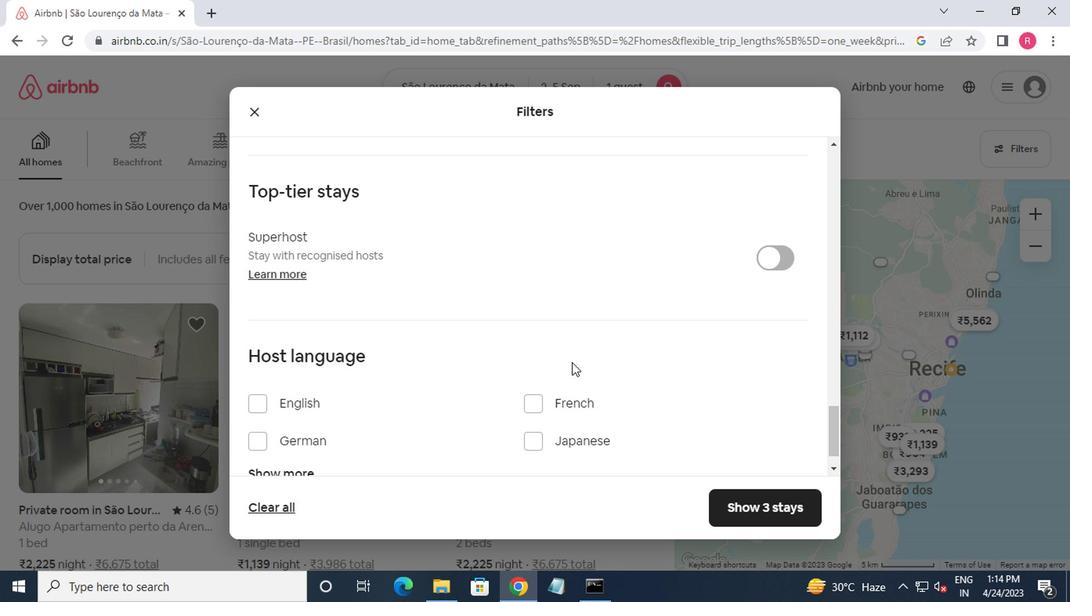 
Action: Mouse scrolled (566, 365) with delta (0, -1)
Screenshot: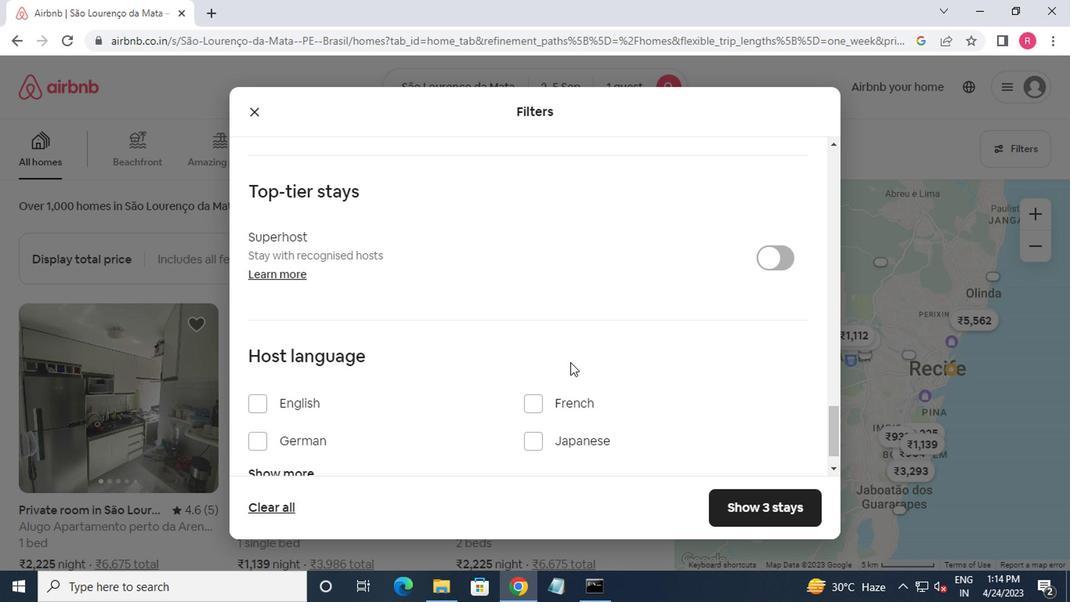 
Action: Mouse moved to (291, 436)
Screenshot: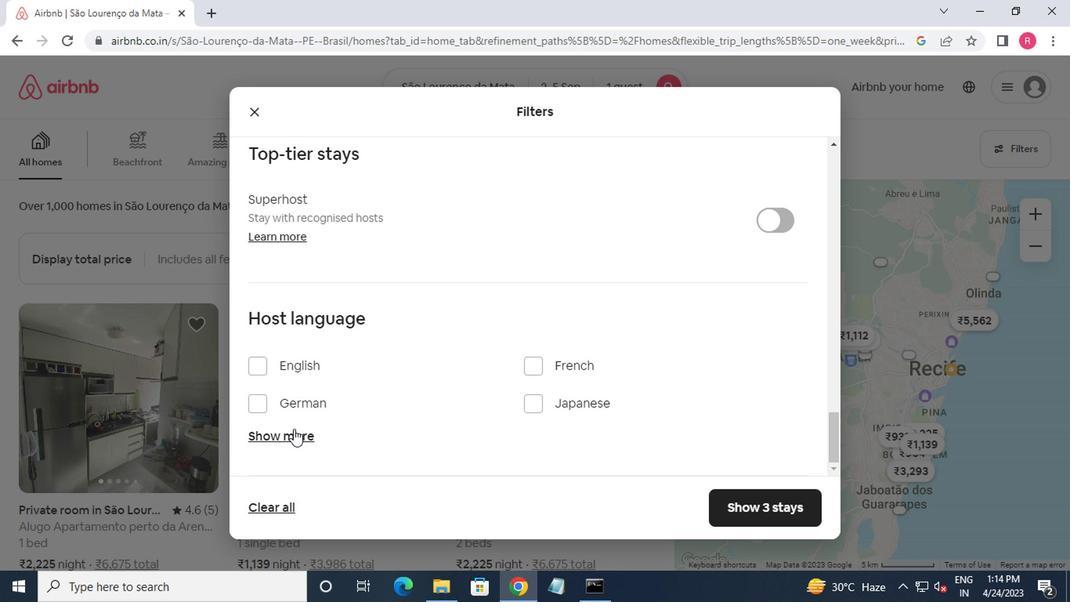
Action: Mouse pressed left at (291, 436)
Screenshot: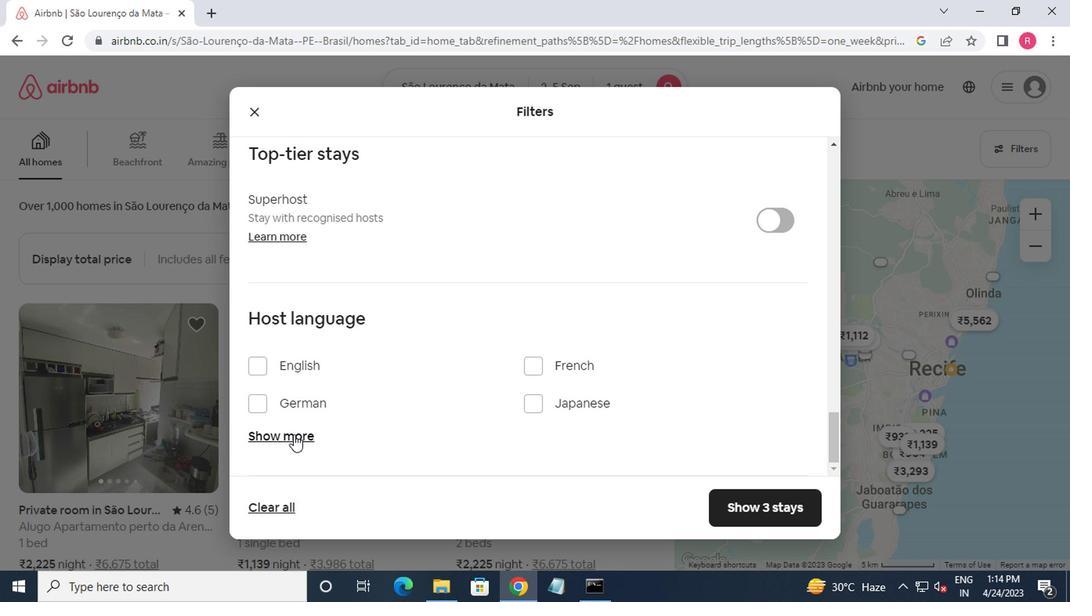 
Action: Mouse moved to (321, 438)
Screenshot: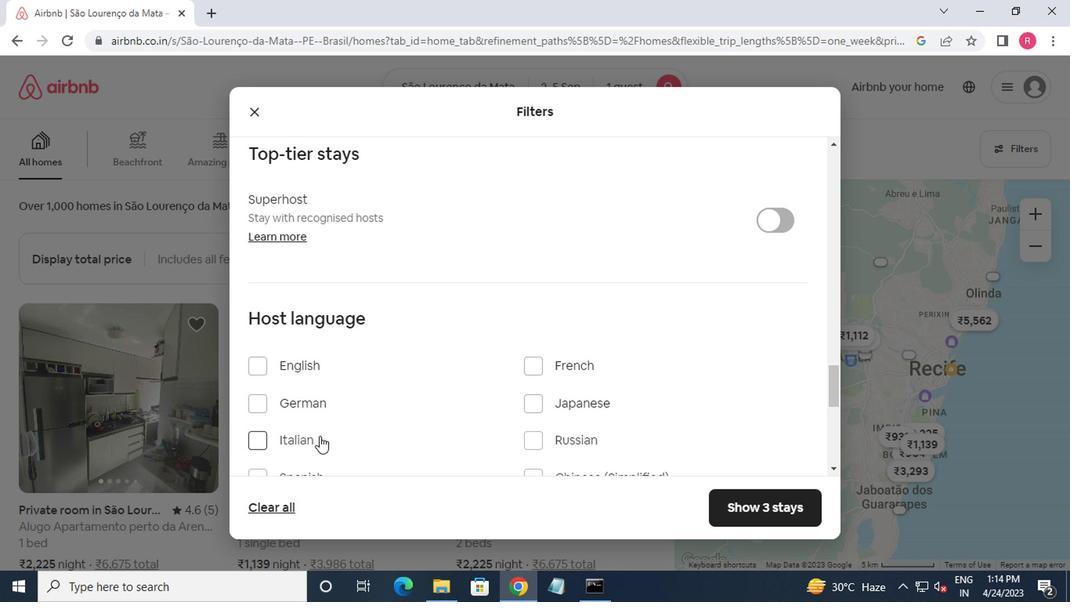 
Action: Mouse scrolled (321, 437) with delta (0, -1)
Screenshot: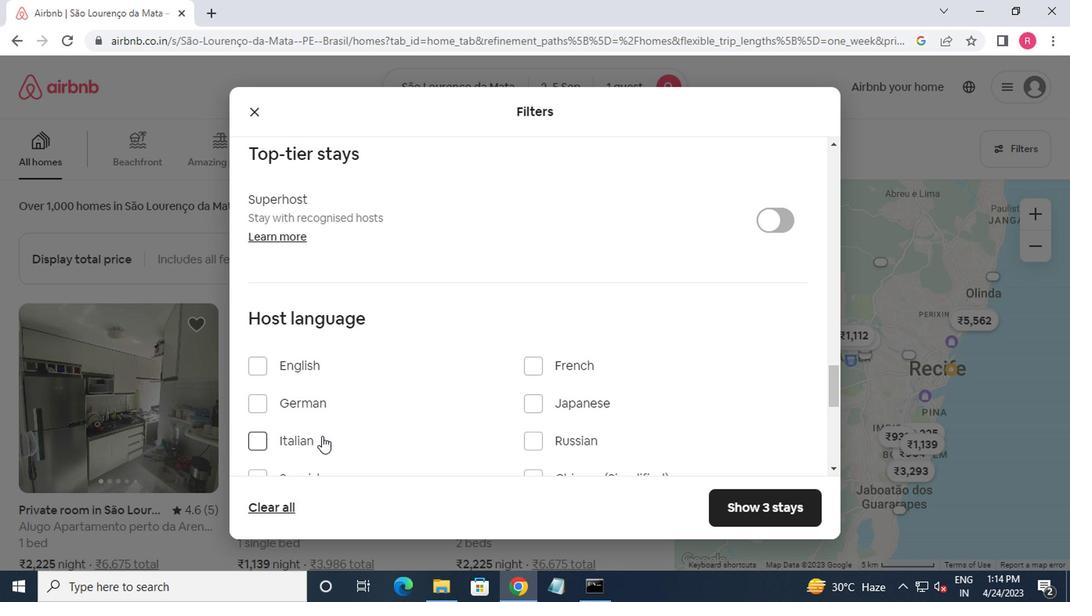 
Action: Mouse moved to (267, 403)
Screenshot: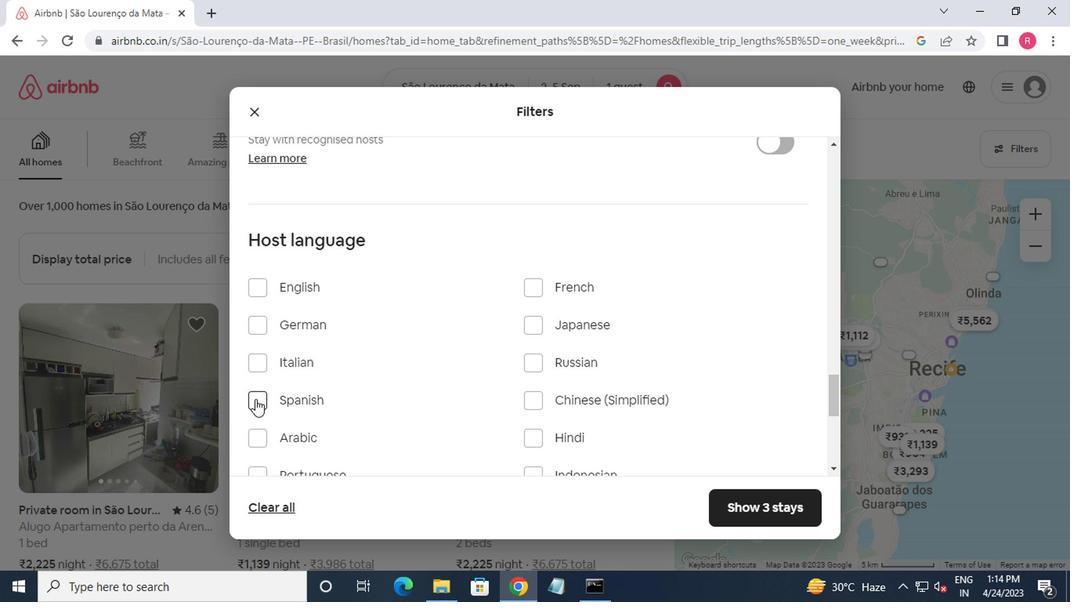 
Action: Mouse pressed left at (267, 403)
Screenshot: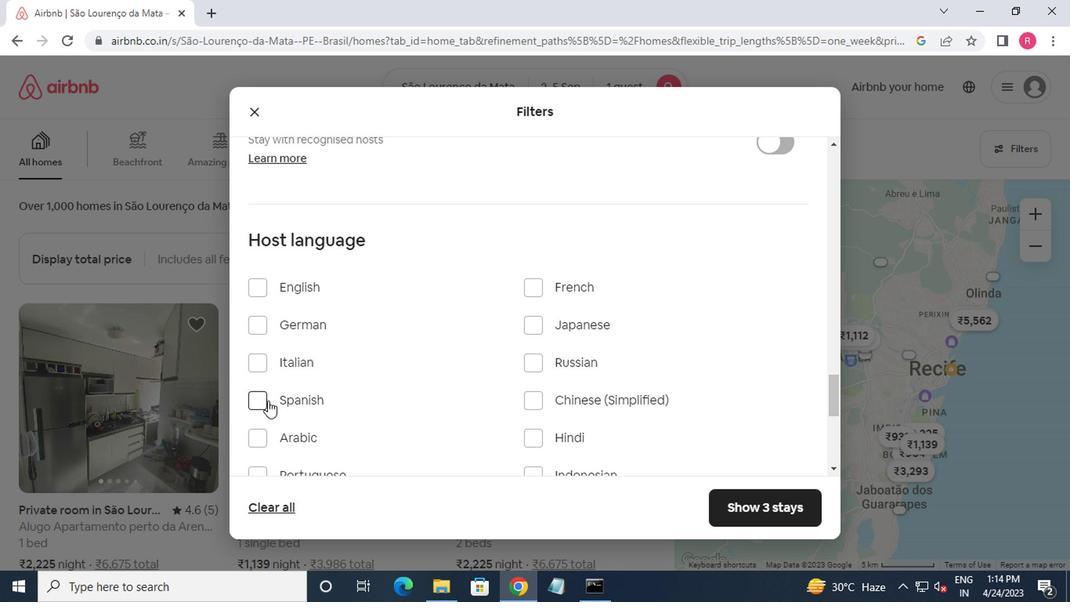
Action: Mouse moved to (742, 508)
Screenshot: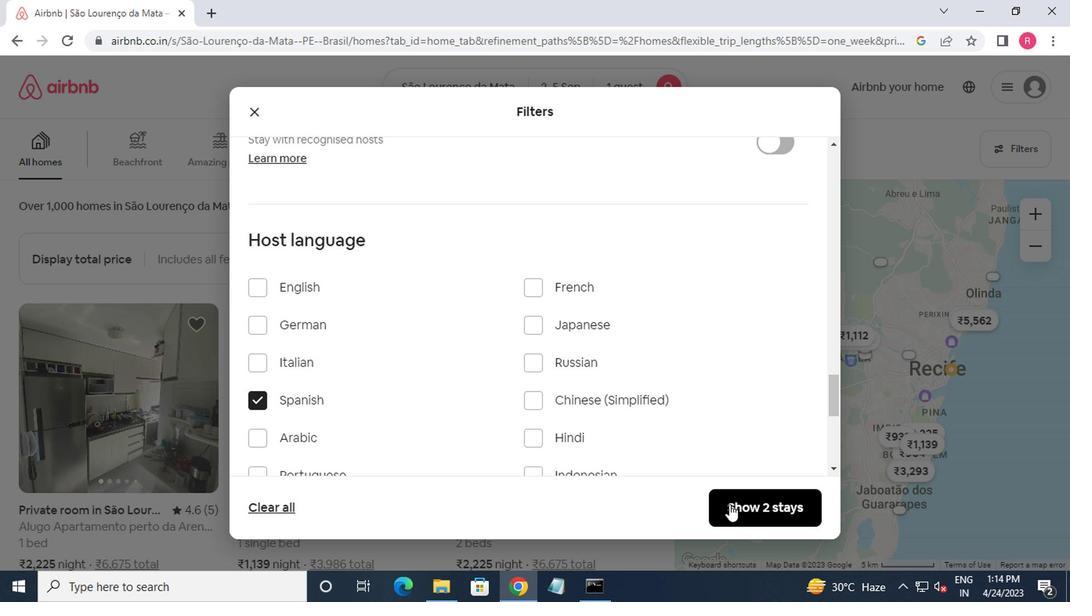 
Action: Mouse pressed left at (742, 508)
Screenshot: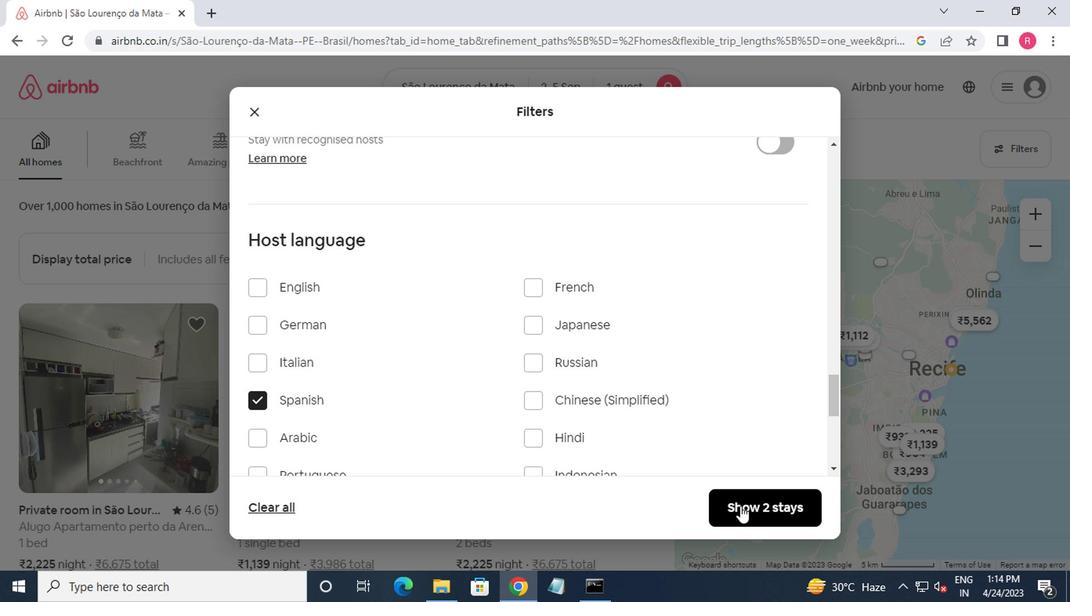 
Action: Mouse moved to (740, 484)
Screenshot: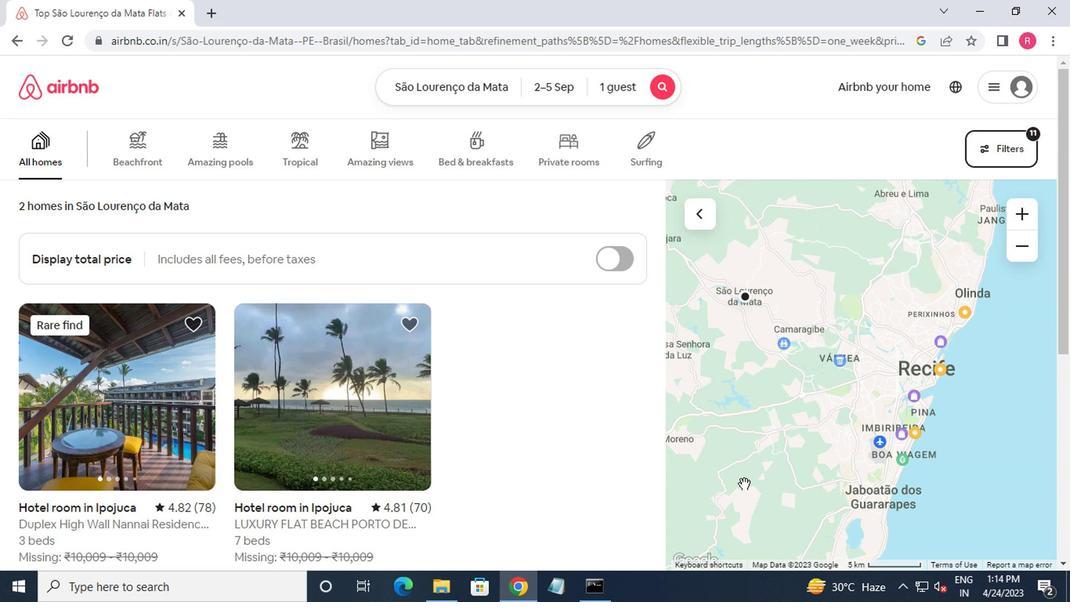 
